 Task: Look for space in Majadahonda, Spain from 12th August, 2023 to 16th August, 2023 for 8 adults in price range Rs.10000 to Rs.16000. Place can be private room with 8 bedrooms having 8 beds and 8 bathrooms. Property type can be house, flat, guest house, hotel. Amenities needed are: wifi, TV, free parkinig on premises, gym, breakfast. Booking option can be shelf check-in. Required host language is English.
Action: Mouse pressed left at (448, 108)
Screenshot: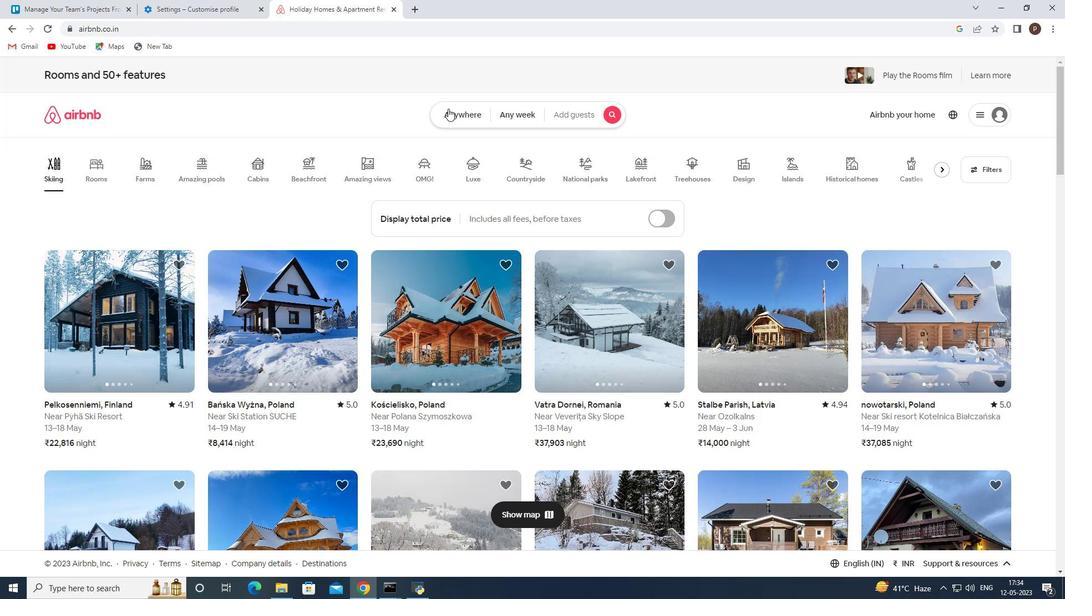 
Action: Mouse moved to (329, 159)
Screenshot: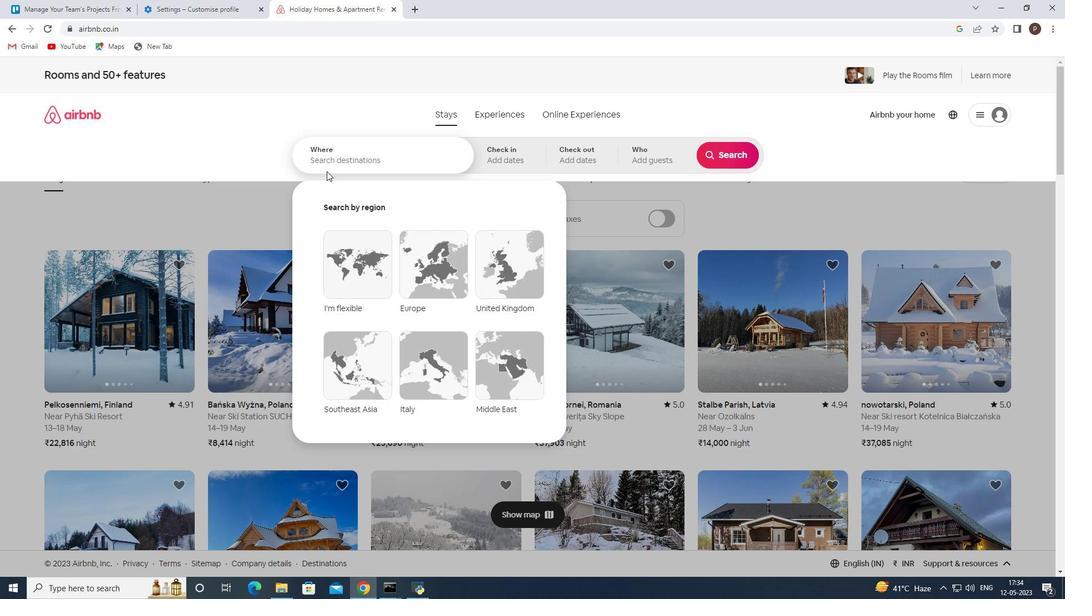 
Action: Mouse pressed left at (329, 159)
Screenshot: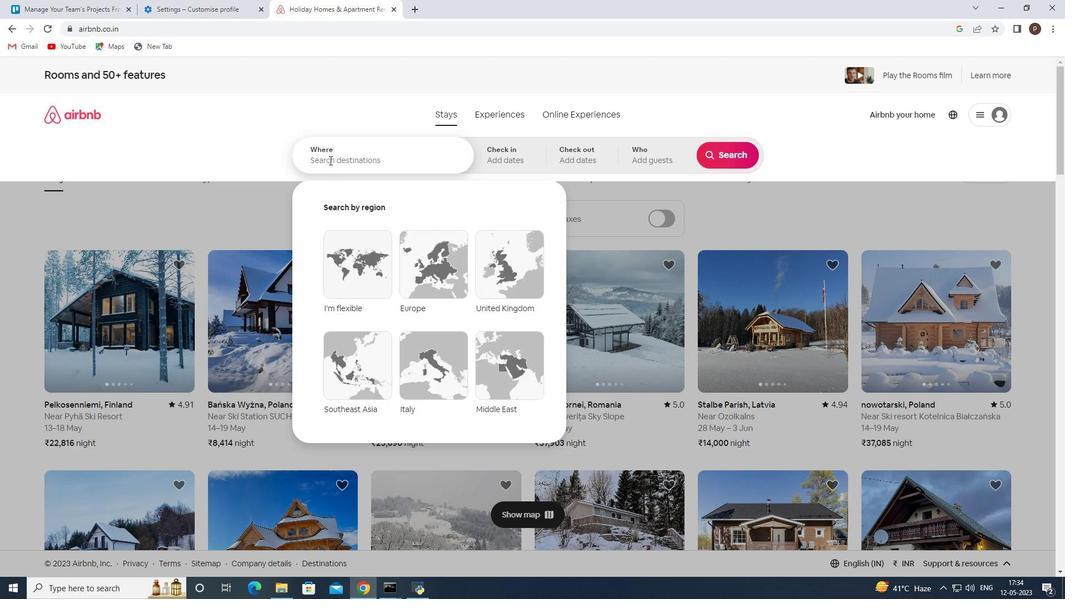 
Action: Key pressed <Key.caps_lock>M<Key.caps_lock>ajadahonda,<Key.space><Key.caps_lock>S<Key.caps_lock>pa
Screenshot: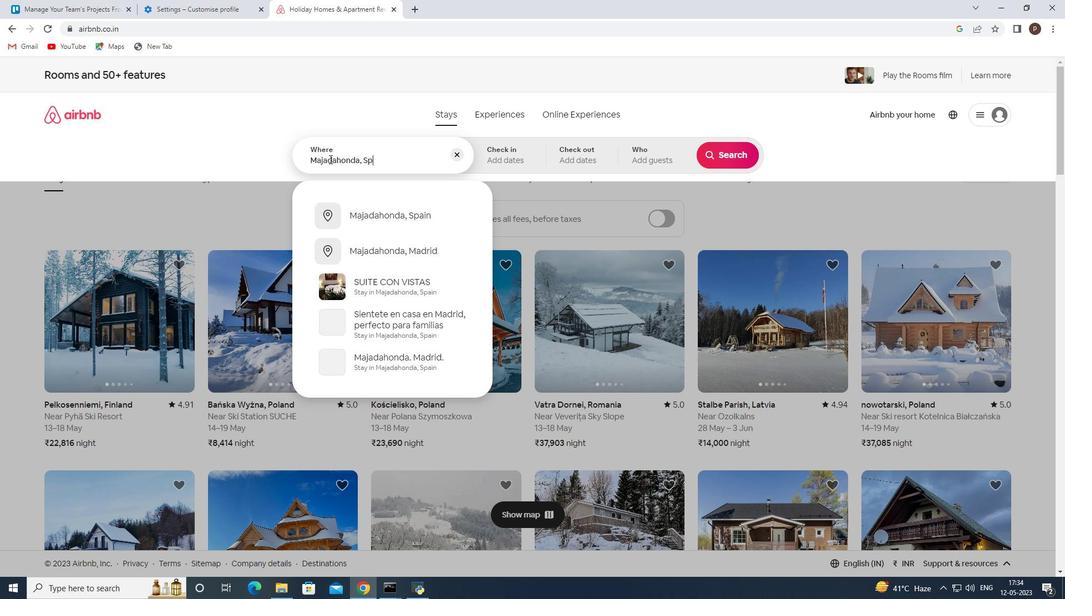 
Action: Mouse moved to (383, 218)
Screenshot: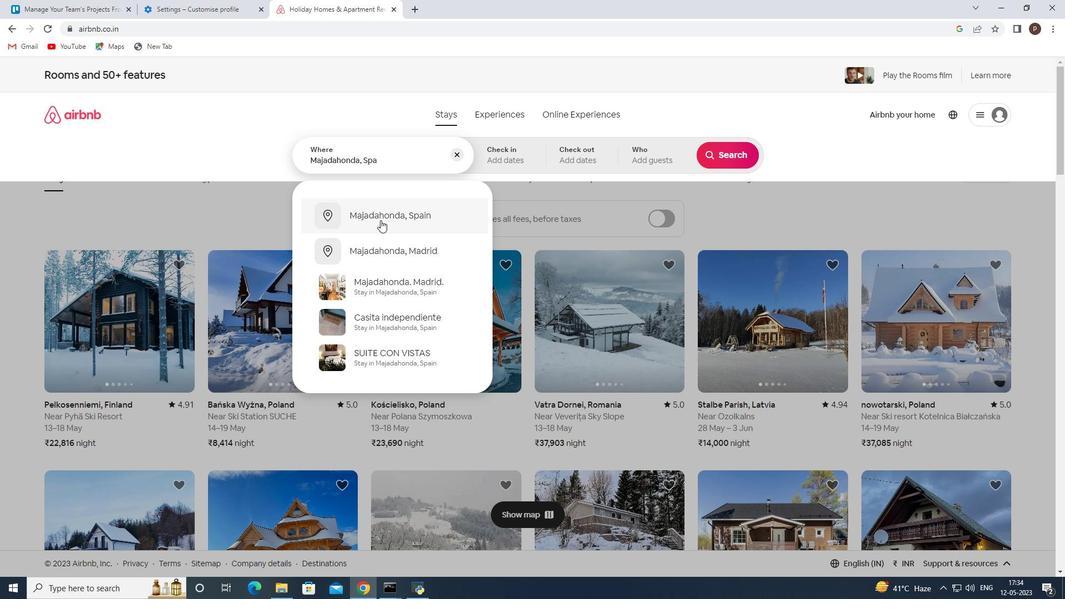 
Action: Mouse pressed left at (383, 218)
Screenshot: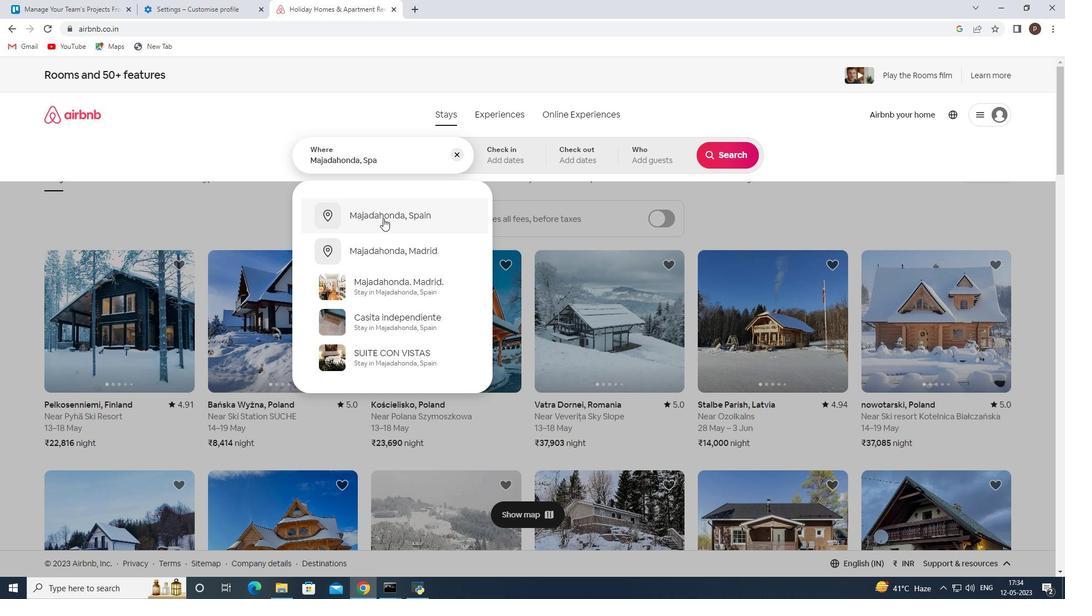 
Action: Mouse moved to (722, 244)
Screenshot: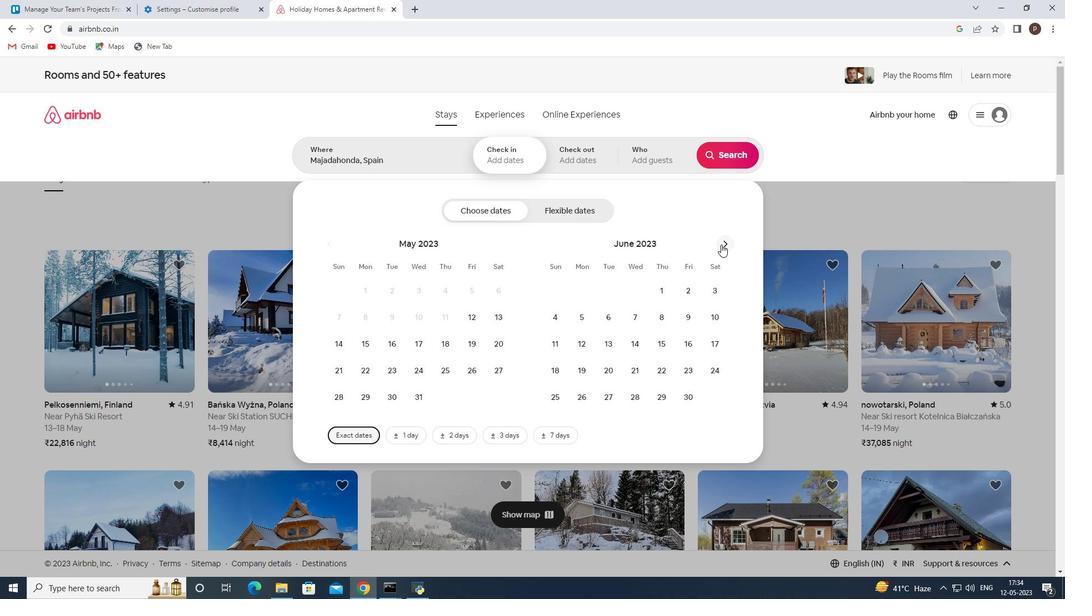 
Action: Mouse pressed left at (722, 244)
Screenshot: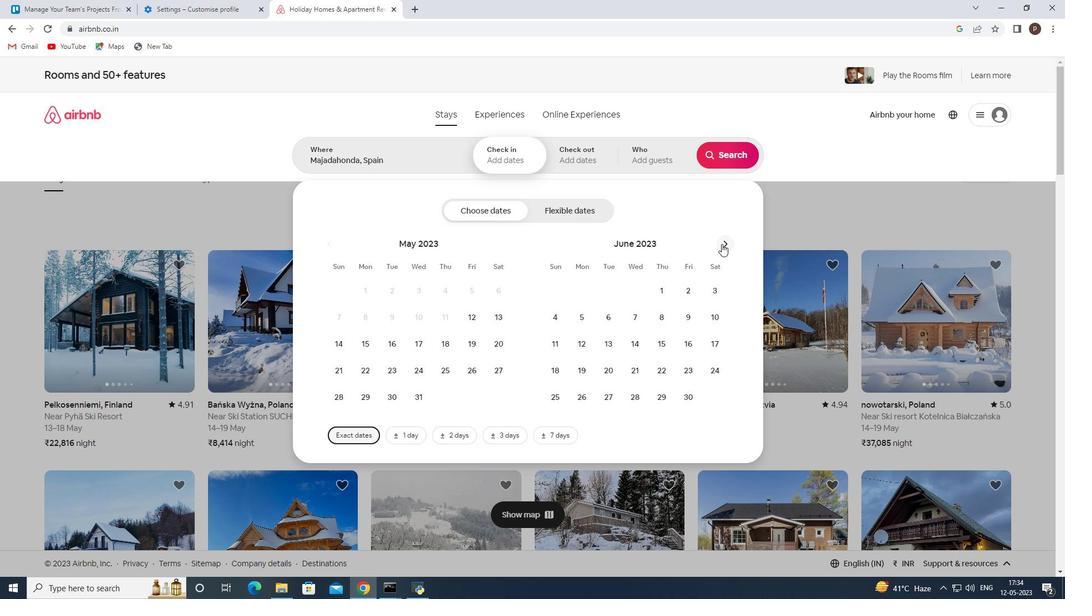 
Action: Mouse pressed left at (722, 244)
Screenshot: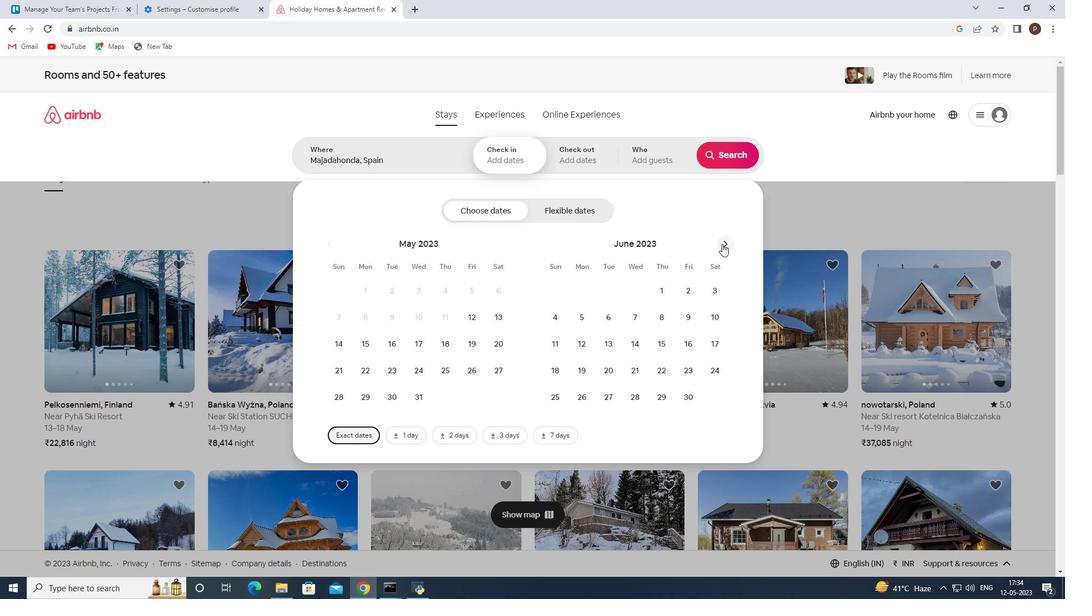 
Action: Mouse moved to (715, 312)
Screenshot: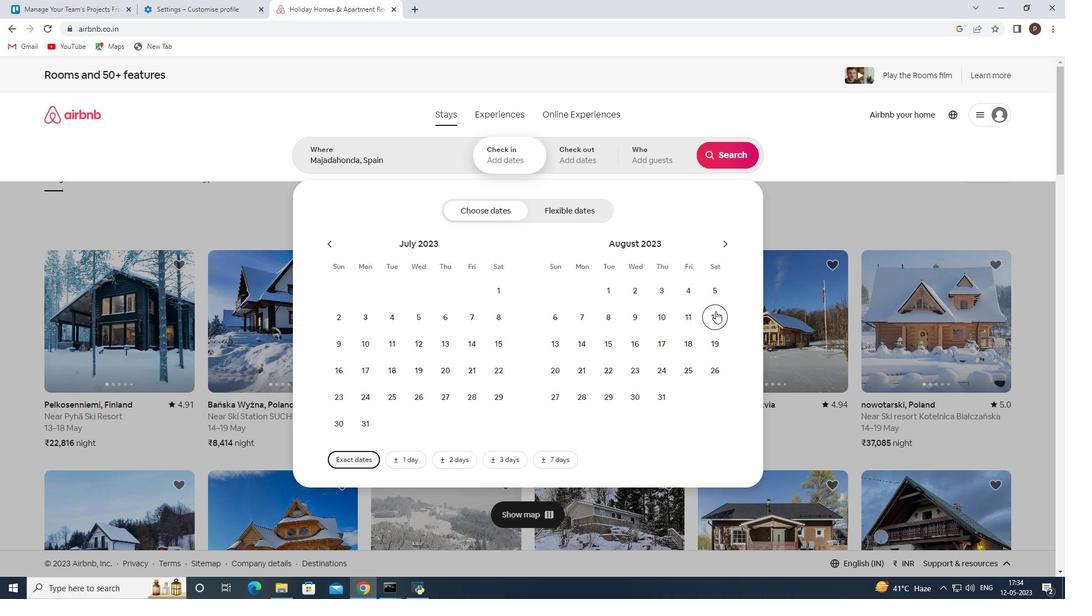 
Action: Mouse pressed left at (715, 312)
Screenshot: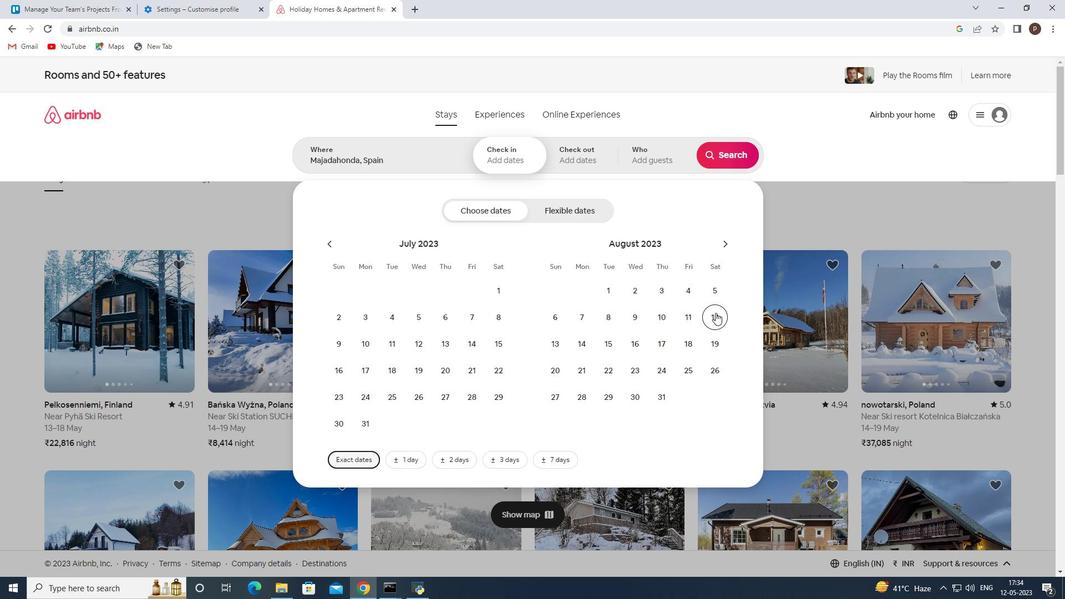 
Action: Mouse moved to (637, 342)
Screenshot: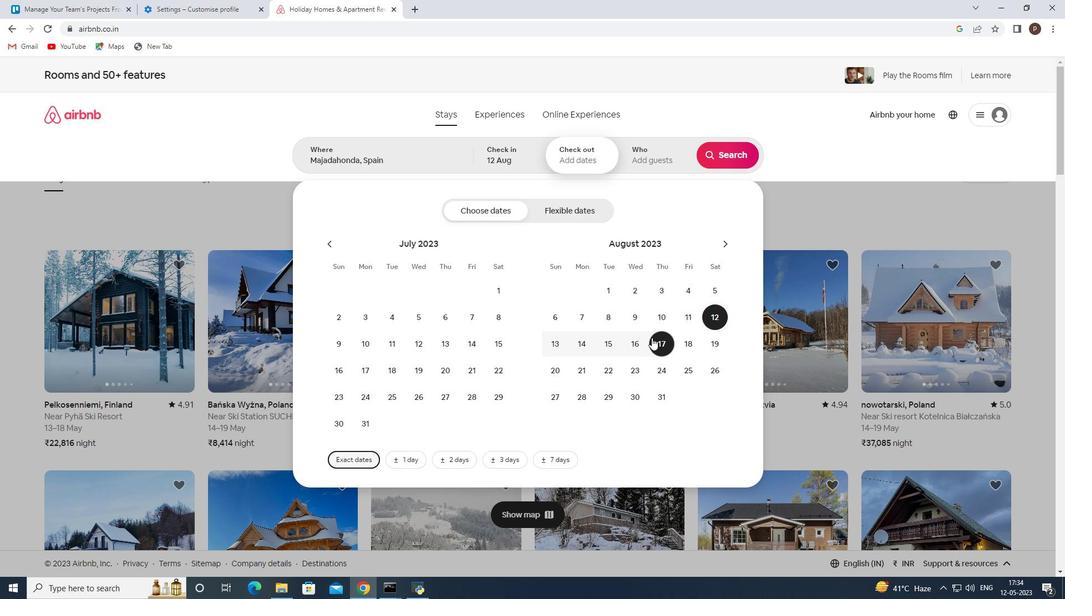 
Action: Mouse pressed left at (637, 342)
Screenshot: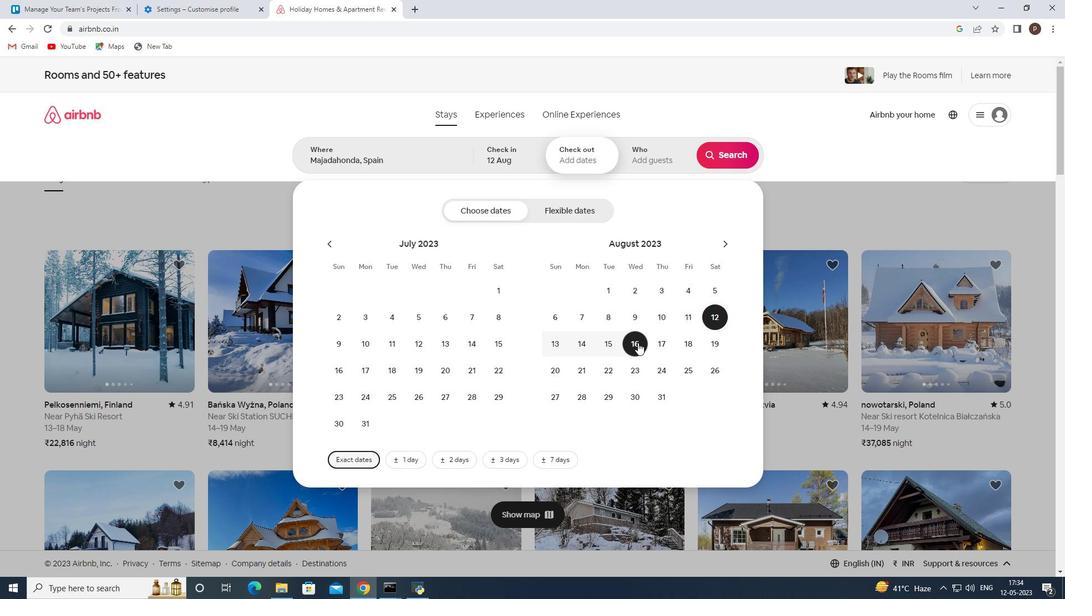 
Action: Mouse moved to (658, 154)
Screenshot: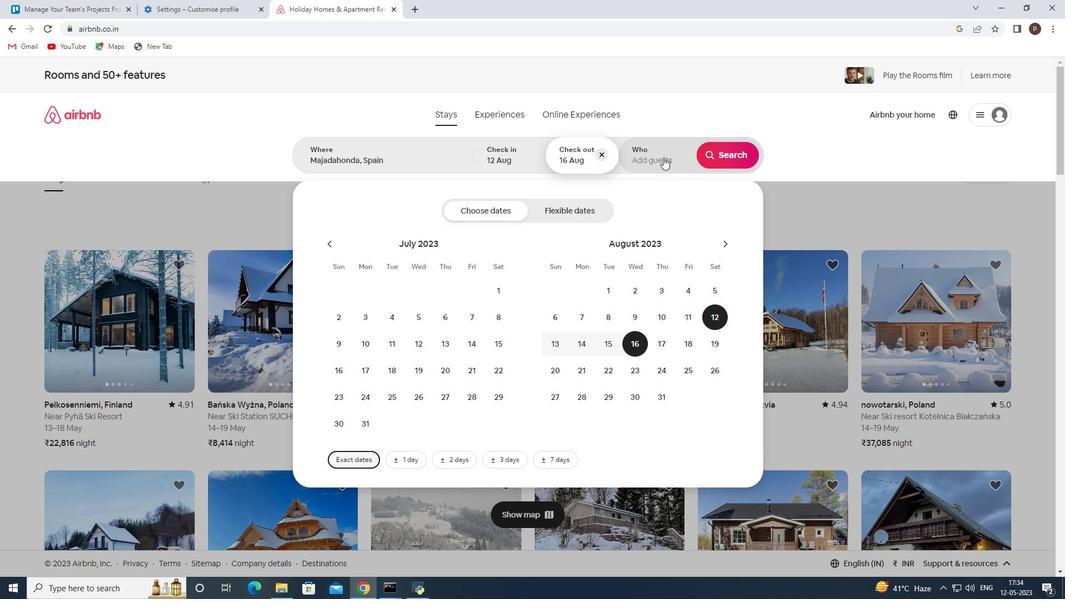 
Action: Mouse pressed left at (658, 154)
Screenshot: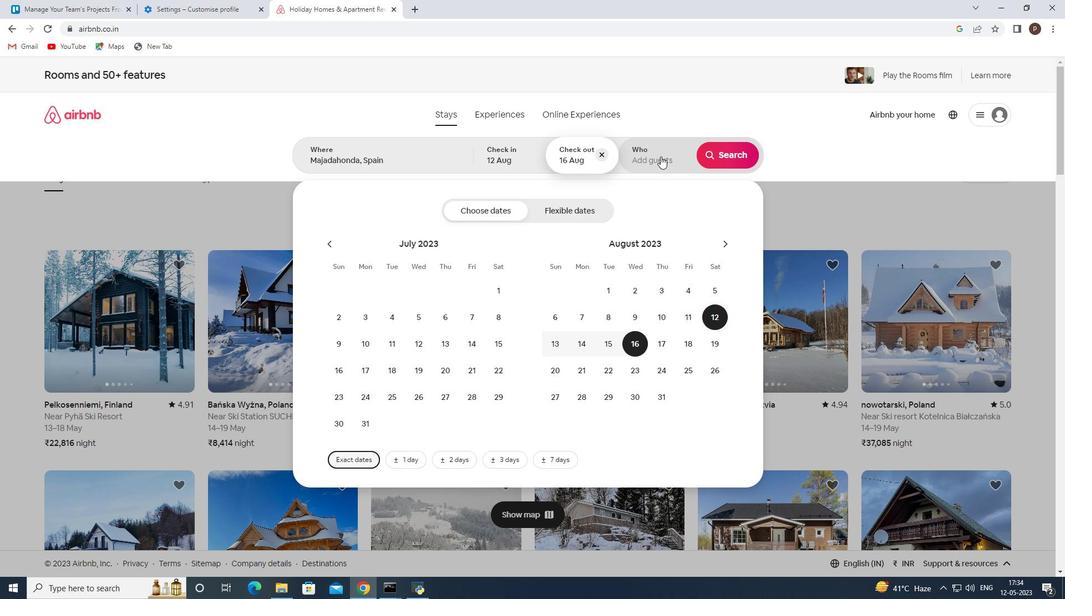 
Action: Mouse moved to (730, 216)
Screenshot: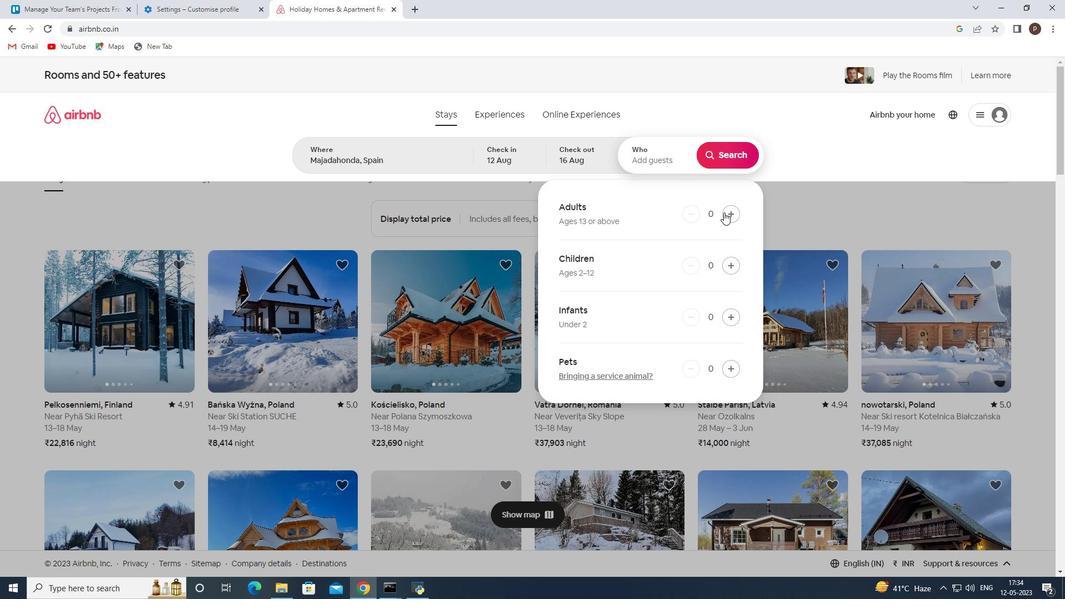
Action: Mouse pressed left at (730, 216)
Screenshot: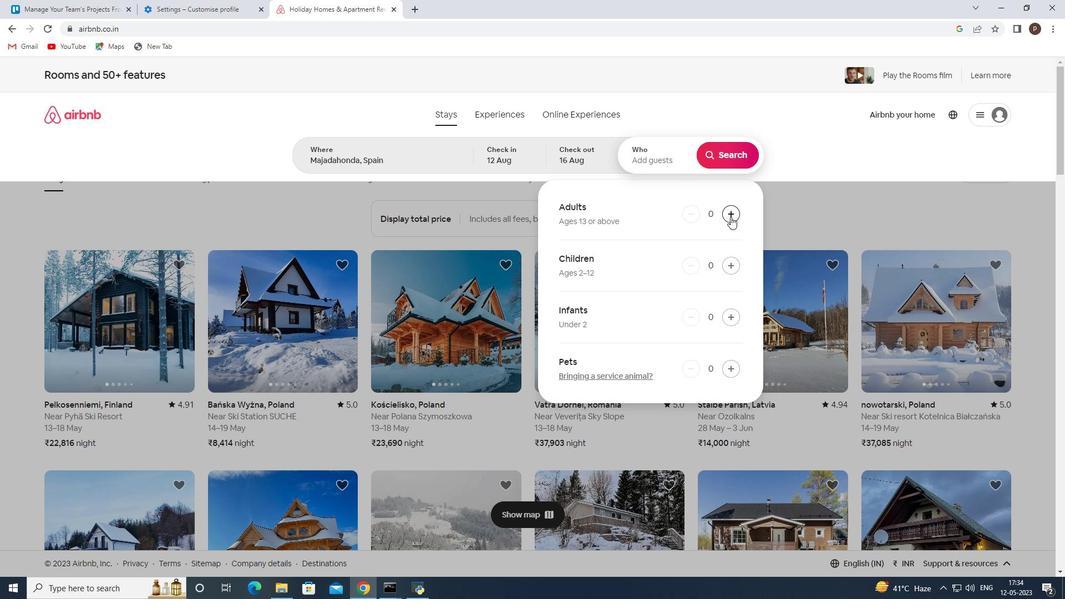 
Action: Mouse pressed left at (730, 216)
Screenshot: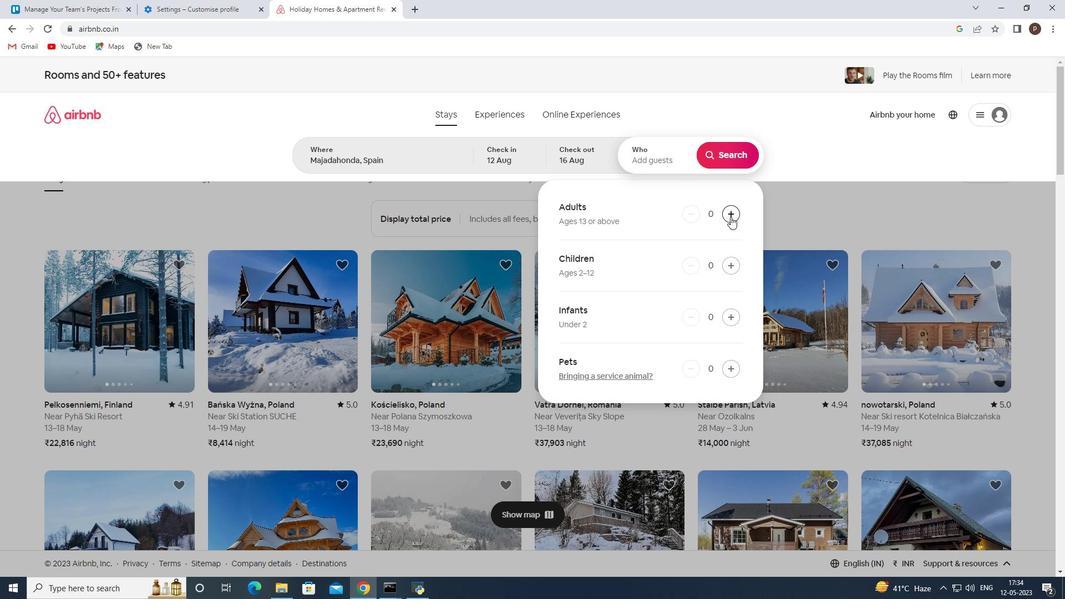 
Action: Mouse pressed left at (730, 216)
Screenshot: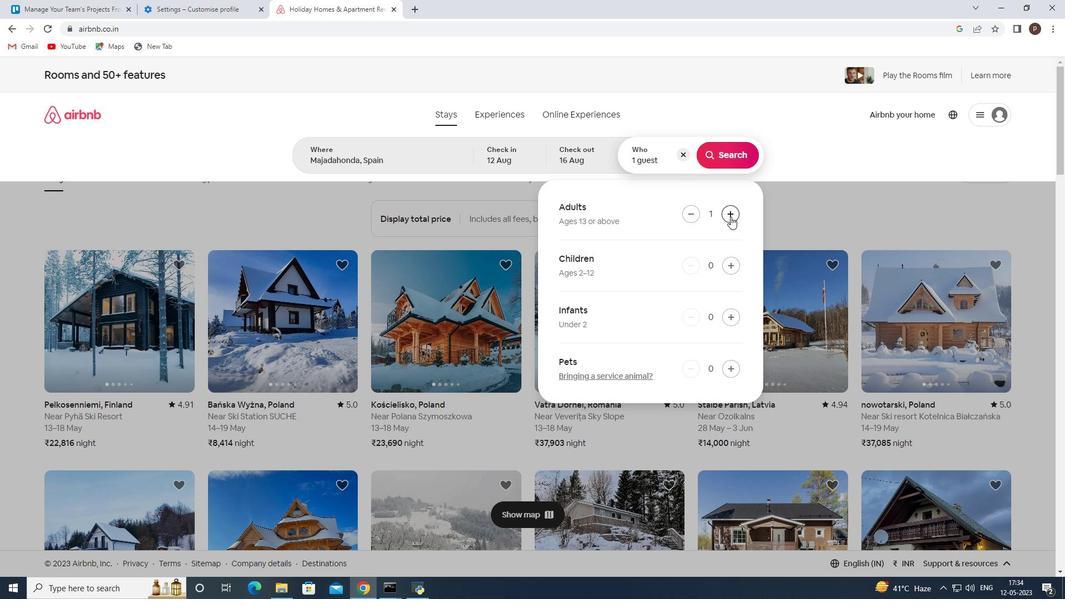 
Action: Mouse pressed left at (730, 216)
Screenshot: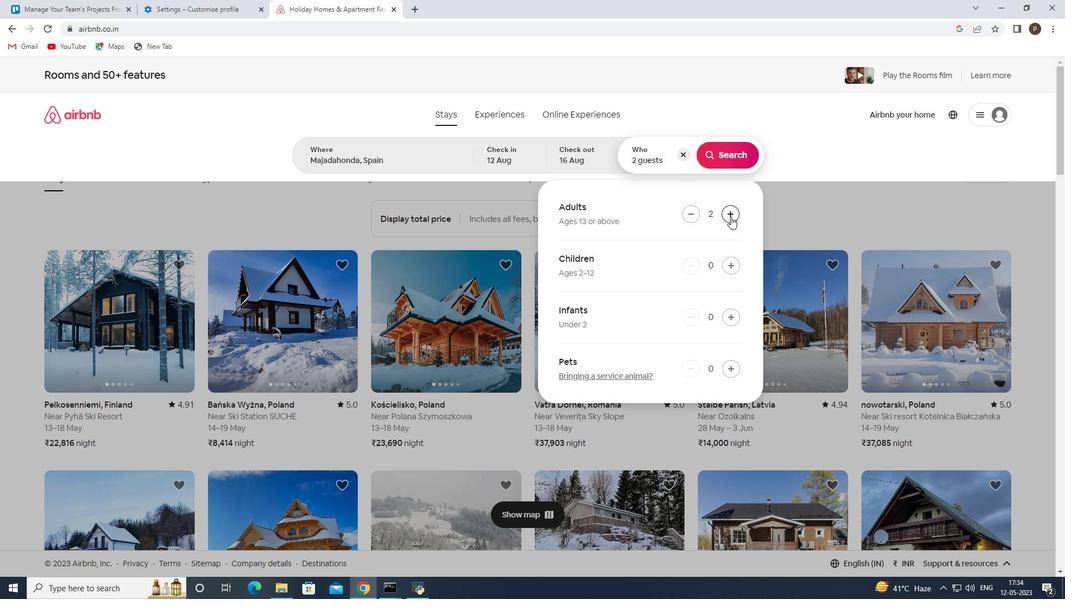
Action: Mouse pressed left at (730, 216)
Screenshot: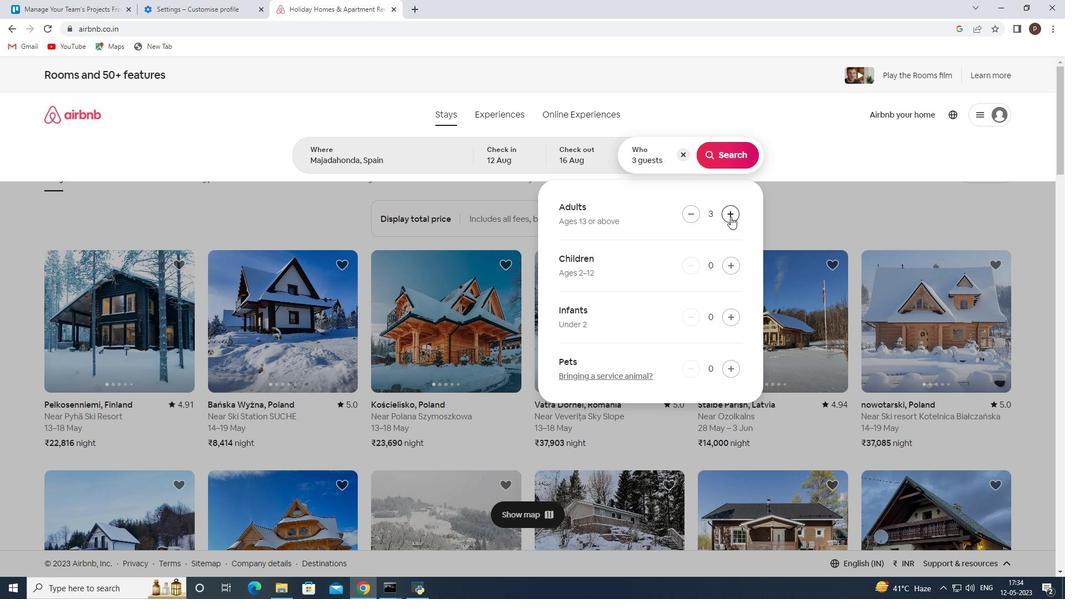 
Action: Mouse pressed left at (730, 216)
Screenshot: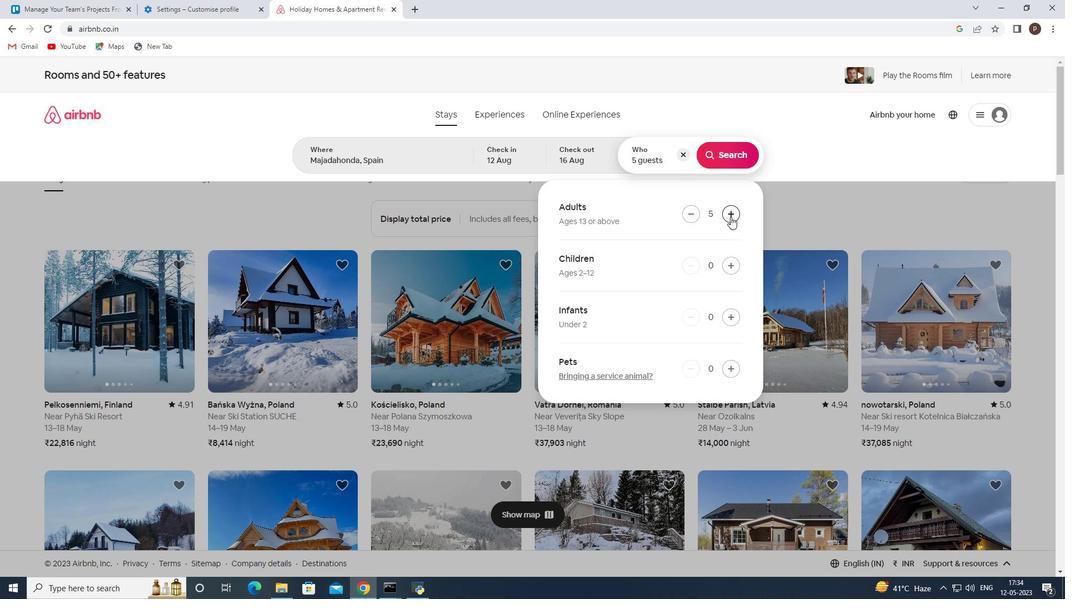
Action: Mouse pressed left at (730, 216)
Screenshot: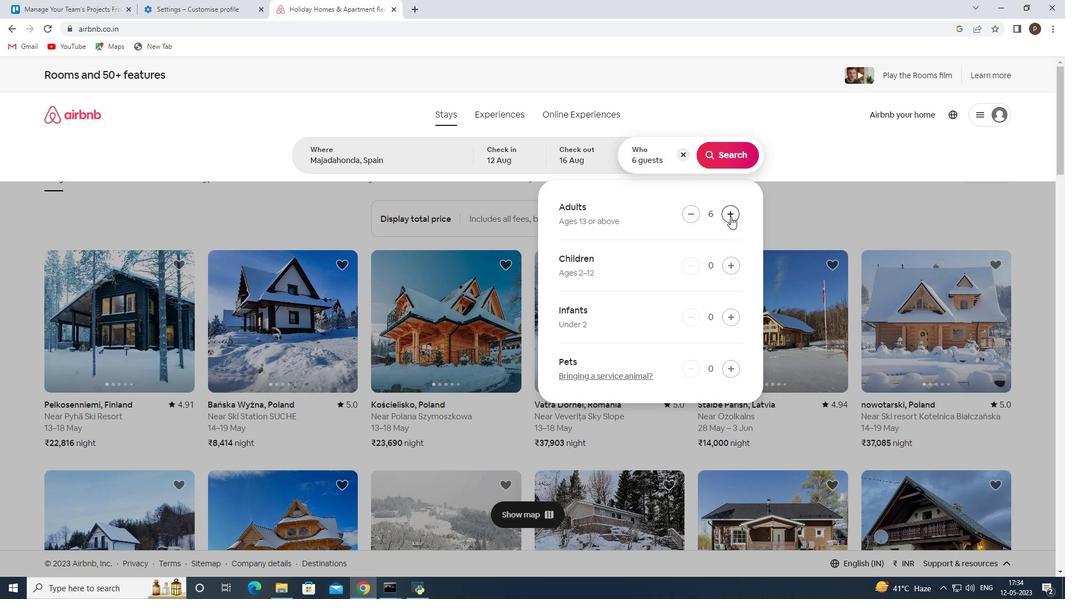 
Action: Mouse pressed left at (730, 216)
Screenshot: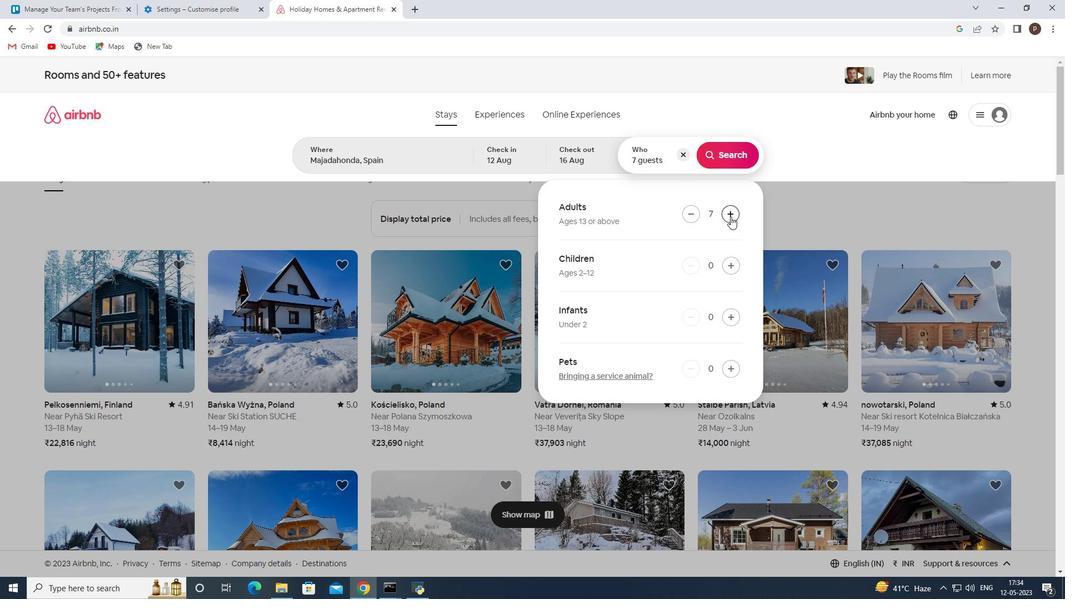 
Action: Mouse moved to (727, 145)
Screenshot: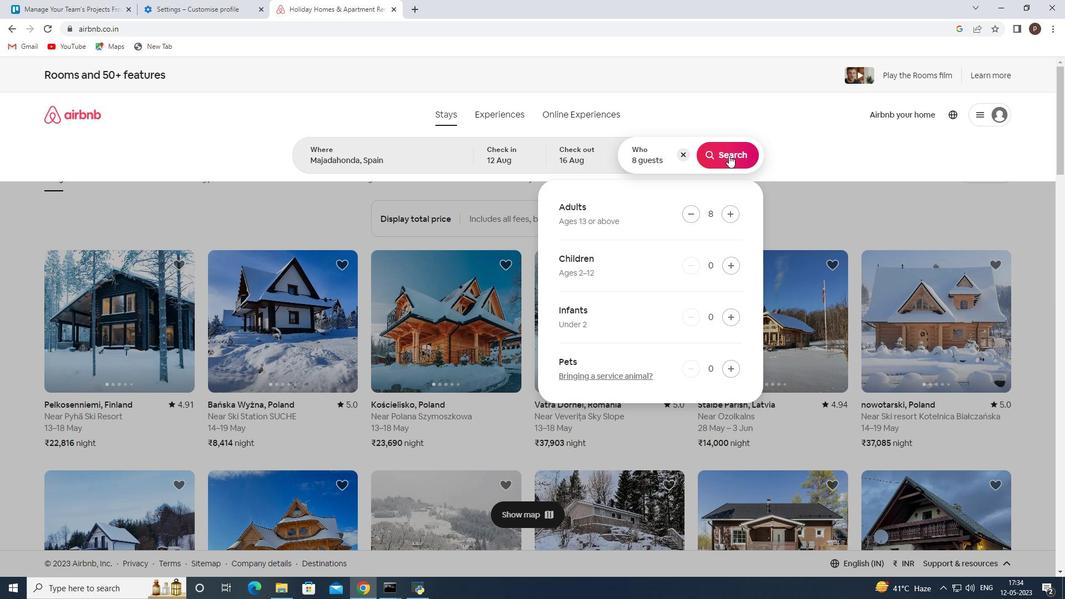 
Action: Mouse pressed left at (727, 145)
Screenshot: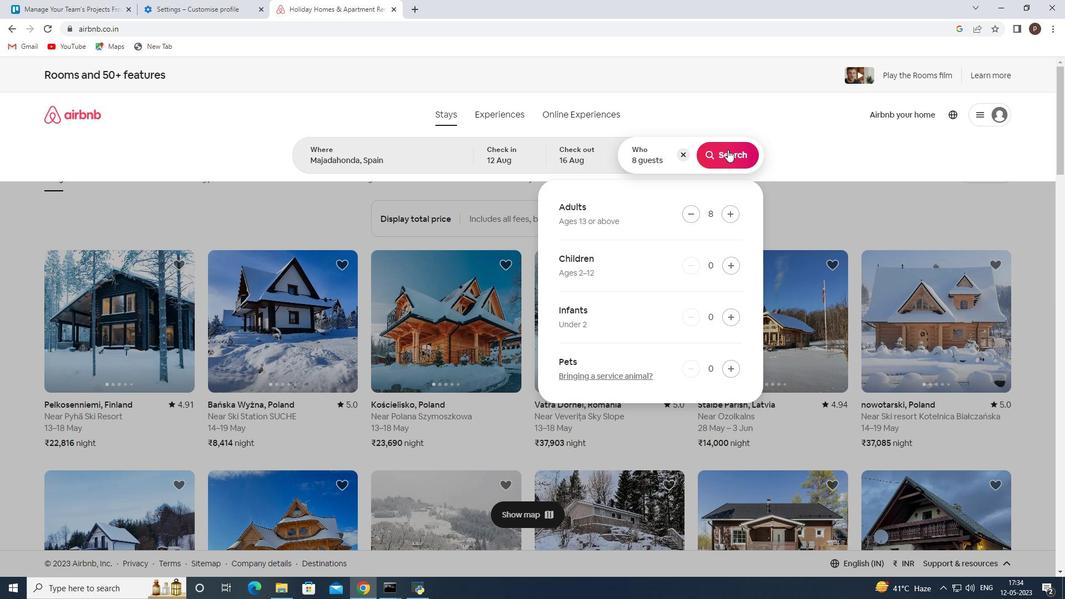 
Action: Mouse moved to (1008, 121)
Screenshot: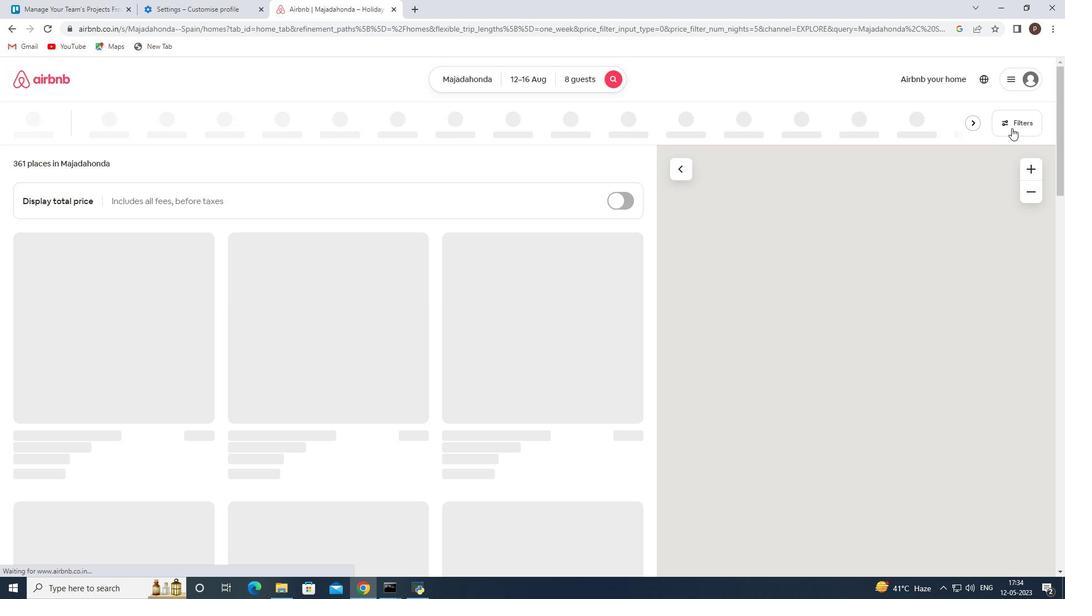 
Action: Mouse pressed left at (1008, 121)
Screenshot: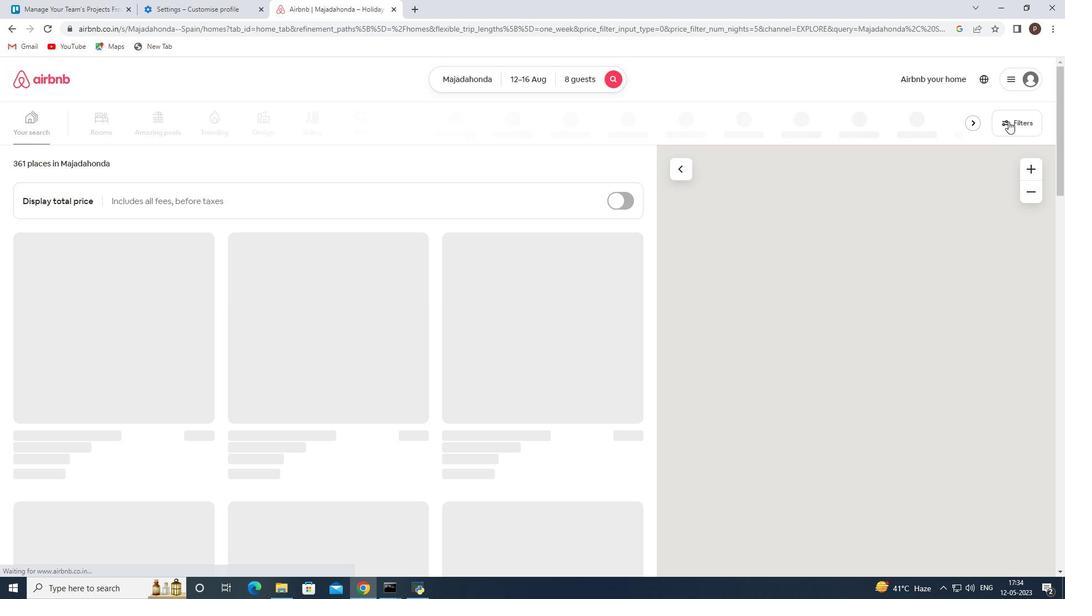 
Action: Mouse moved to (377, 399)
Screenshot: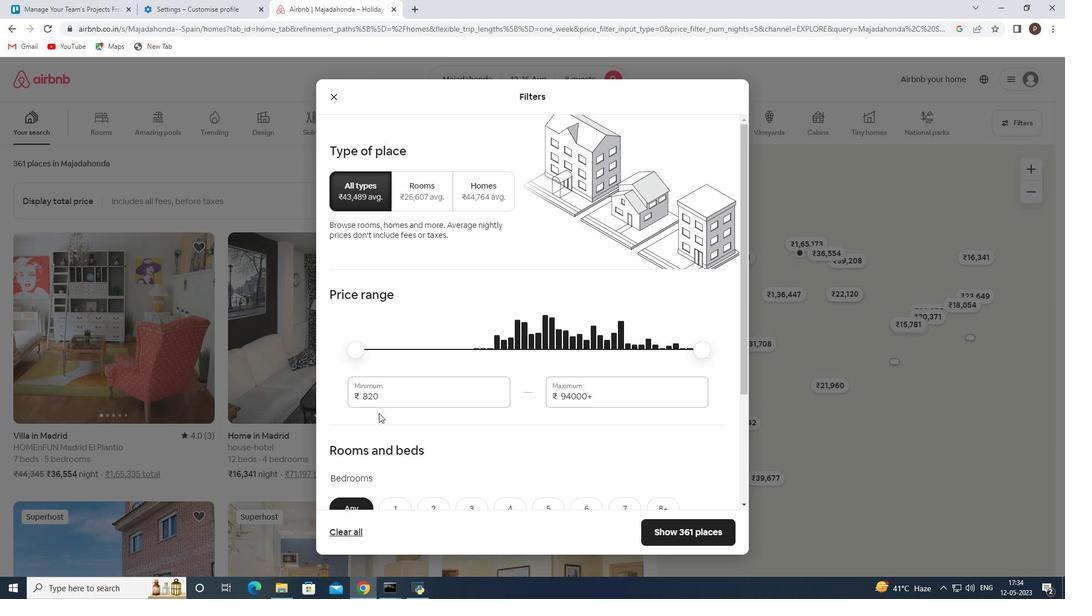 
Action: Mouse pressed left at (377, 399)
Screenshot: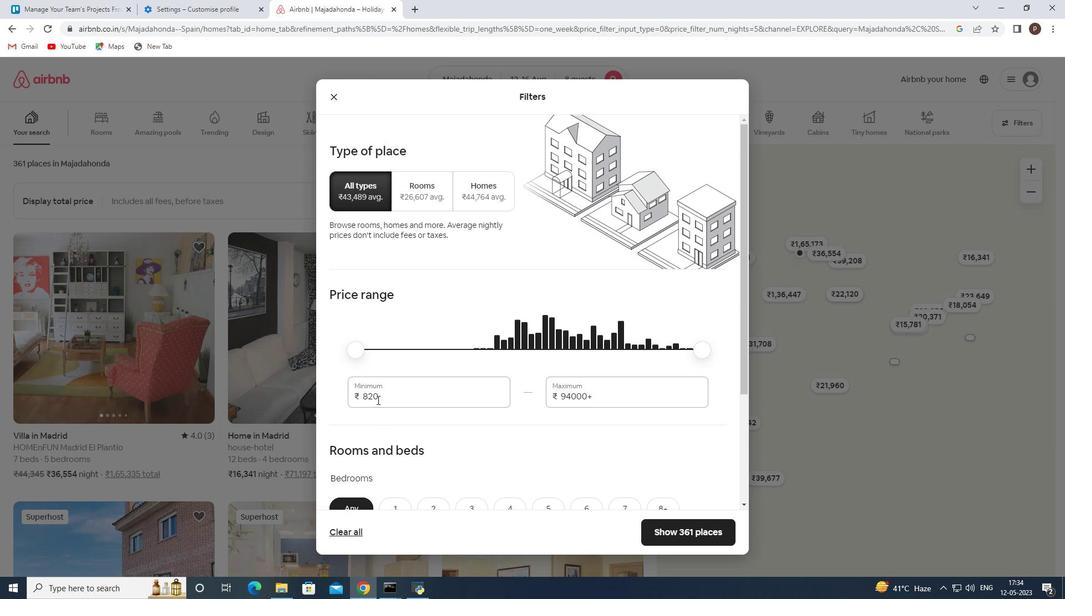 
Action: Mouse pressed left at (377, 399)
Screenshot: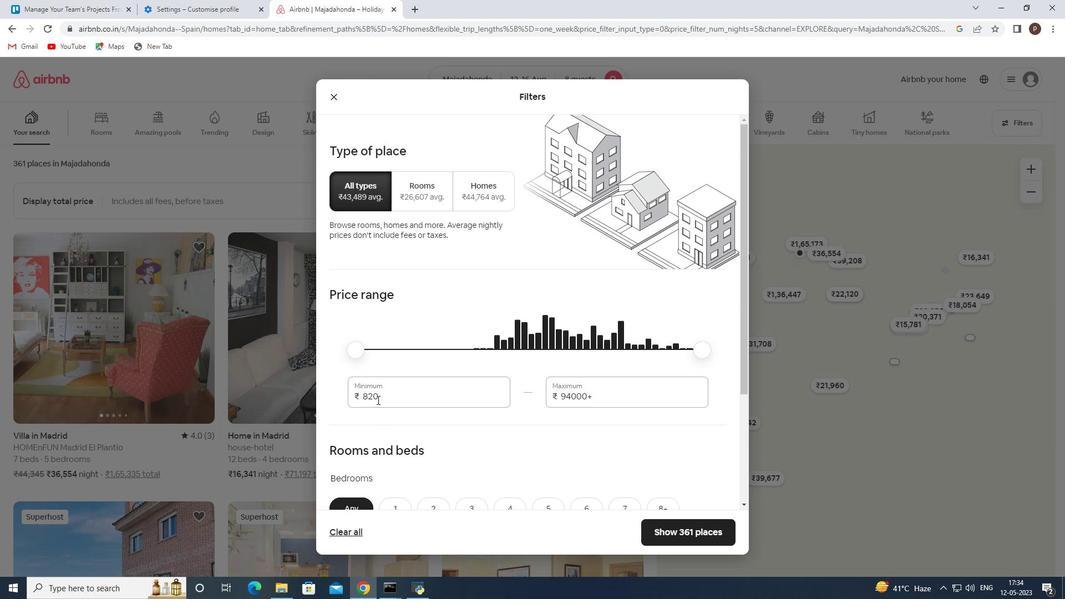 
Action: Key pressed 10000<Key.tab>16000
Screenshot: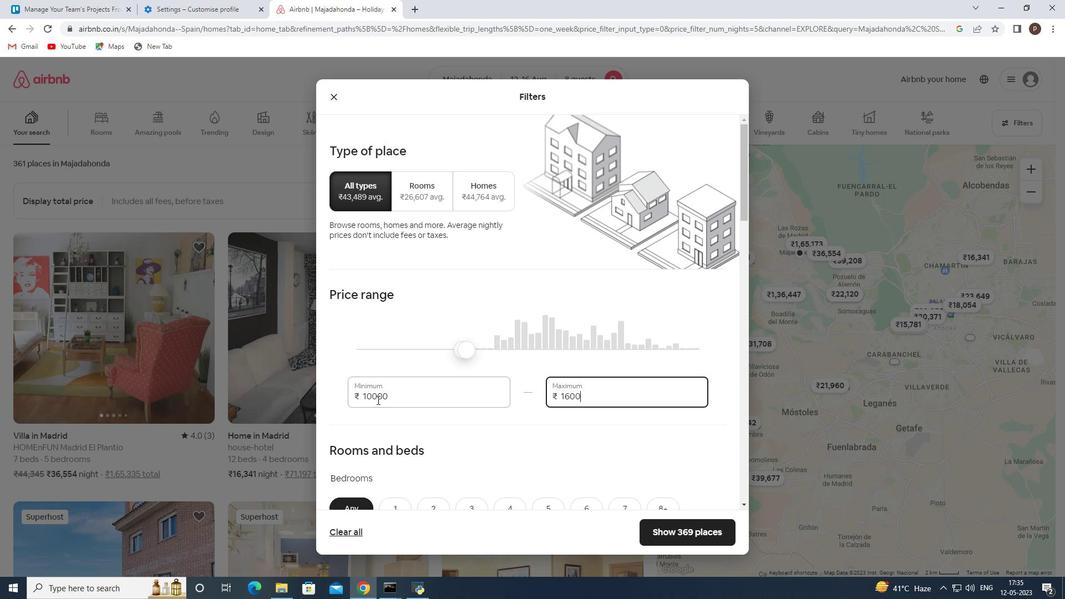 
Action: Mouse moved to (375, 398)
Screenshot: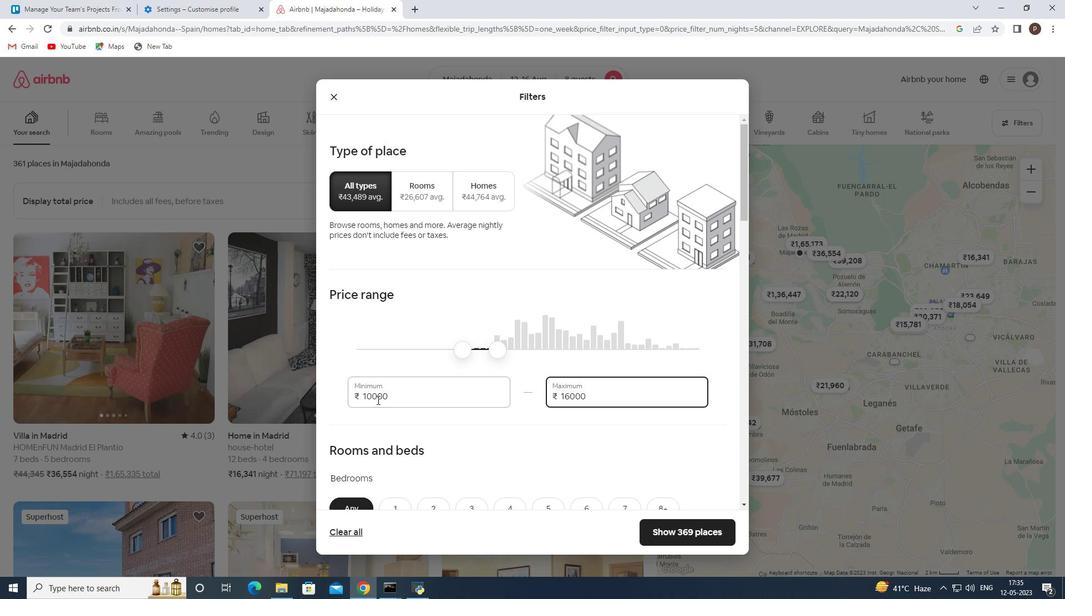 
Action: Mouse scrolled (375, 397) with delta (0, 0)
Screenshot: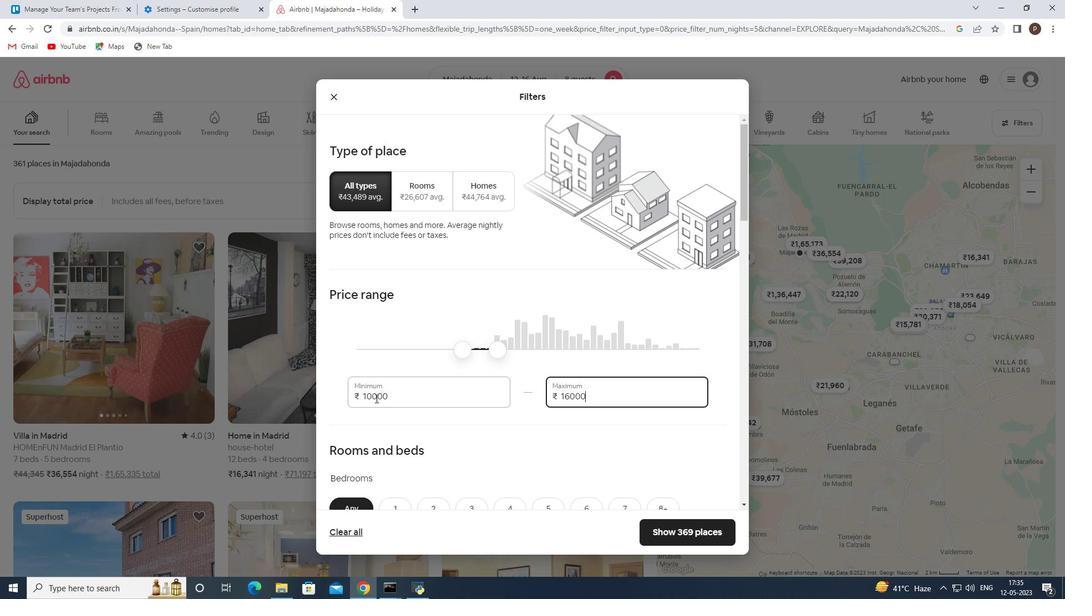 
Action: Mouse scrolled (375, 397) with delta (0, 0)
Screenshot: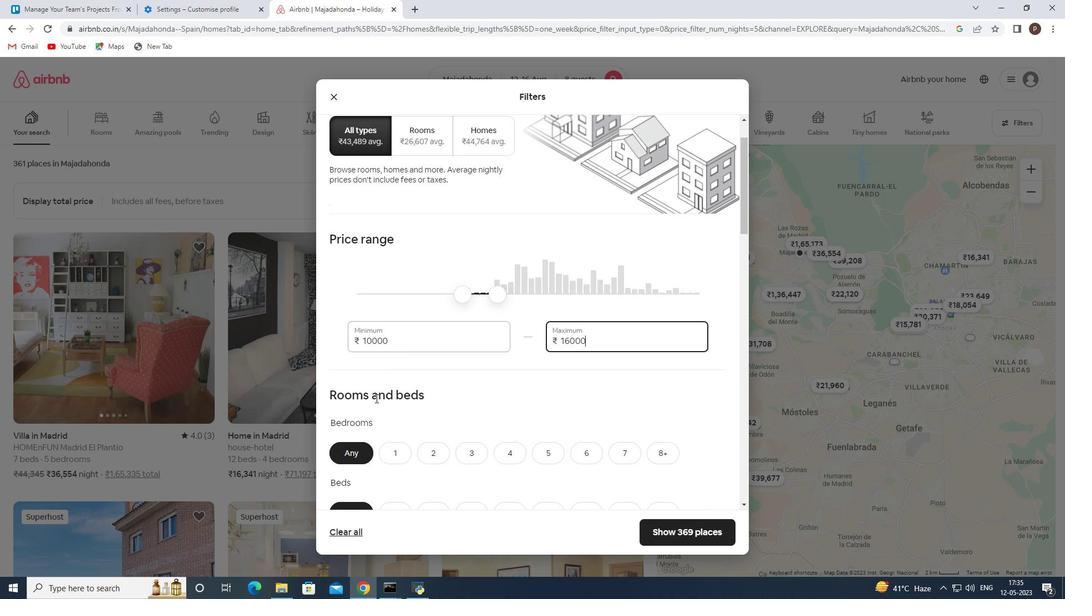 
Action: Mouse scrolled (375, 397) with delta (0, 0)
Screenshot: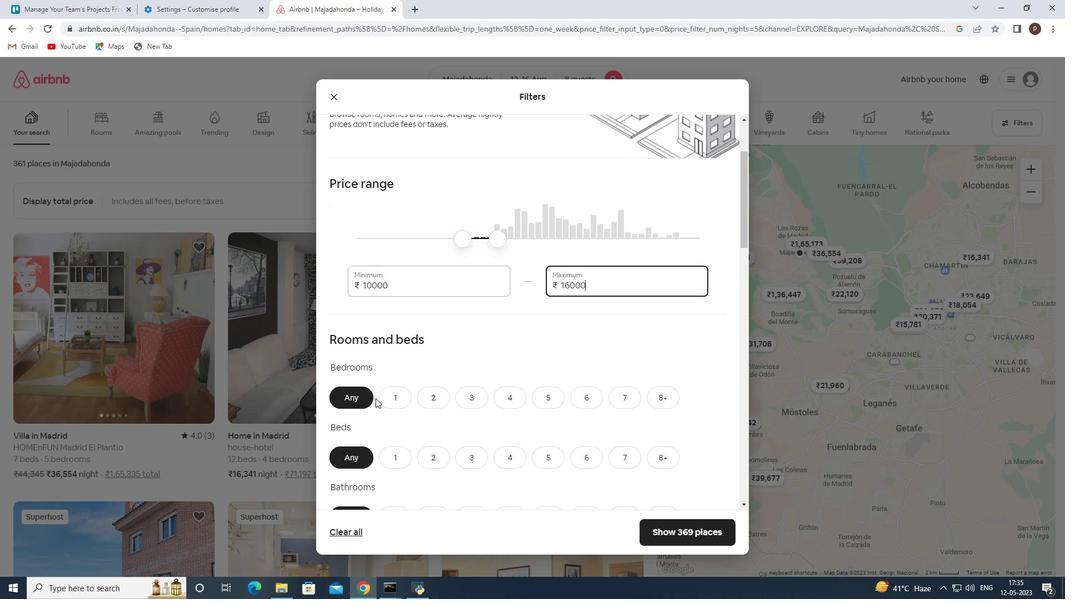 
Action: Mouse moved to (665, 338)
Screenshot: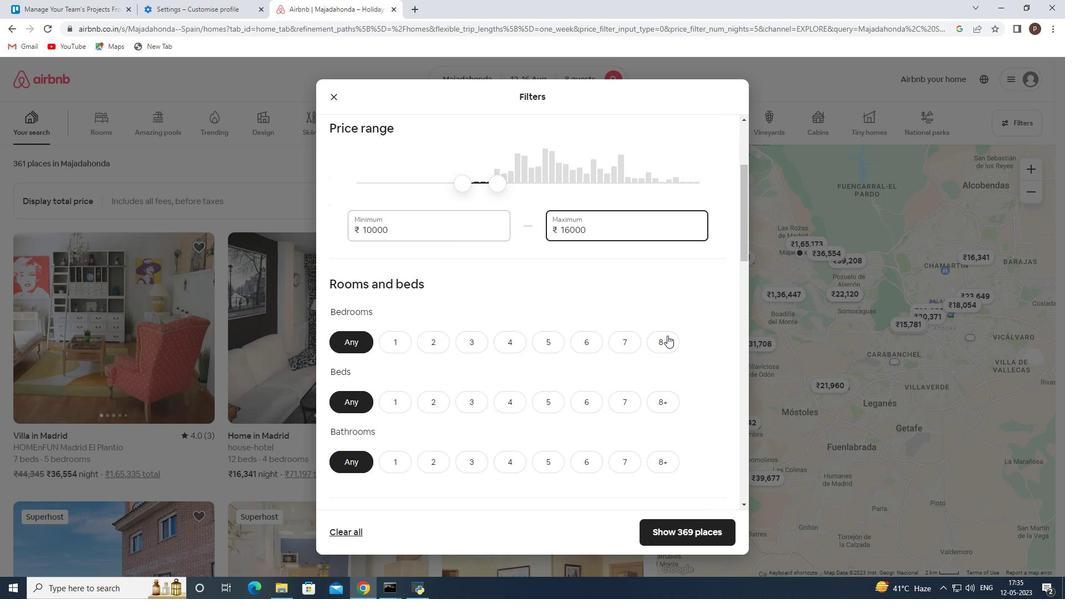 
Action: Mouse pressed left at (665, 338)
Screenshot: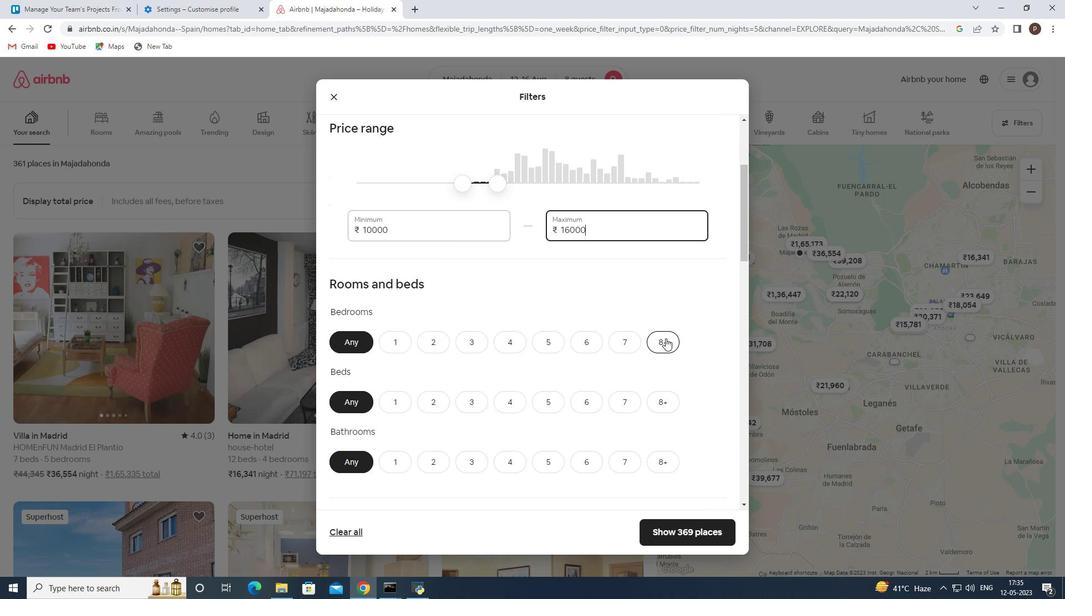 
Action: Mouse moved to (660, 406)
Screenshot: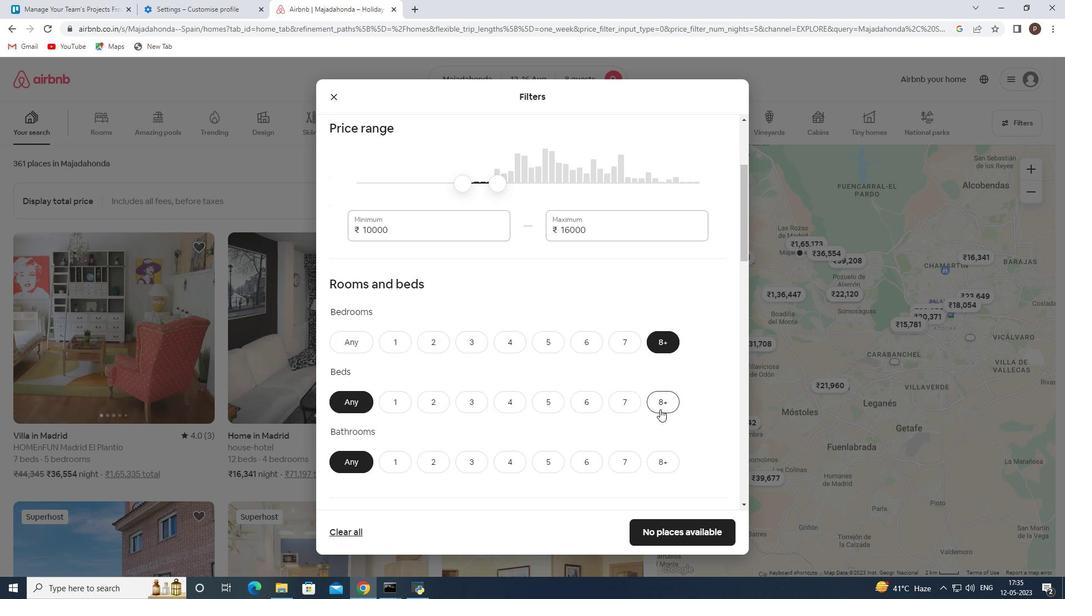
Action: Mouse pressed left at (660, 406)
Screenshot: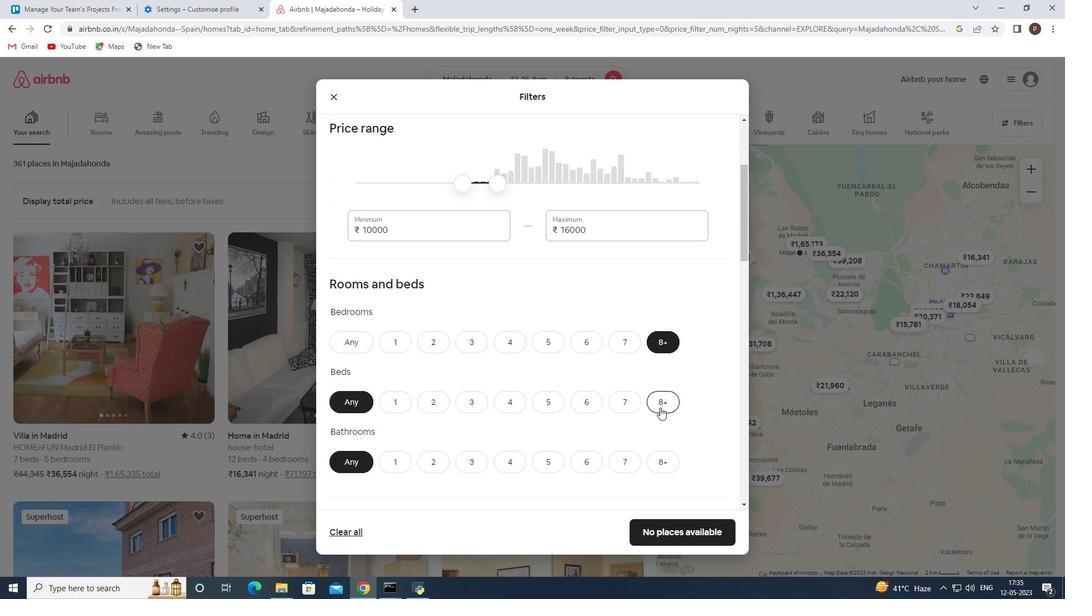 
Action: Mouse scrolled (660, 405) with delta (0, 0)
Screenshot: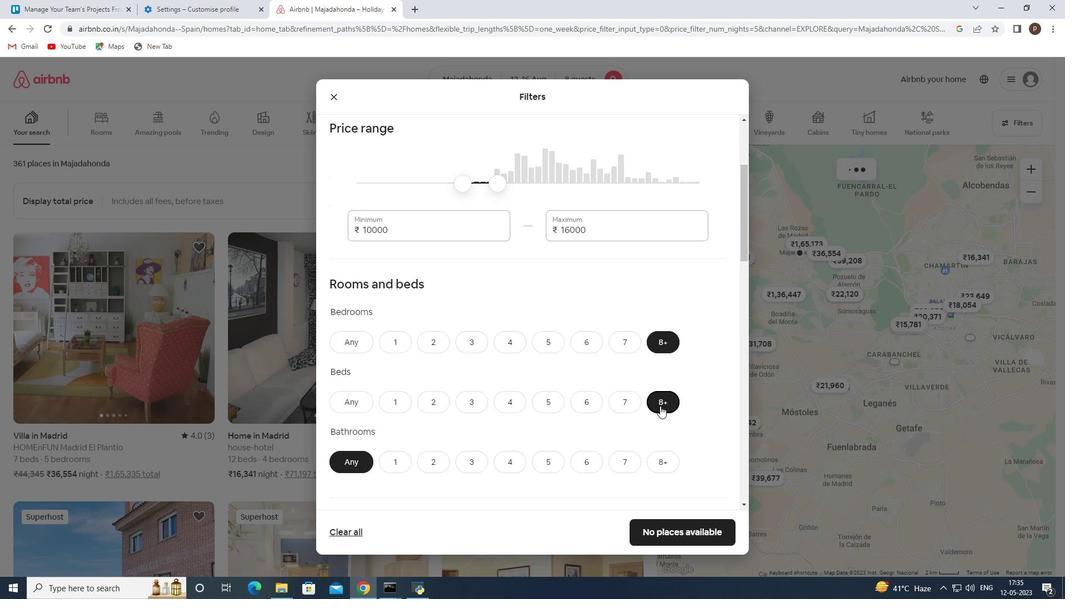 
Action: Mouse scrolled (660, 405) with delta (0, 0)
Screenshot: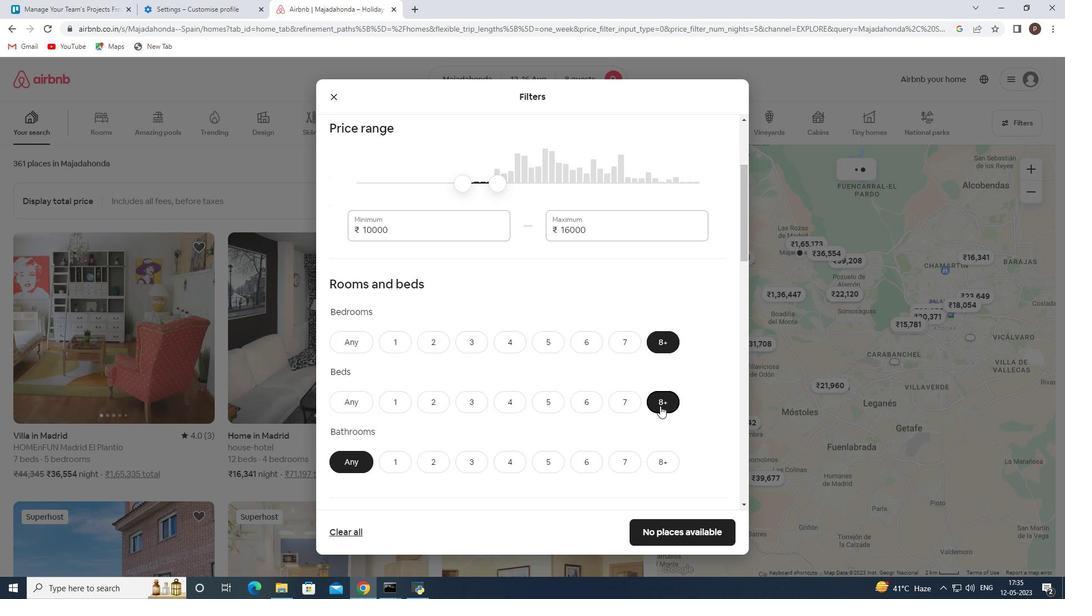 
Action: Mouse moved to (660, 355)
Screenshot: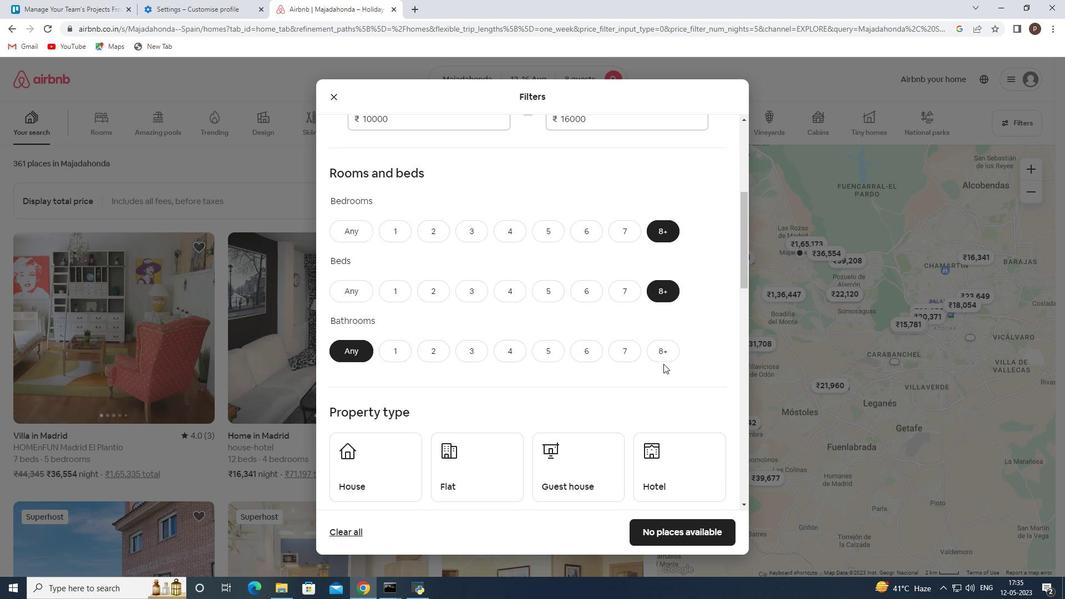 
Action: Mouse pressed left at (660, 355)
Screenshot: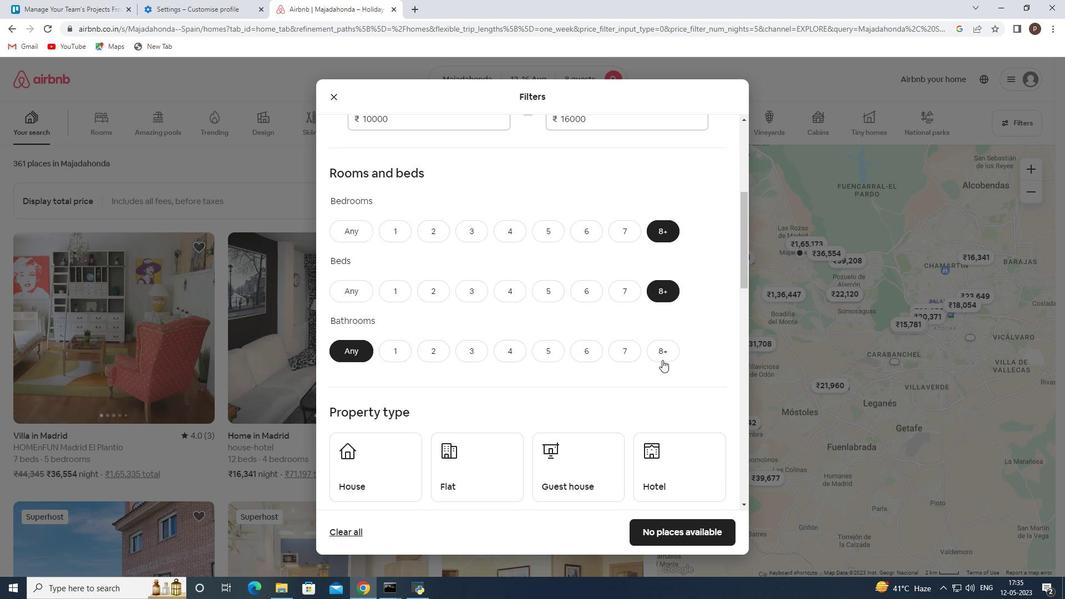 
Action: Mouse moved to (597, 376)
Screenshot: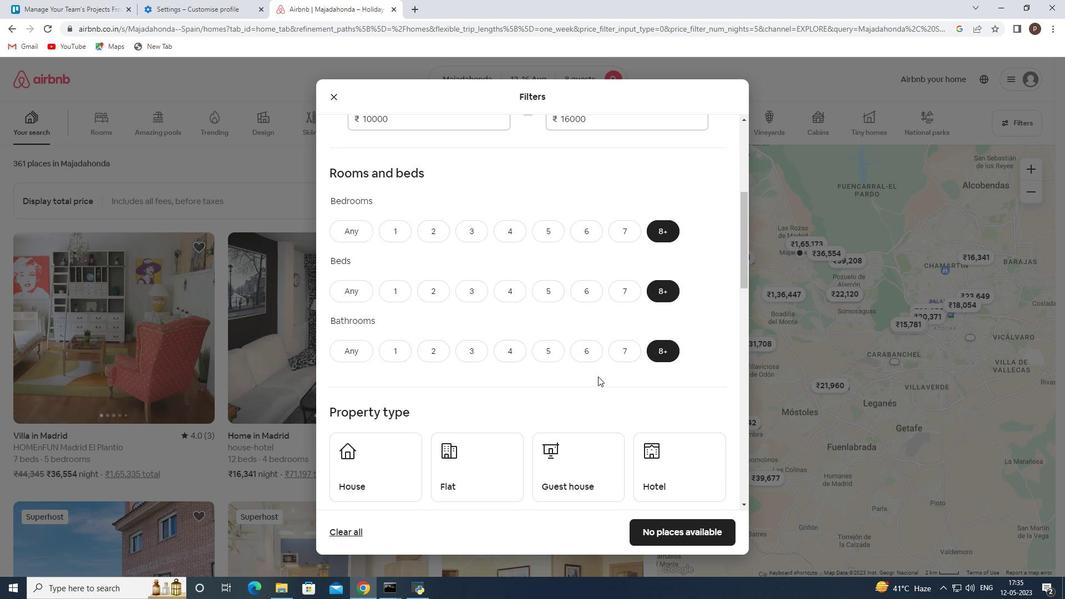 
Action: Mouse scrolled (597, 376) with delta (0, 0)
Screenshot: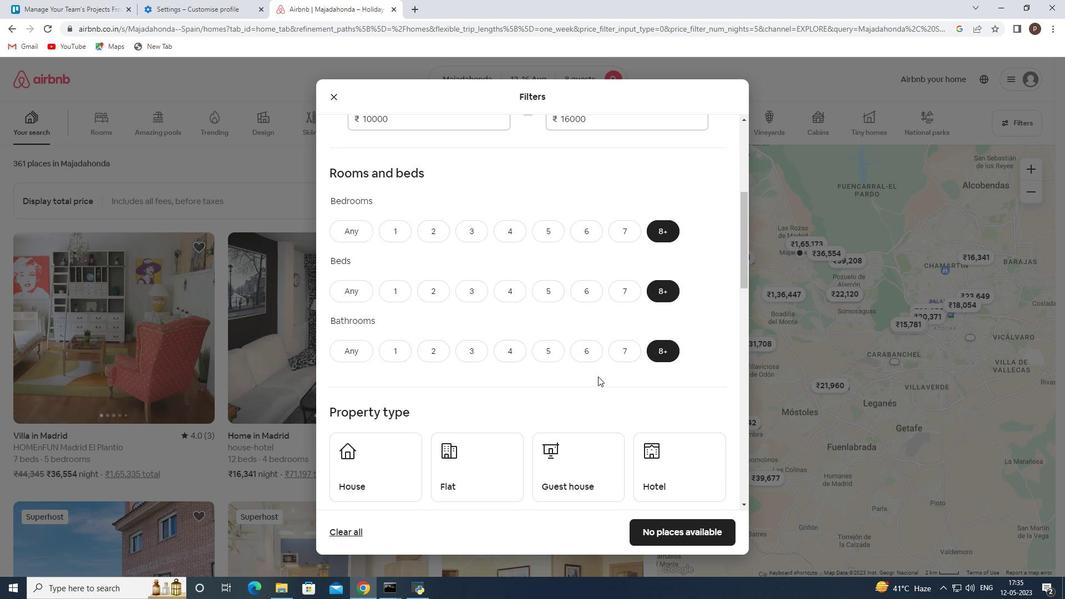 
Action: Mouse moved to (498, 333)
Screenshot: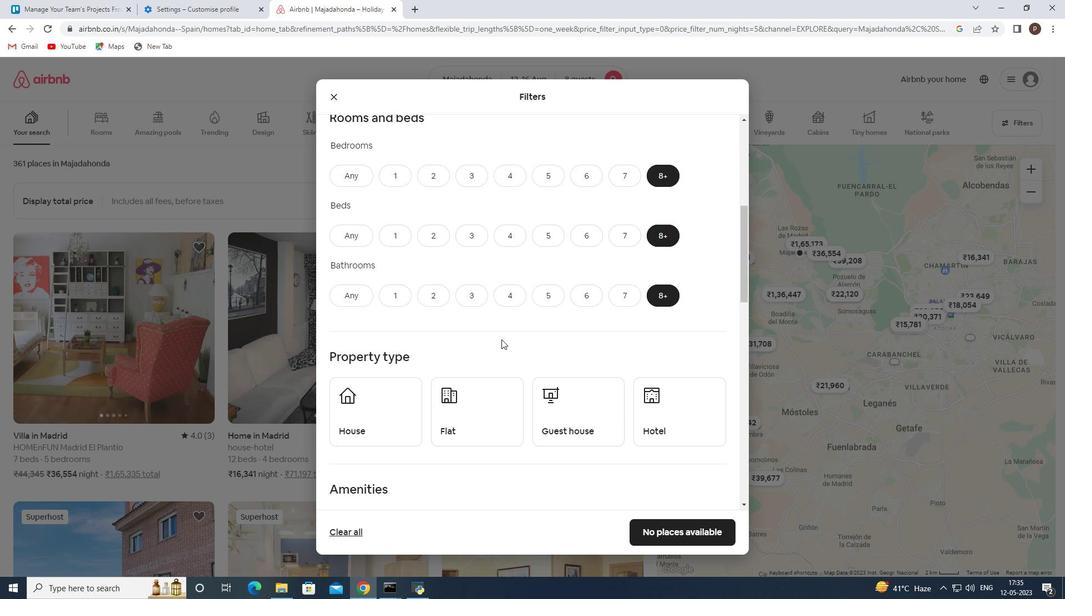 
Action: Mouse scrolled (498, 332) with delta (0, 0)
Screenshot: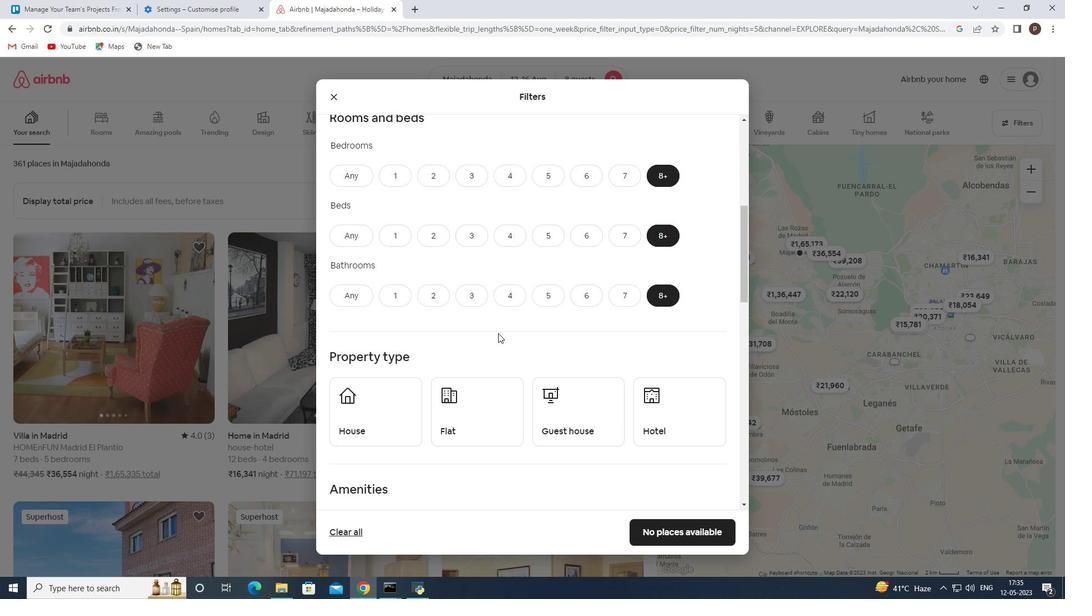 
Action: Mouse moved to (379, 338)
Screenshot: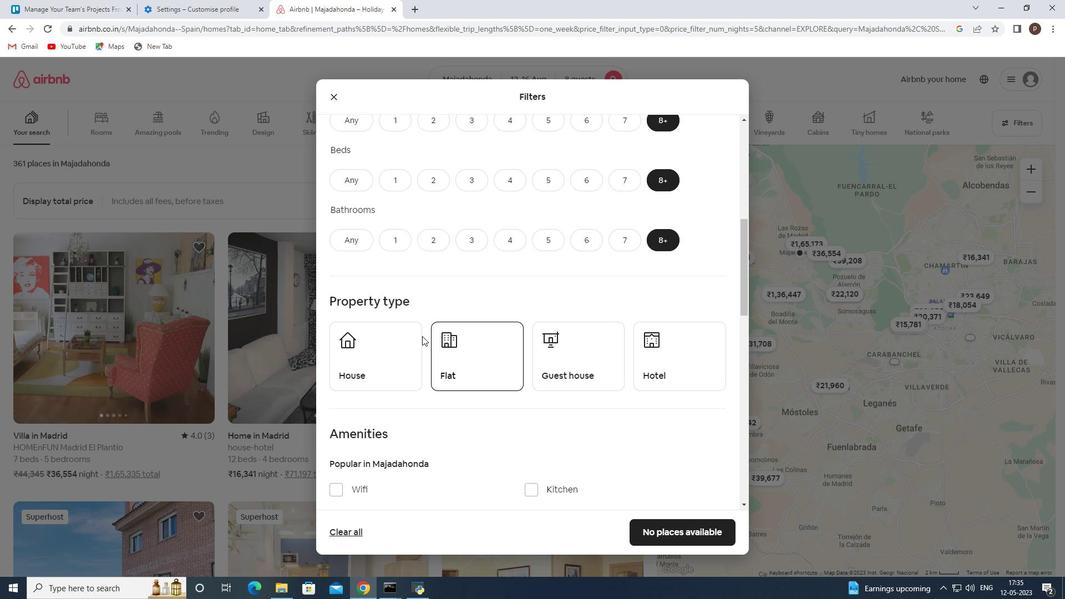 
Action: Mouse pressed left at (379, 338)
Screenshot: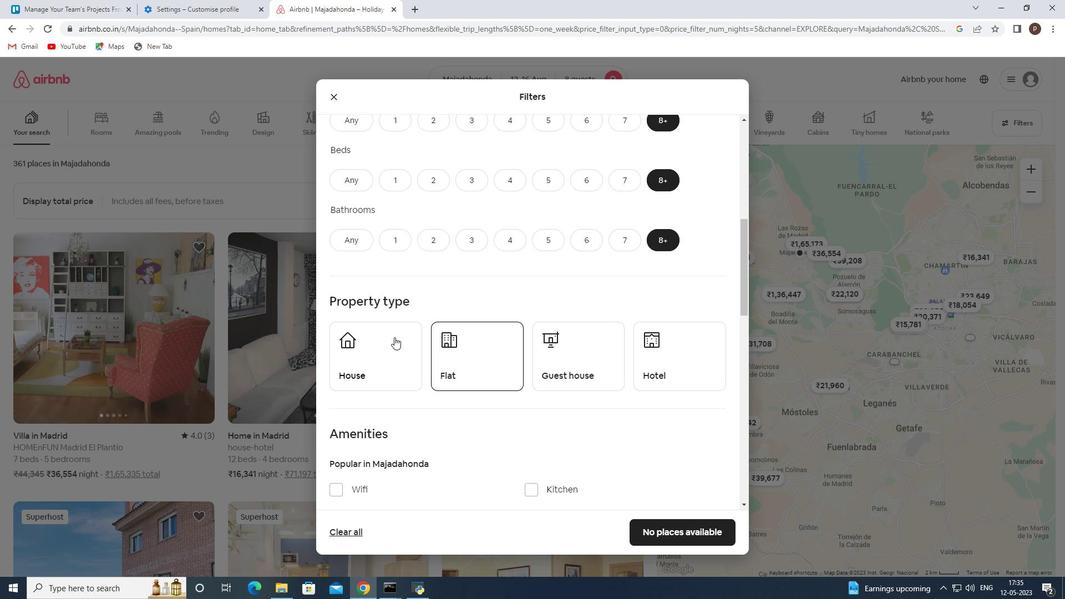 
Action: Mouse moved to (488, 350)
Screenshot: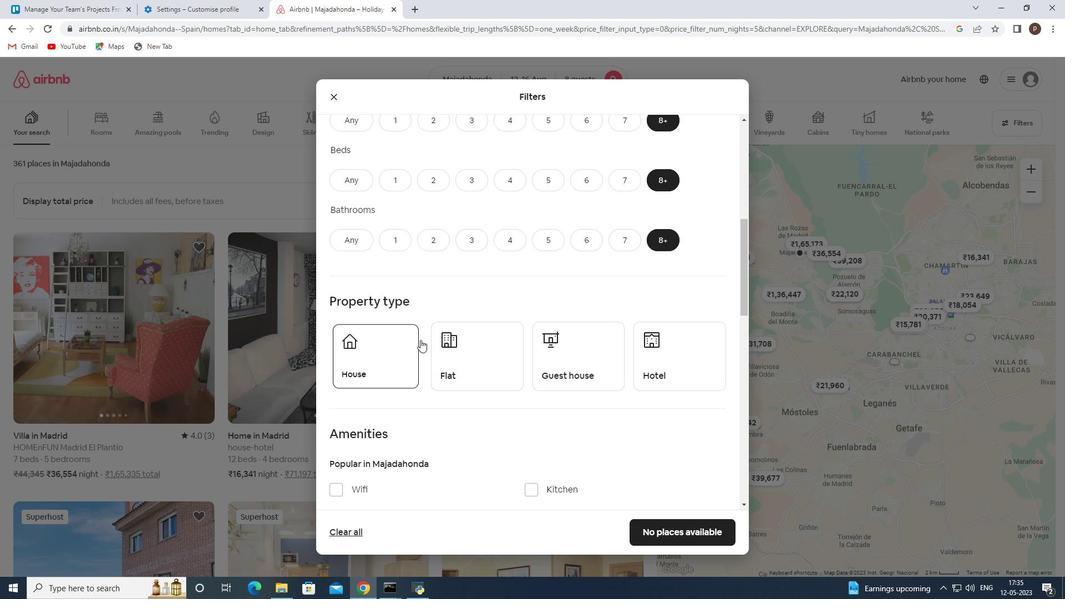 
Action: Mouse pressed left at (488, 350)
Screenshot: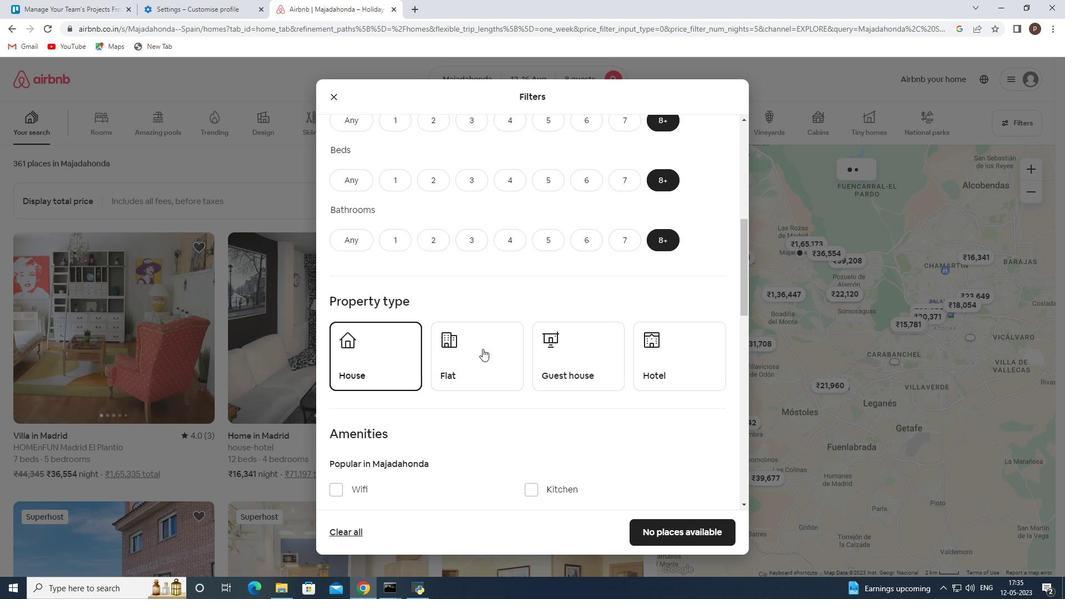 
Action: Mouse moved to (544, 353)
Screenshot: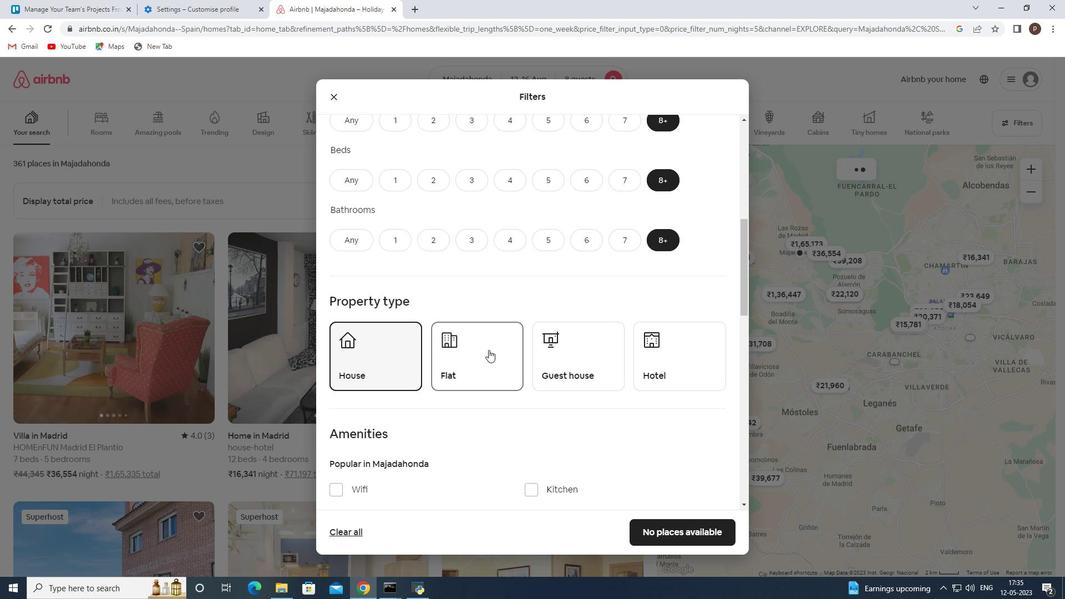 
Action: Mouse pressed left at (544, 353)
Screenshot: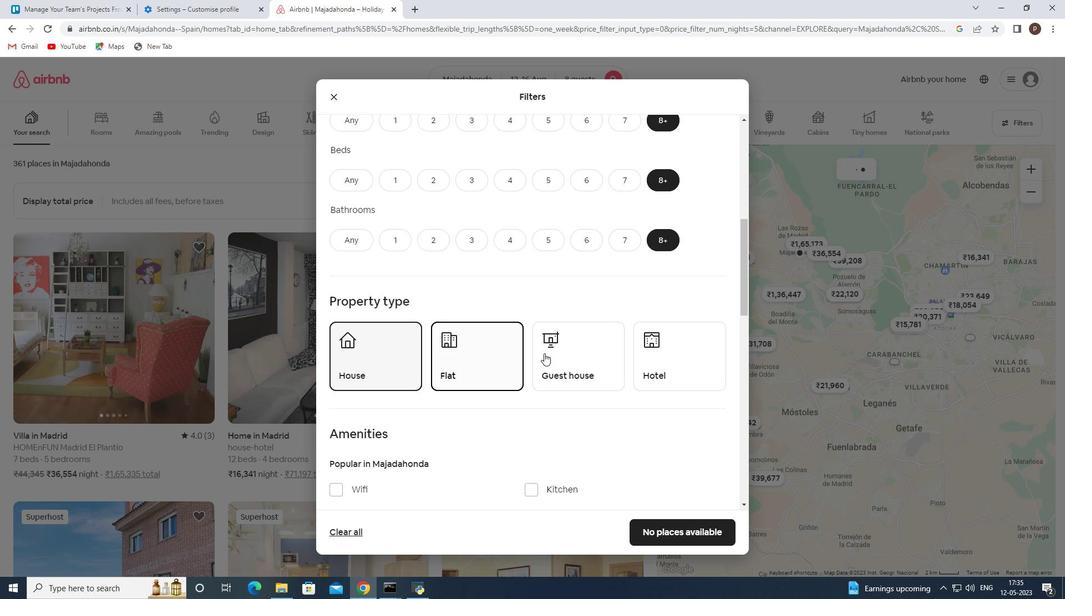 
Action: Mouse moved to (656, 361)
Screenshot: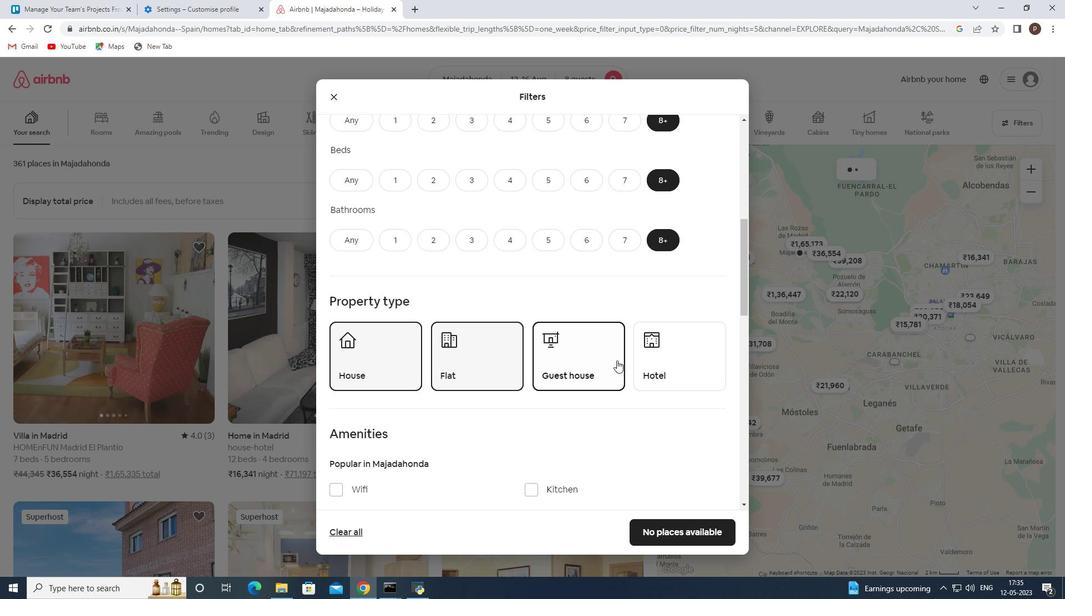 
Action: Mouse pressed left at (656, 361)
Screenshot: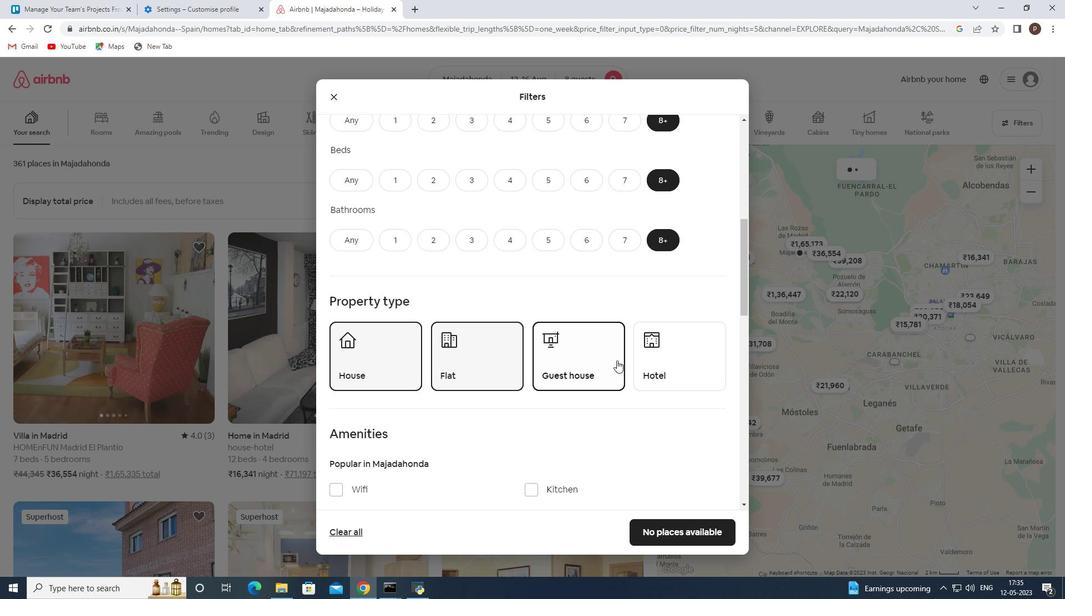 
Action: Mouse moved to (603, 364)
Screenshot: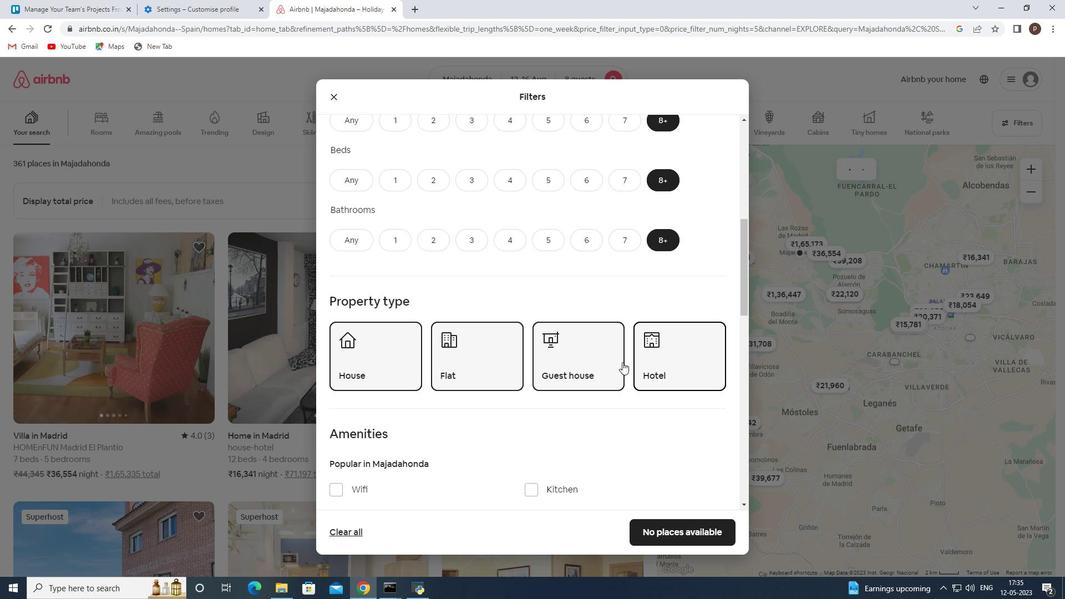 
Action: Mouse scrolled (603, 363) with delta (0, 0)
Screenshot: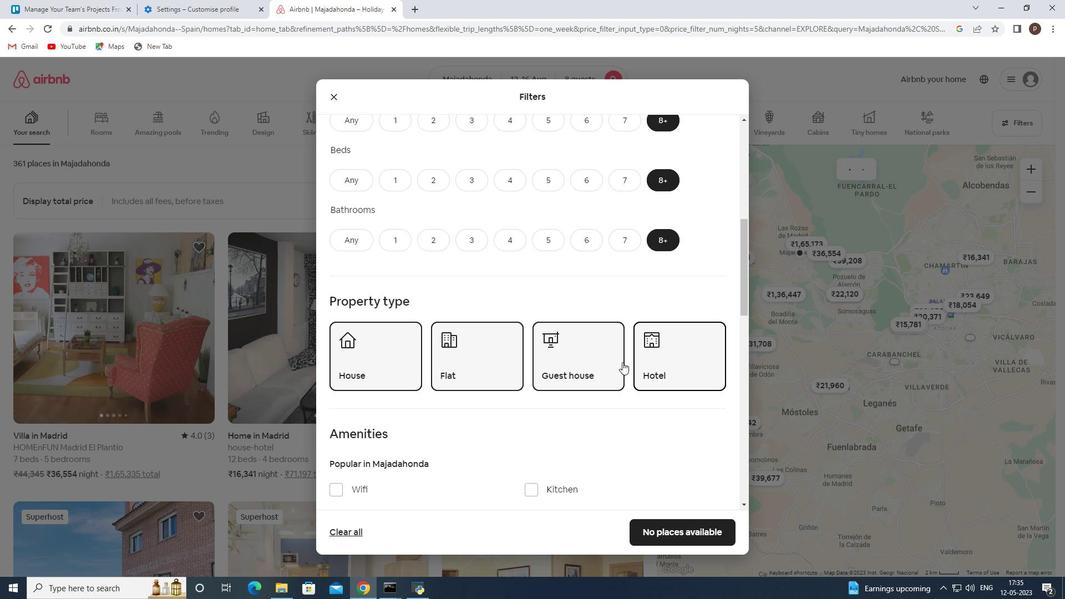 
Action: Mouse moved to (594, 365)
Screenshot: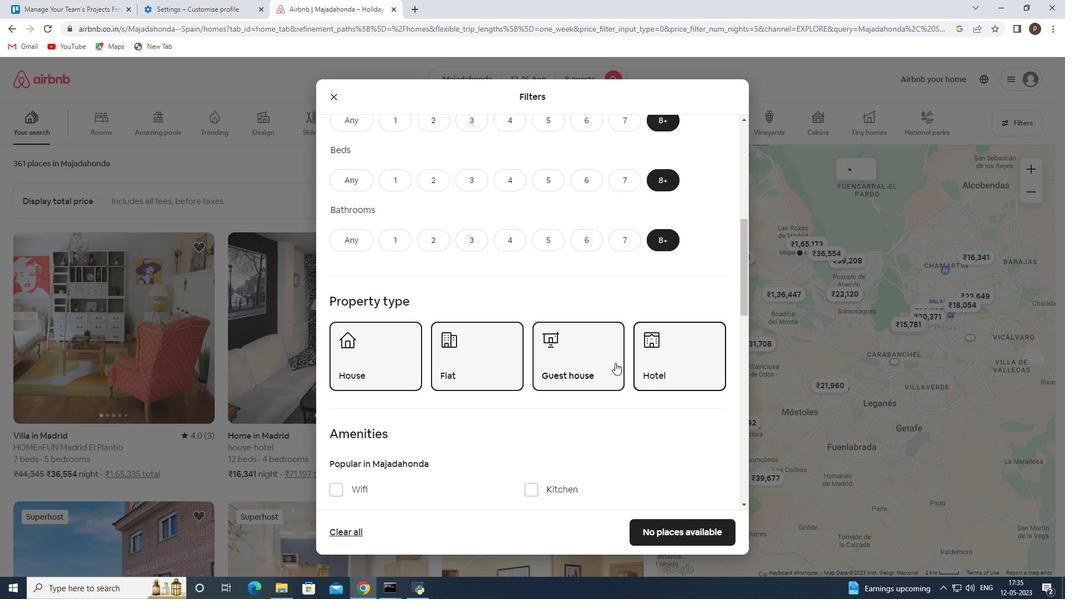 
Action: Mouse scrolled (594, 364) with delta (0, 0)
Screenshot: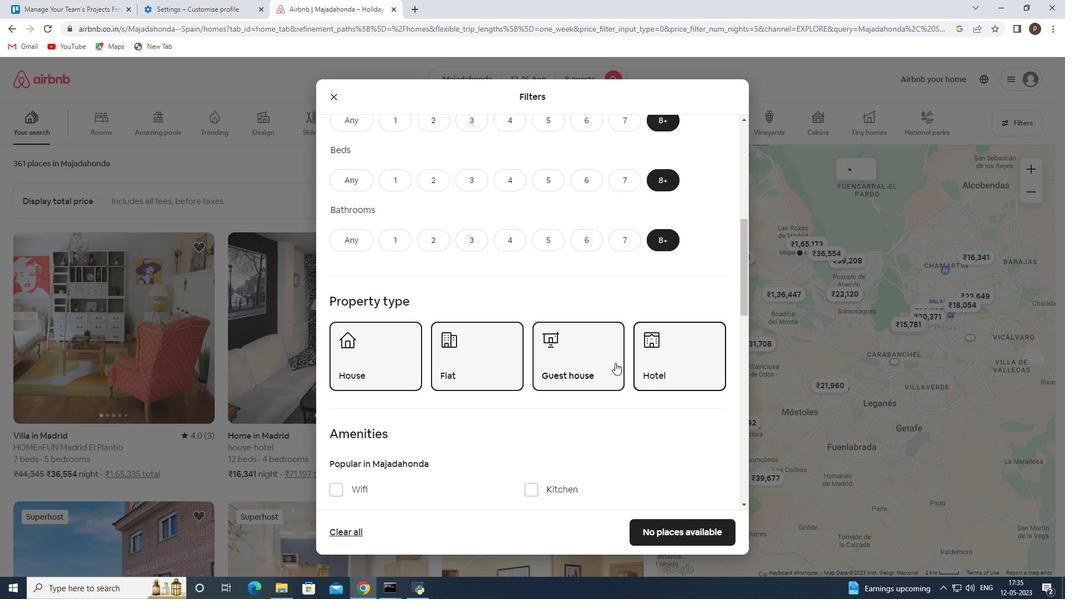 
Action: Mouse moved to (472, 343)
Screenshot: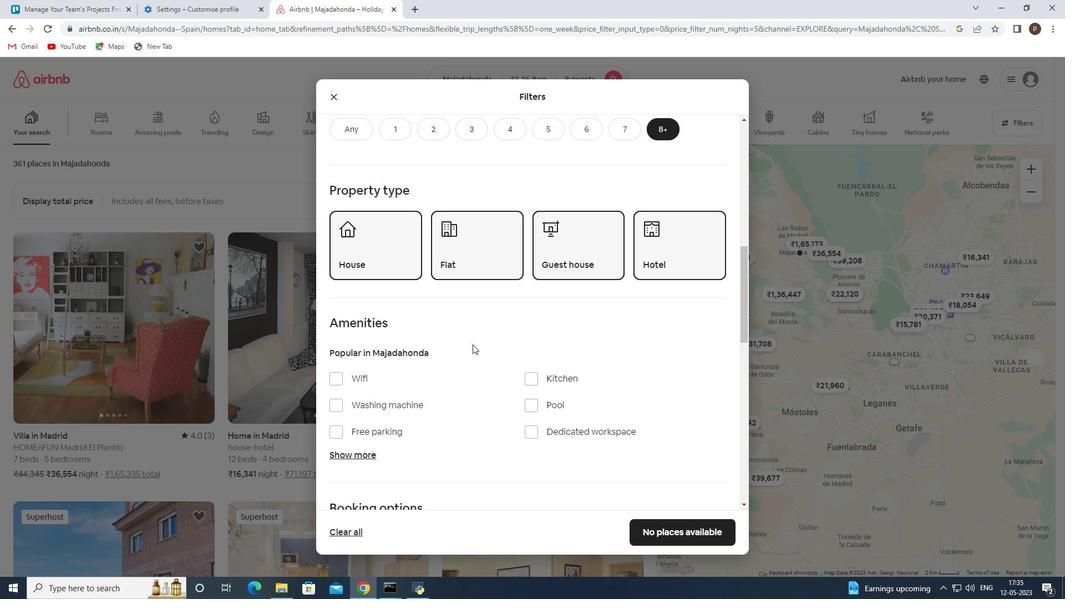
Action: Mouse scrolled (472, 343) with delta (0, 0)
Screenshot: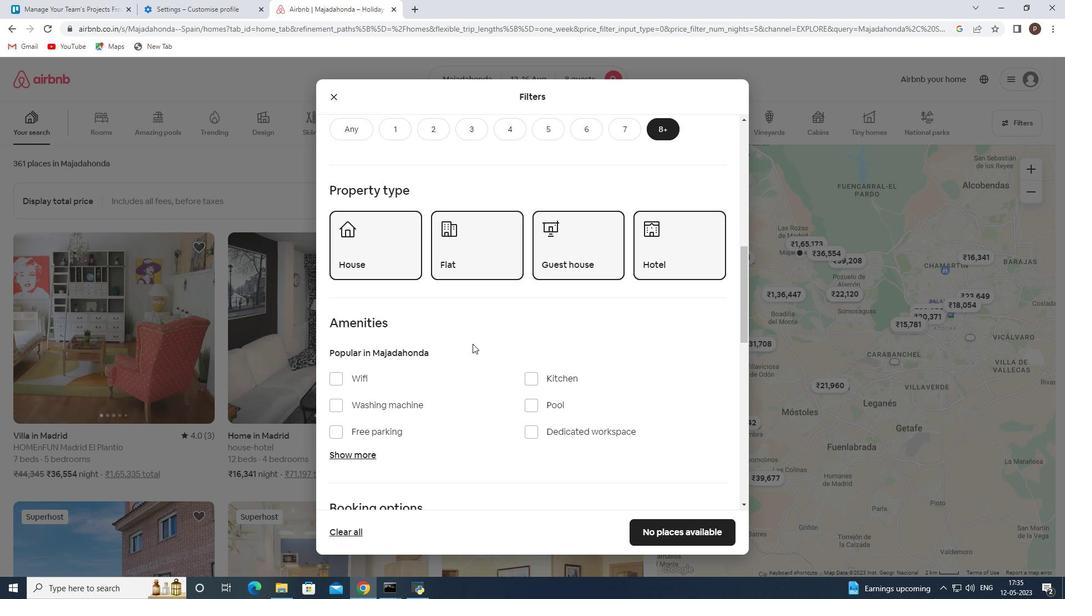 
Action: Mouse moved to (343, 321)
Screenshot: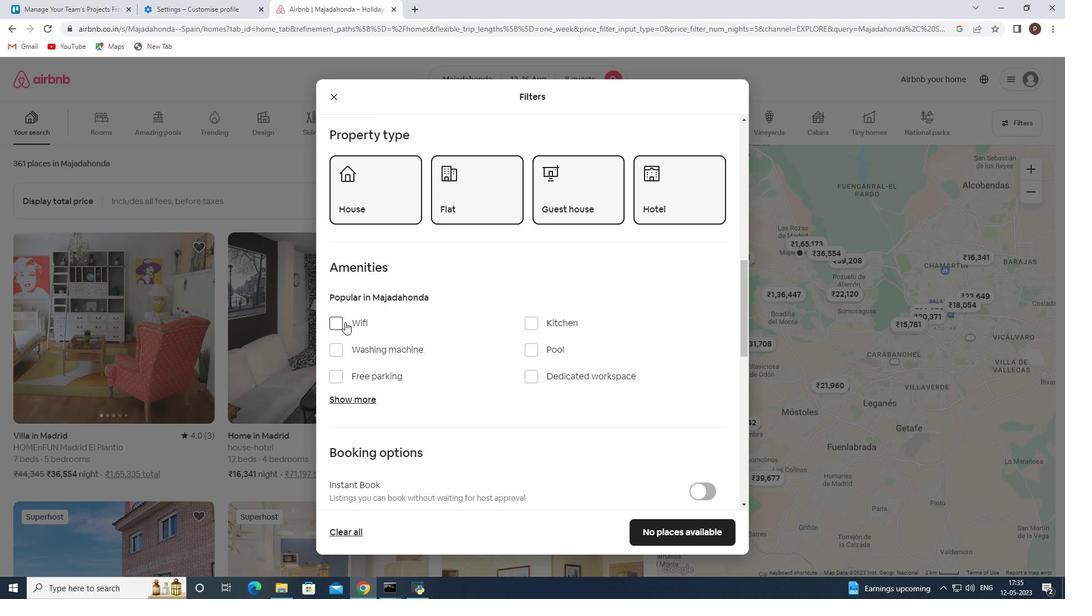
Action: Mouse pressed left at (343, 321)
Screenshot: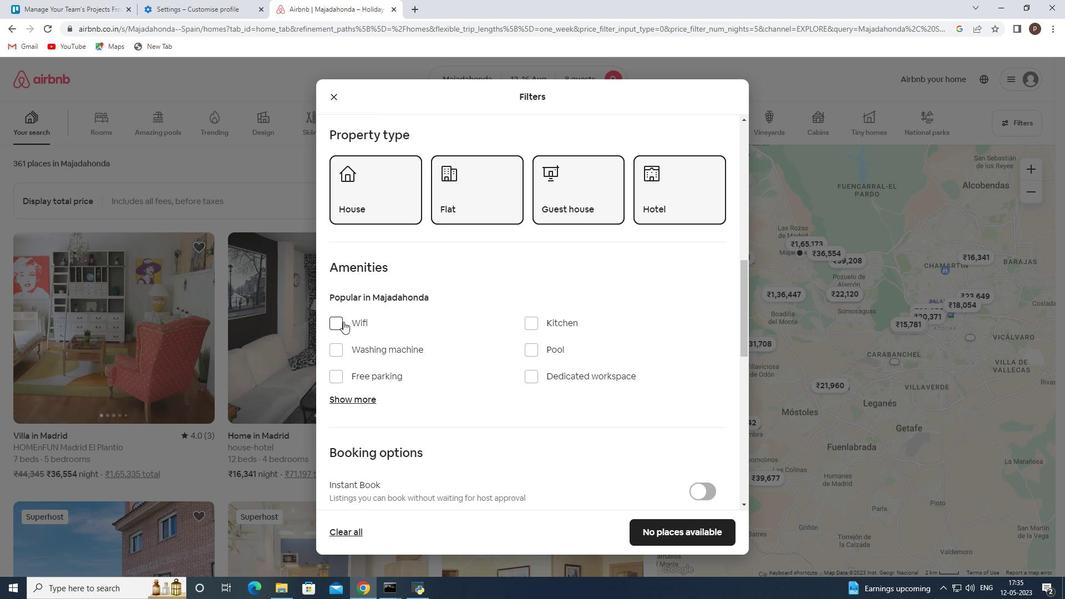 
Action: Mouse moved to (337, 372)
Screenshot: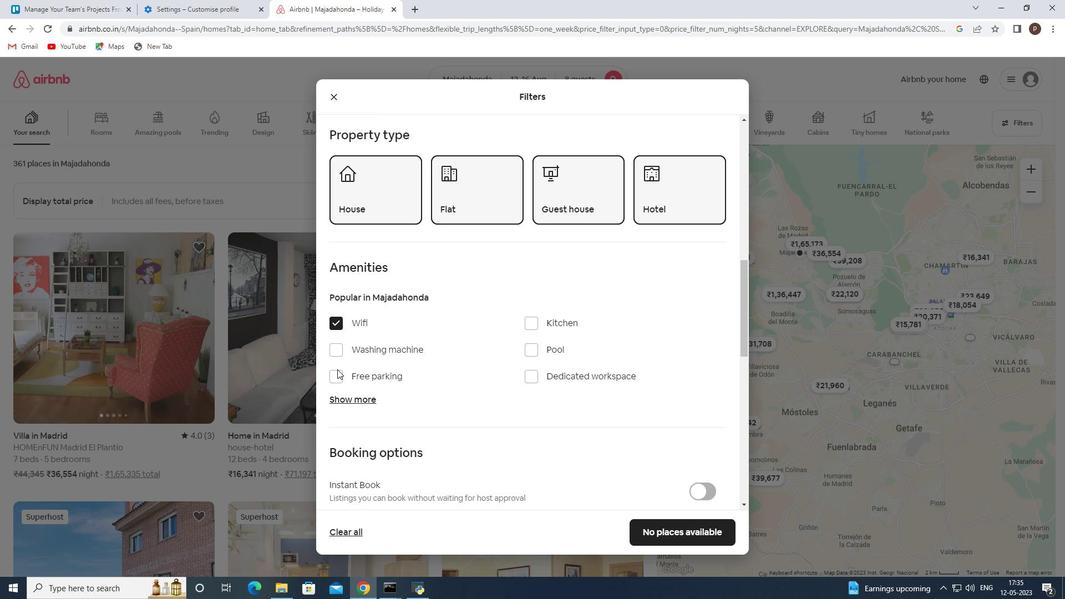 
Action: Mouse pressed left at (337, 372)
Screenshot: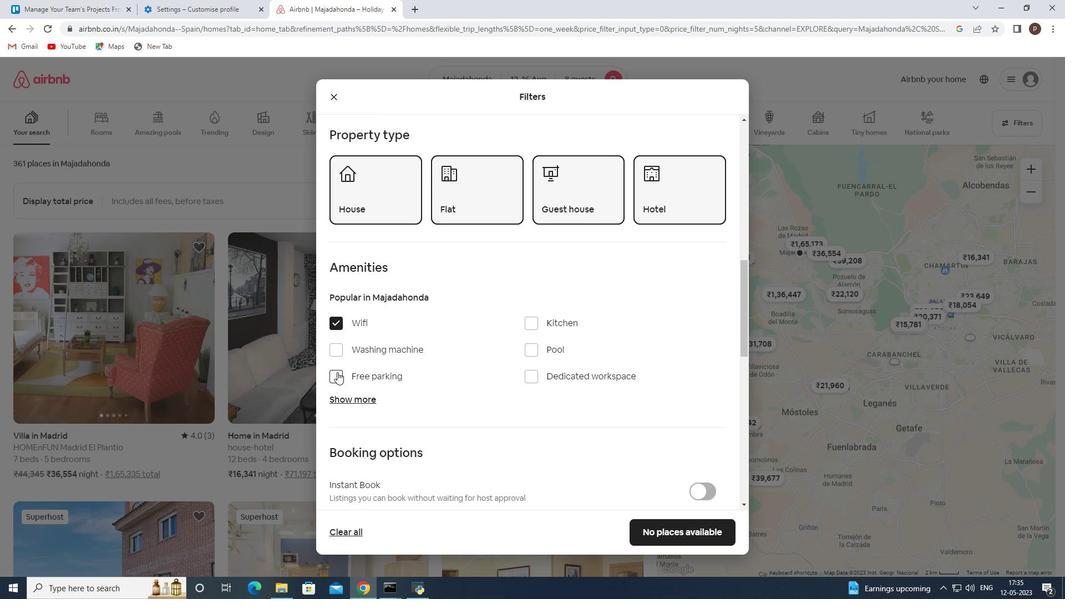 
Action: Mouse moved to (347, 393)
Screenshot: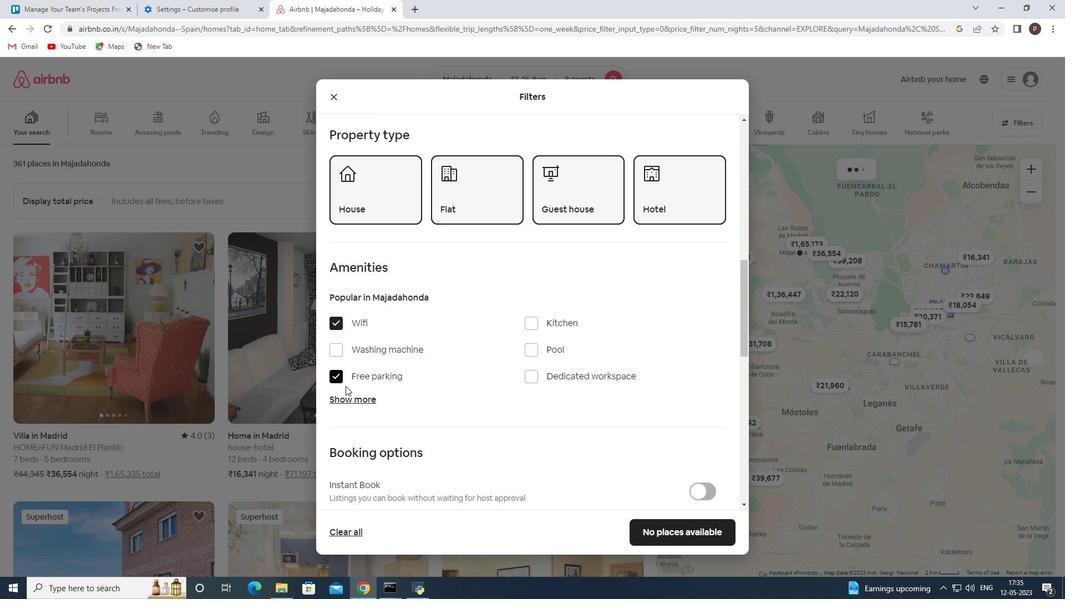 
Action: Mouse pressed left at (347, 393)
Screenshot: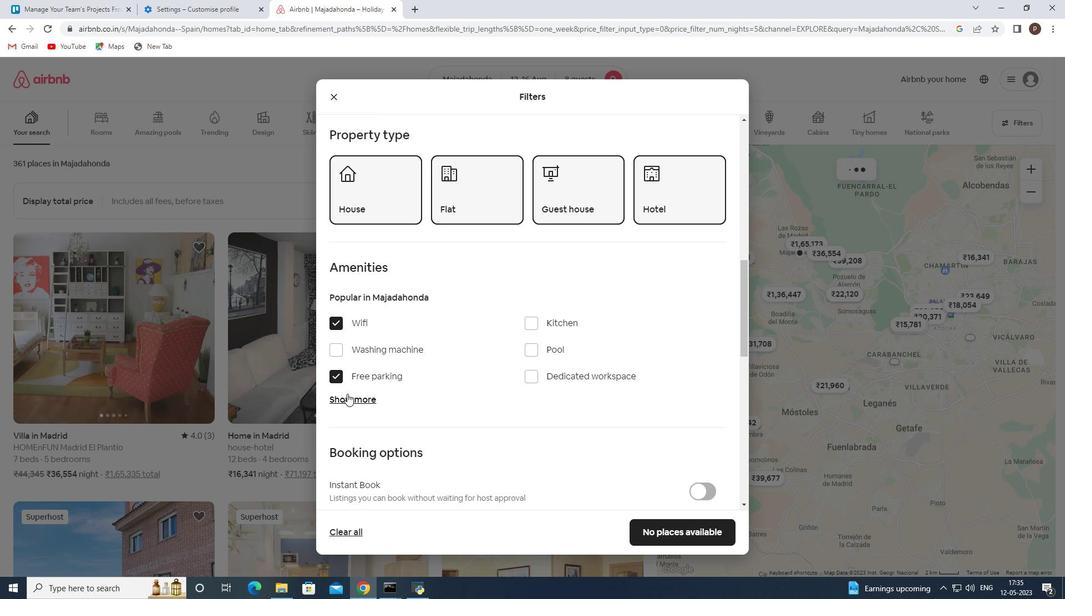 
Action: Mouse moved to (358, 392)
Screenshot: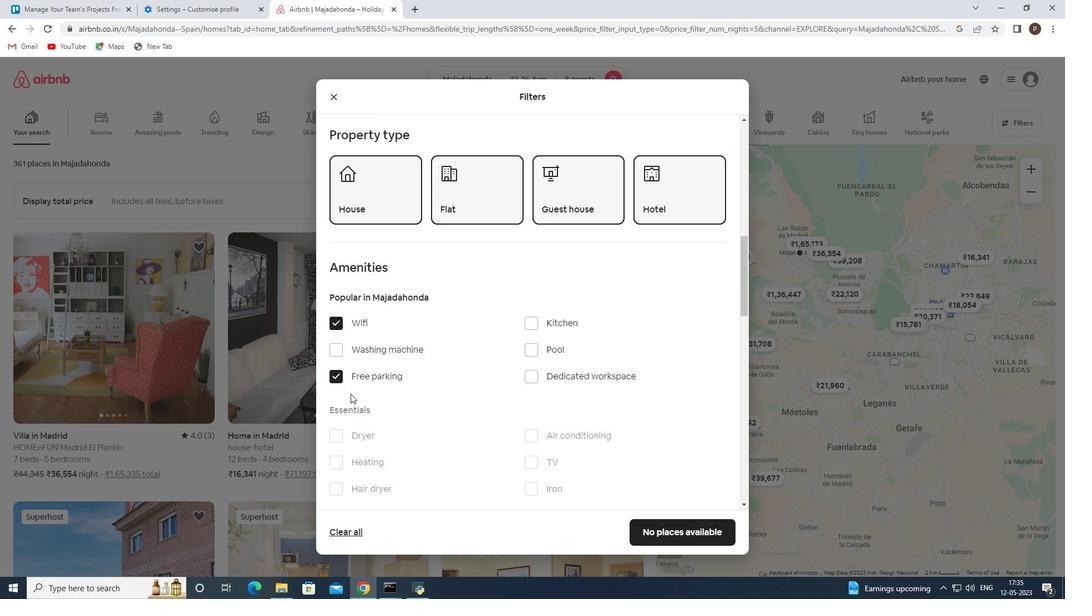 
Action: Mouse scrolled (358, 391) with delta (0, 0)
Screenshot: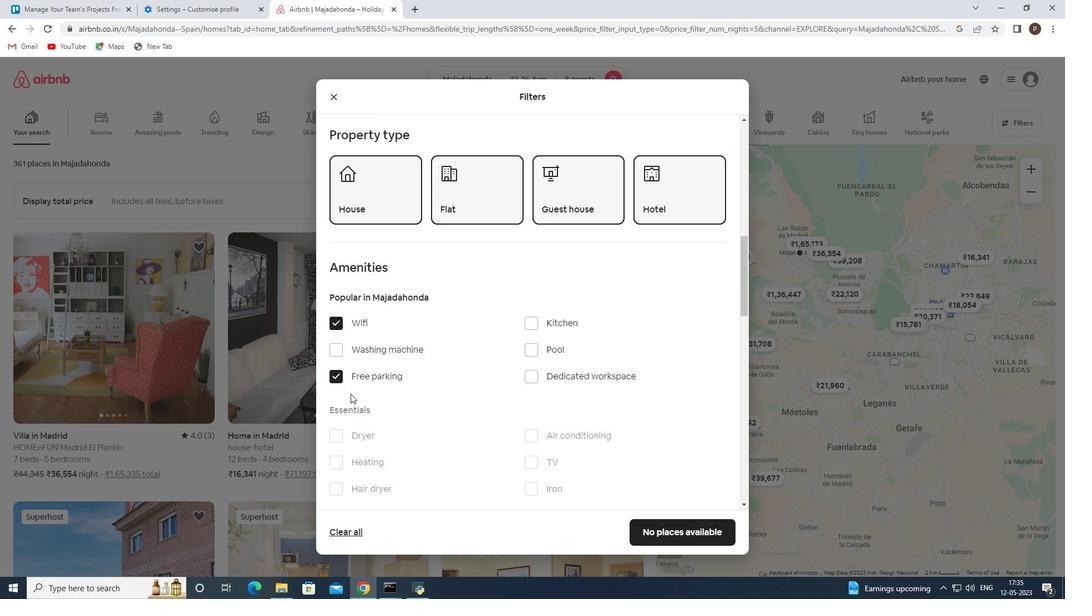 
Action: Mouse scrolled (358, 391) with delta (0, 0)
Screenshot: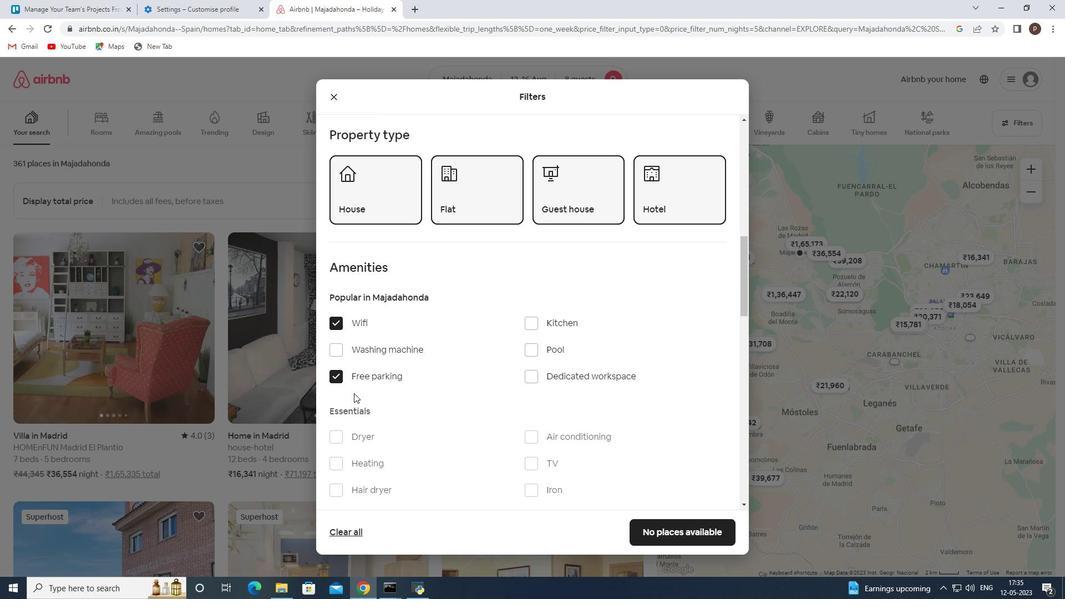 
Action: Mouse moved to (359, 392)
Screenshot: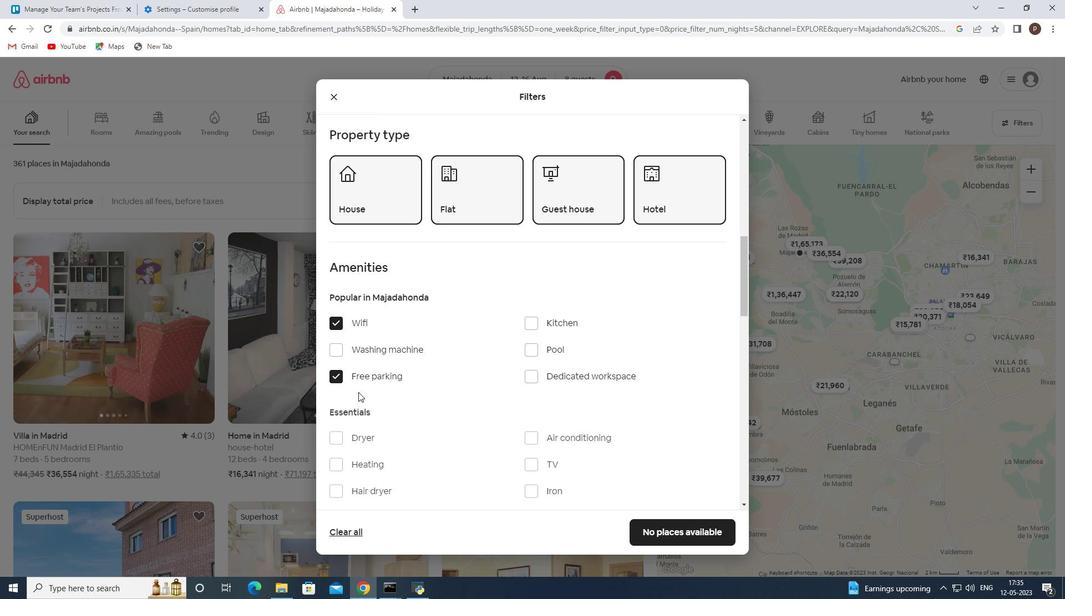 
Action: Mouse scrolled (359, 391) with delta (0, 0)
Screenshot: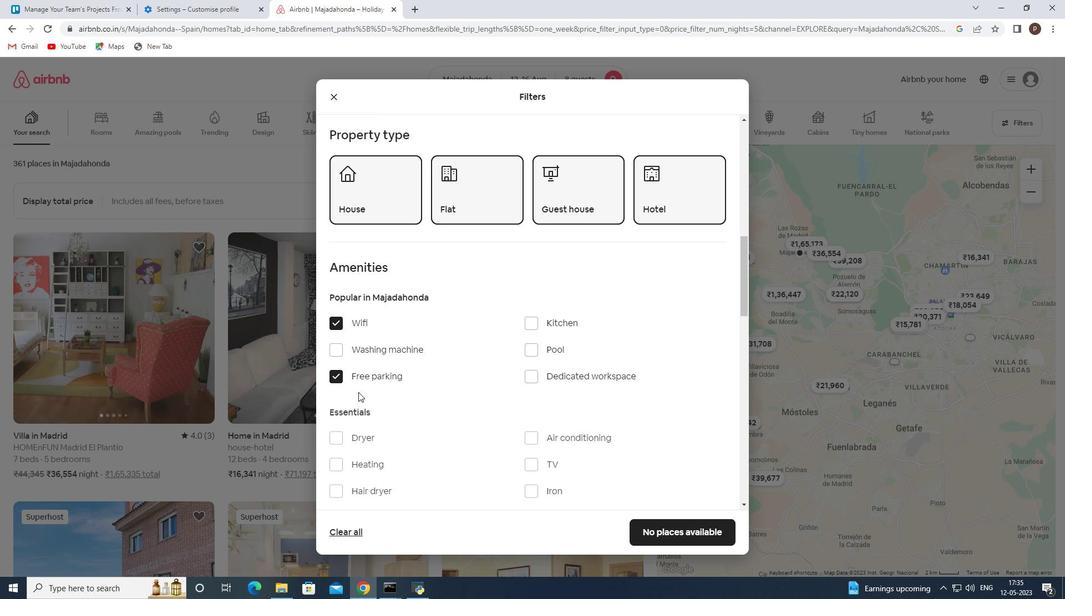 
Action: Mouse moved to (530, 304)
Screenshot: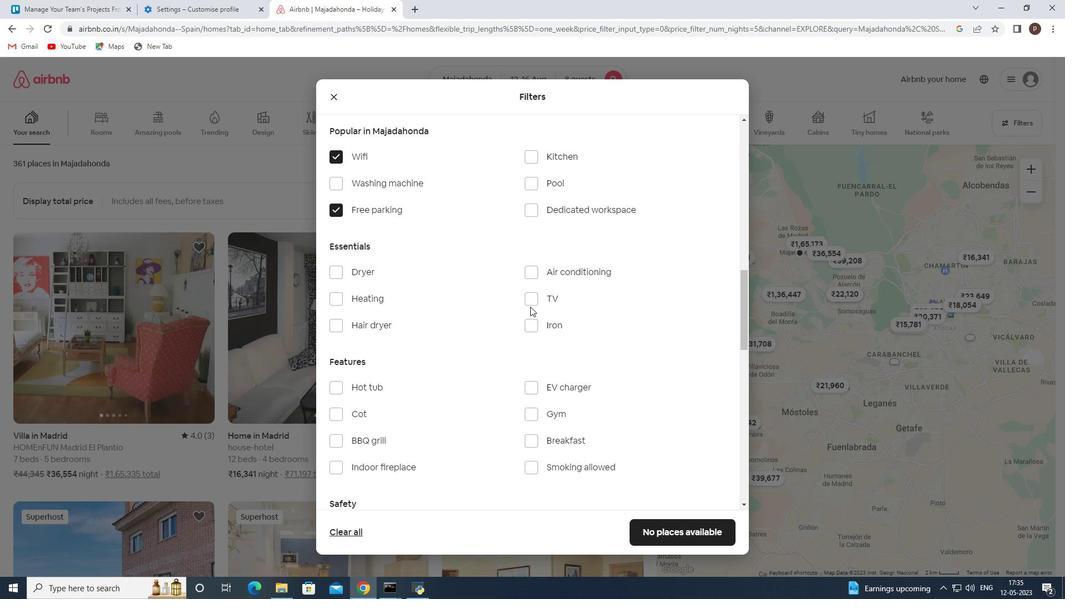 
Action: Mouse pressed left at (530, 304)
Screenshot: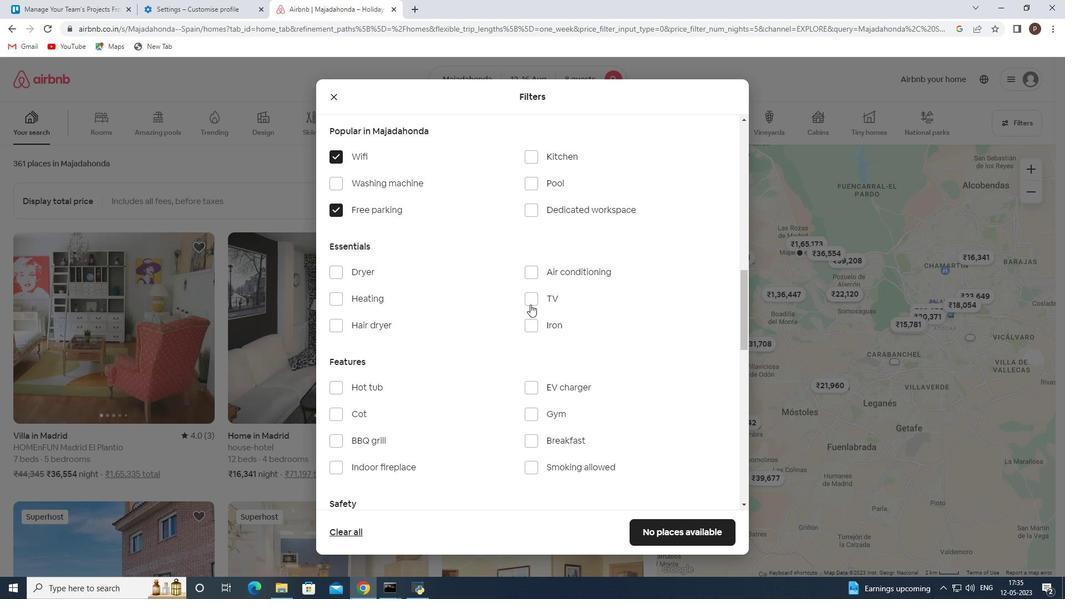 
Action: Mouse moved to (469, 332)
Screenshot: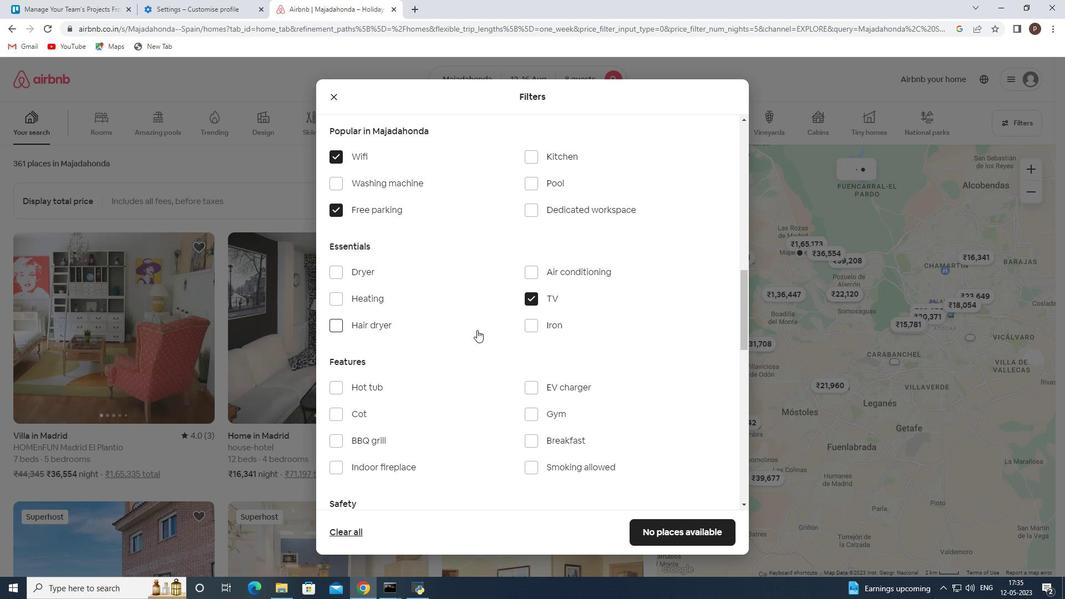 
Action: Mouse scrolled (469, 331) with delta (0, 0)
Screenshot: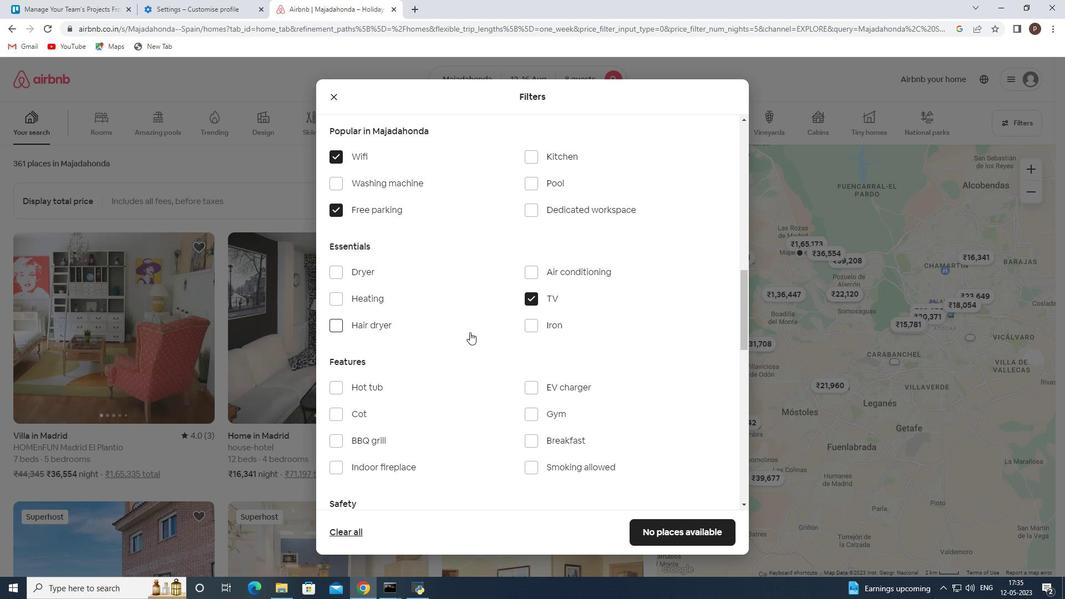 
Action: Mouse scrolled (469, 331) with delta (0, 0)
Screenshot: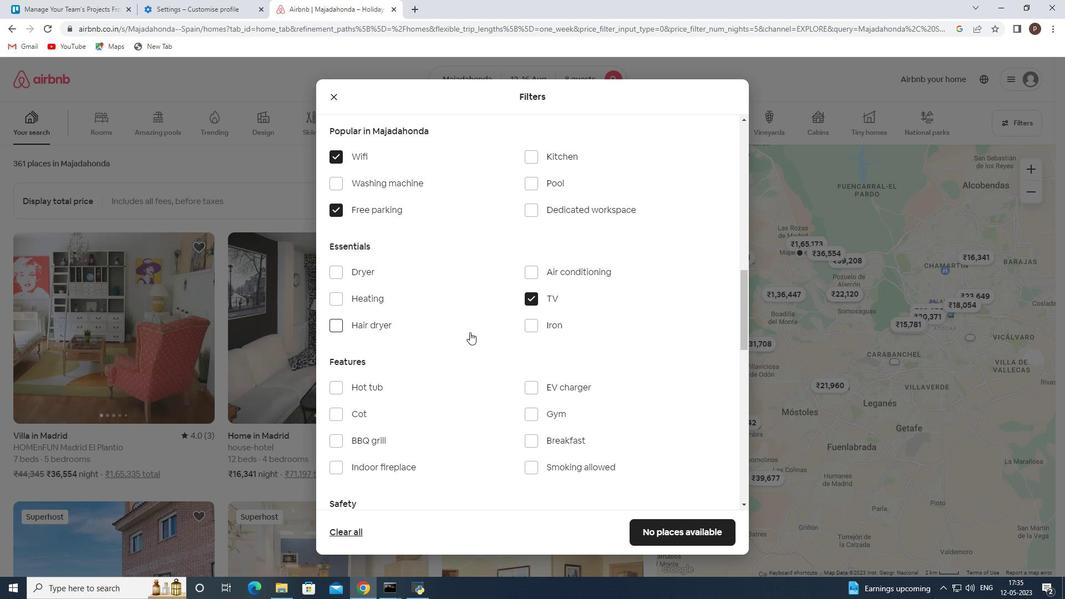 
Action: Mouse moved to (448, 335)
Screenshot: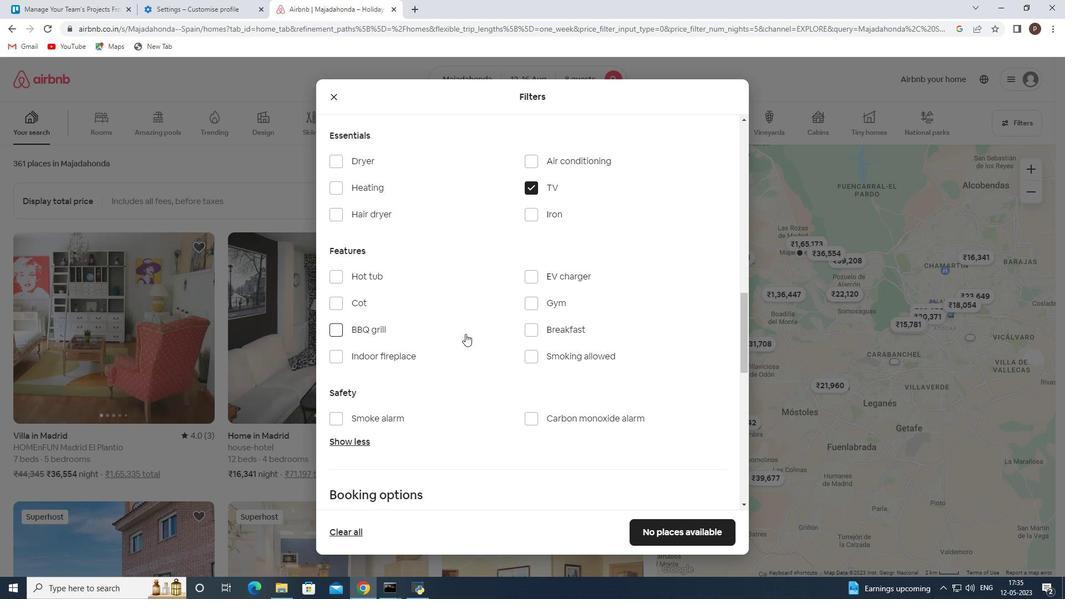 
Action: Mouse scrolled (448, 335) with delta (0, 0)
Screenshot: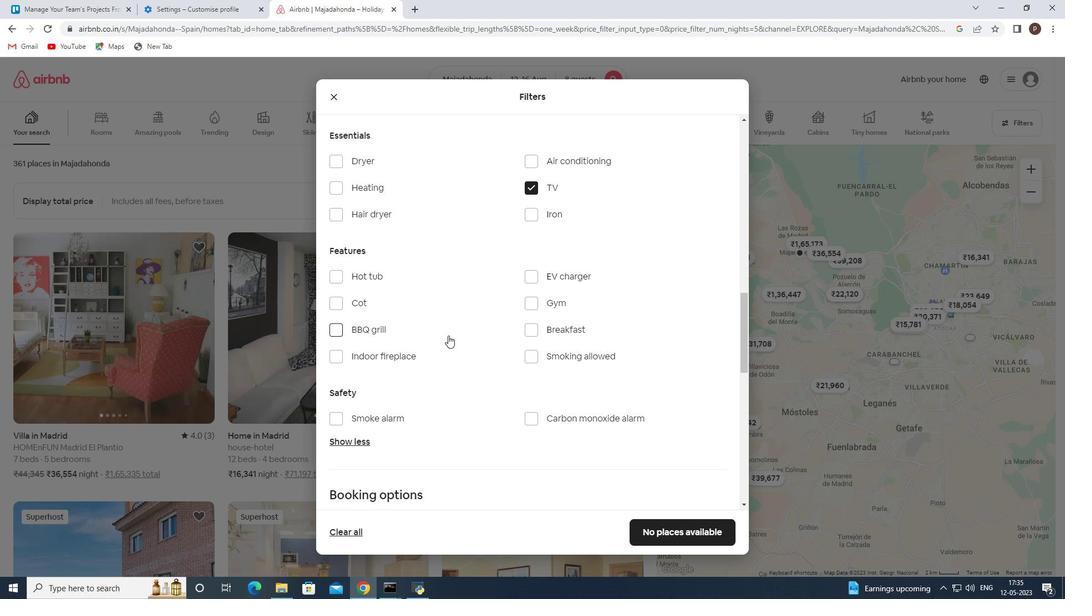 
Action: Mouse moved to (531, 250)
Screenshot: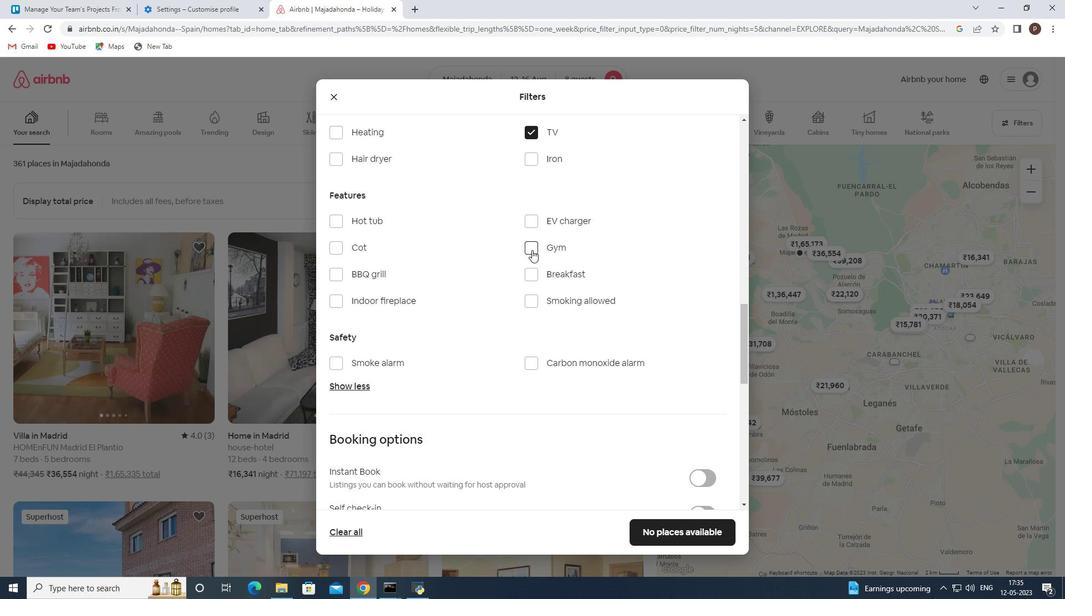 
Action: Mouse pressed left at (531, 250)
Screenshot: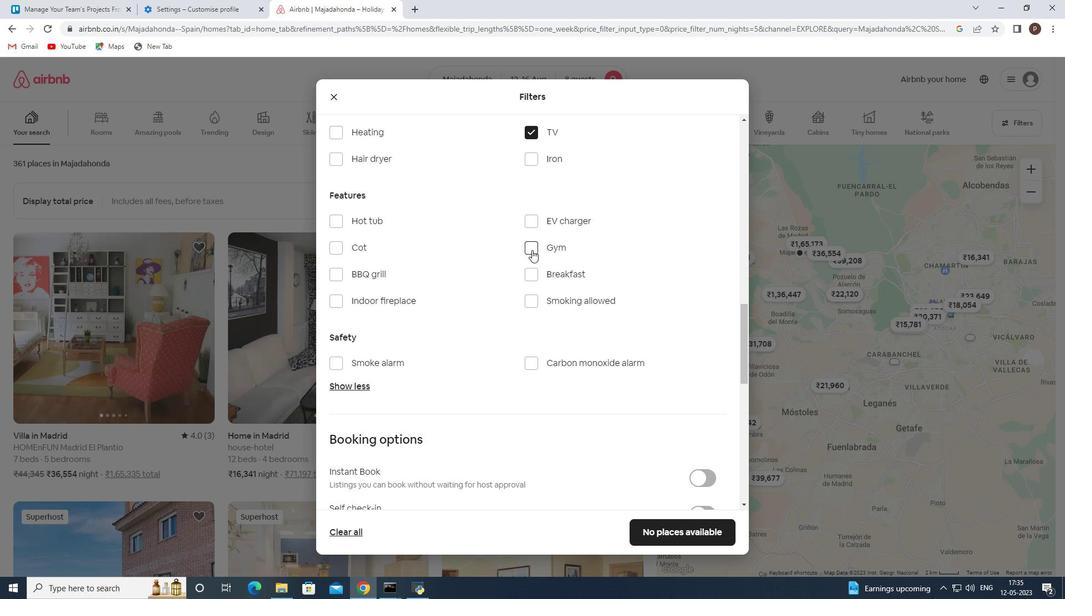 
Action: Mouse moved to (530, 277)
Screenshot: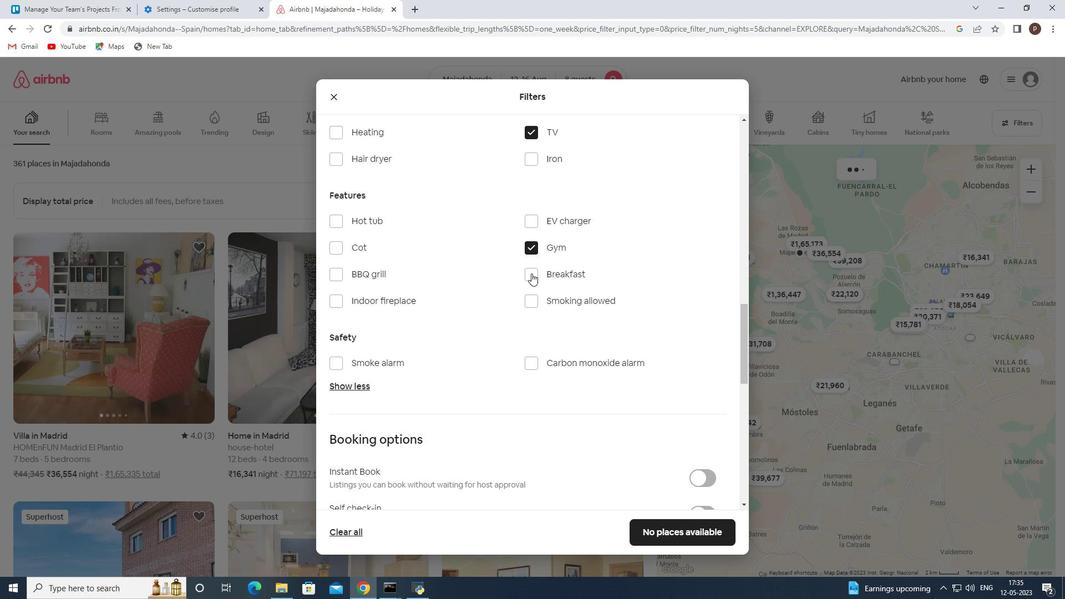 
Action: Mouse pressed left at (530, 277)
Screenshot: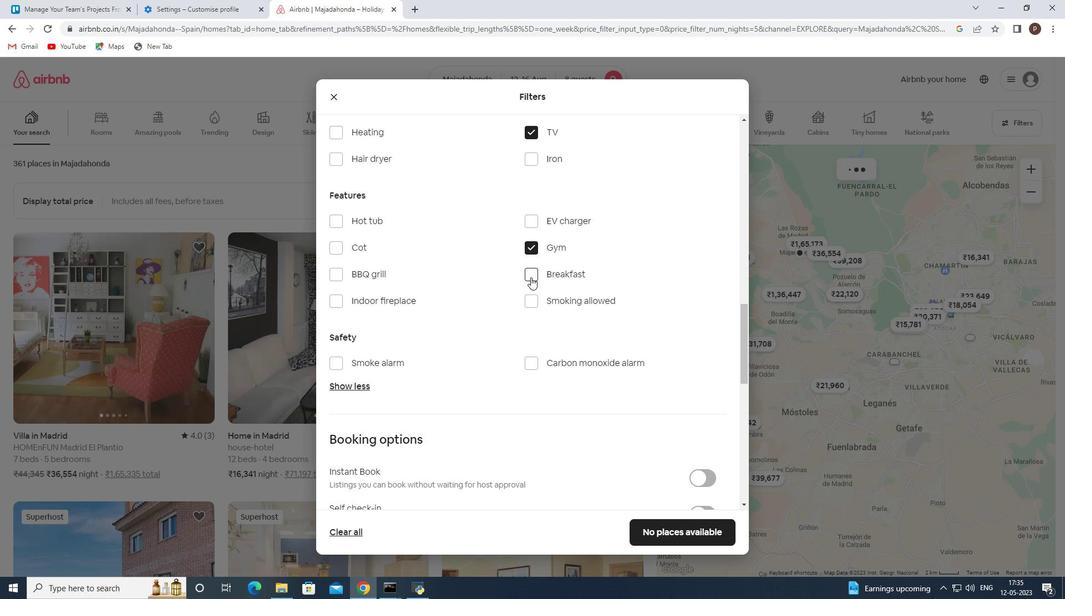 
Action: Mouse moved to (489, 302)
Screenshot: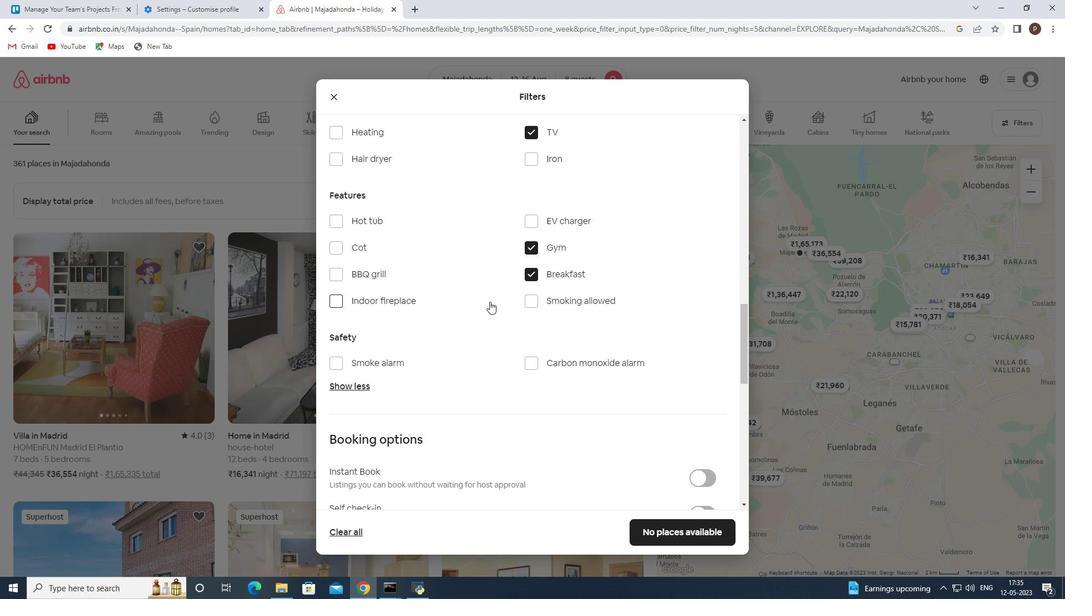 
Action: Mouse scrolled (489, 301) with delta (0, 0)
Screenshot: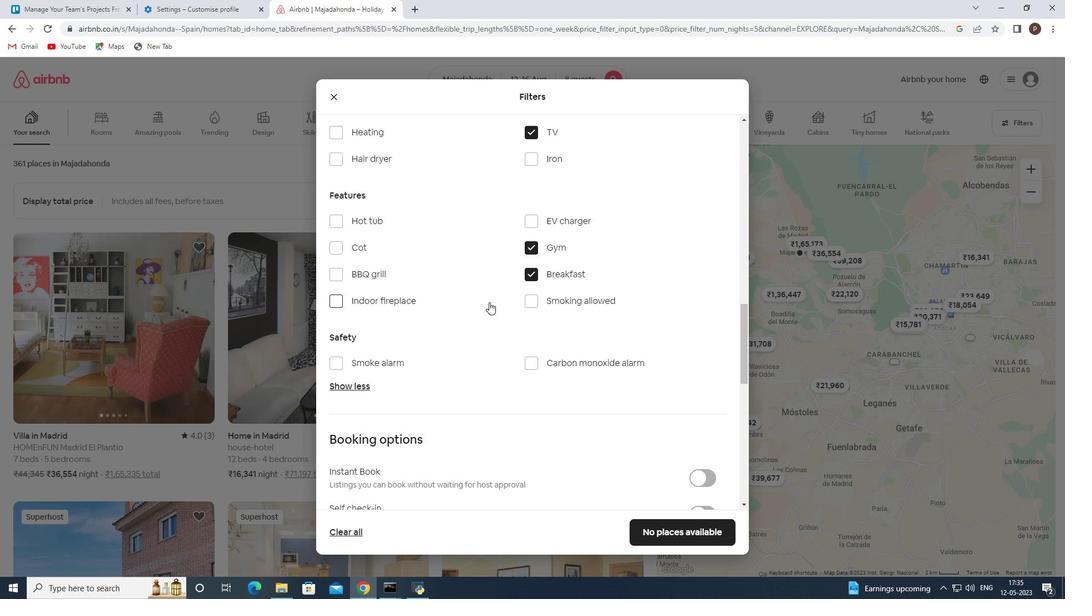 
Action: Mouse scrolled (489, 301) with delta (0, 0)
Screenshot: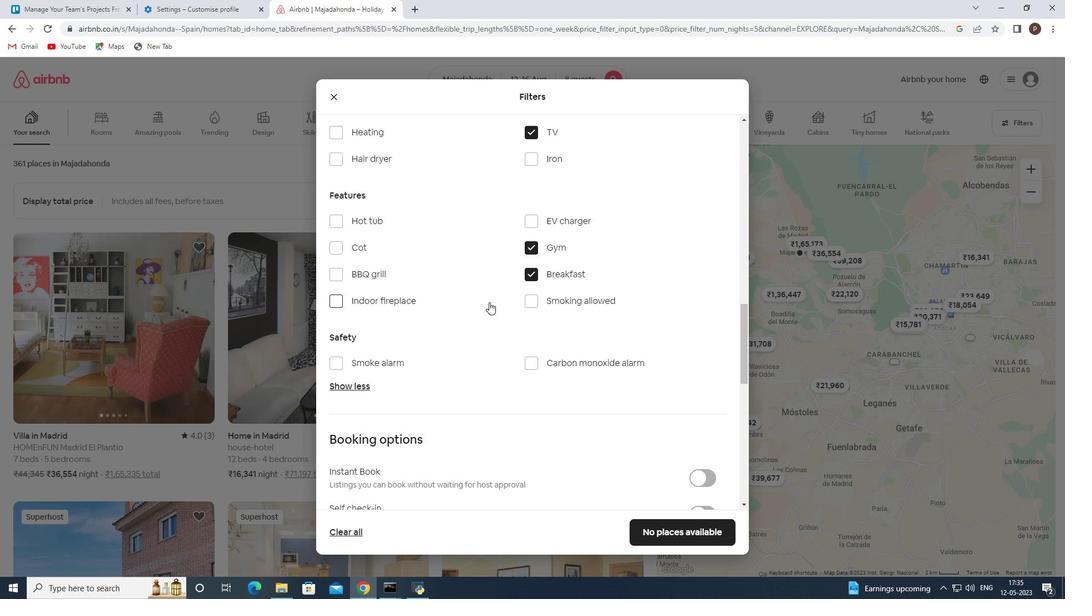
Action: Mouse scrolled (489, 301) with delta (0, 0)
Screenshot: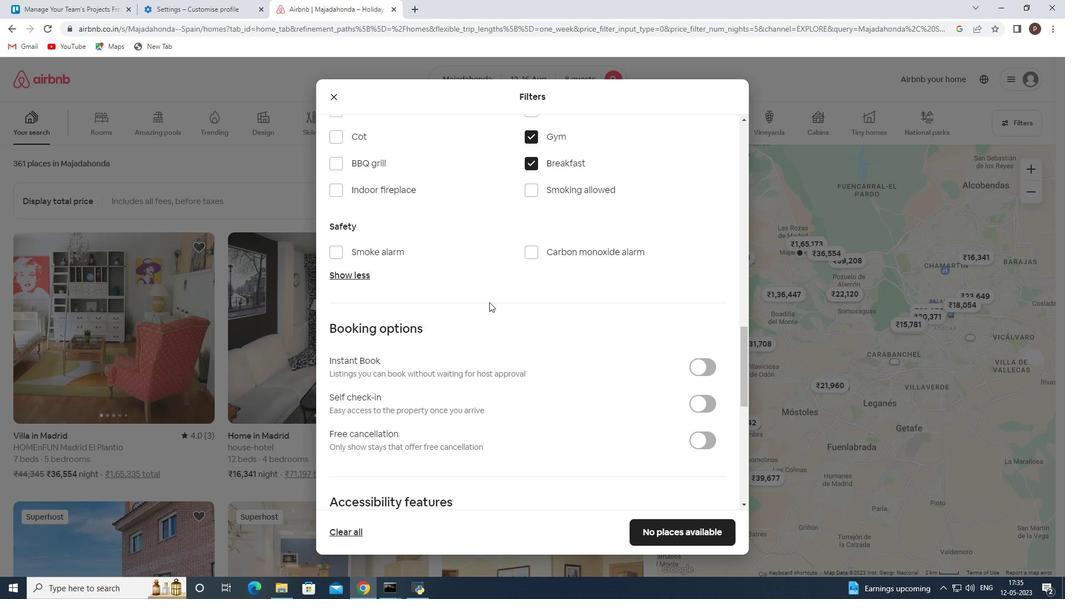 
Action: Mouse moved to (489, 302)
Screenshot: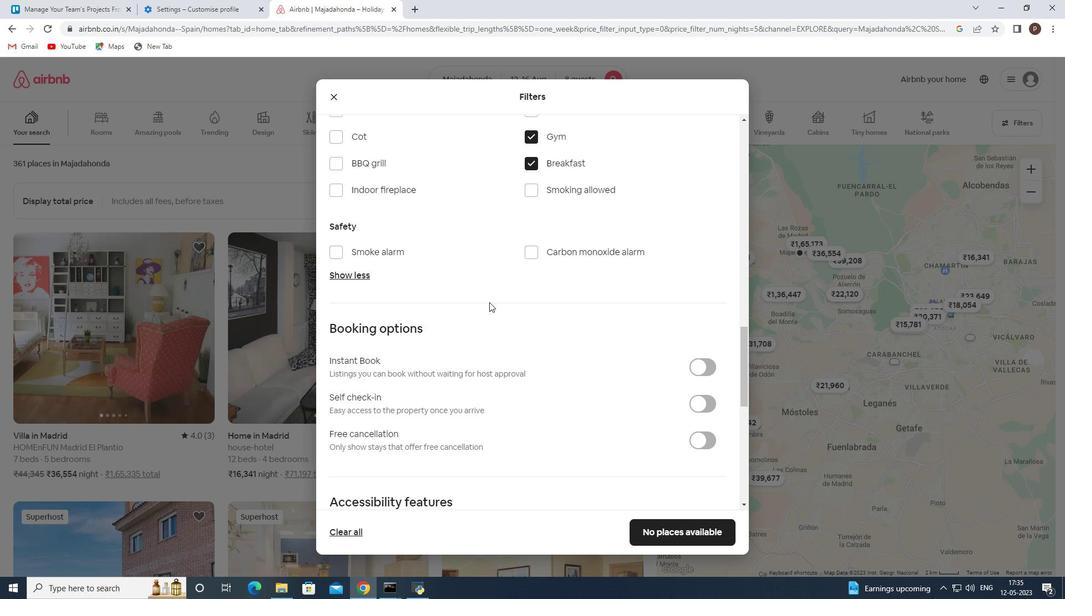 
Action: Mouse scrolled (489, 302) with delta (0, 0)
Screenshot: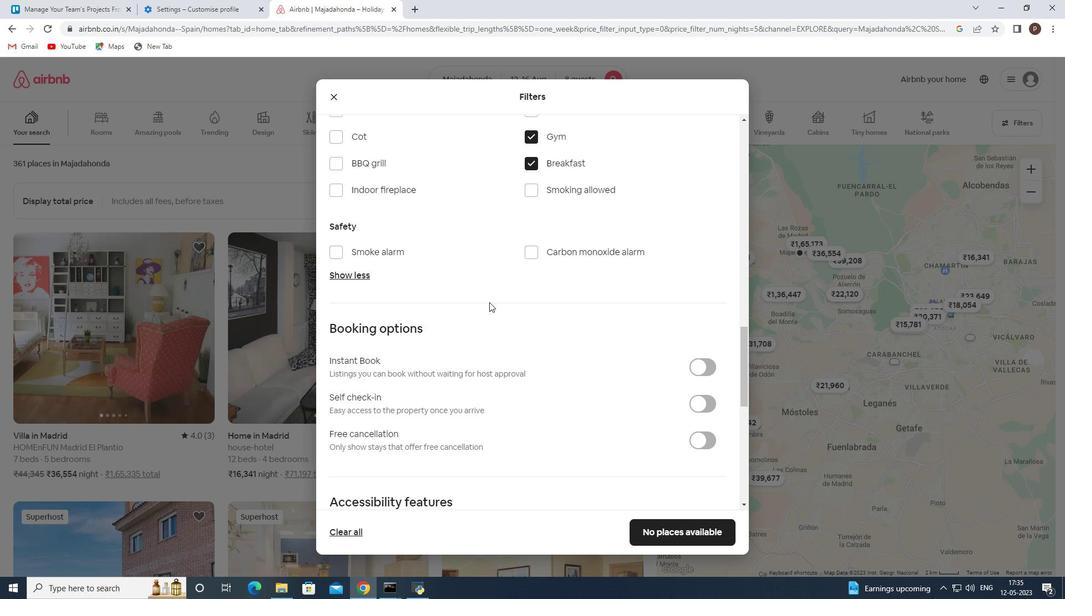 
Action: Mouse moved to (705, 294)
Screenshot: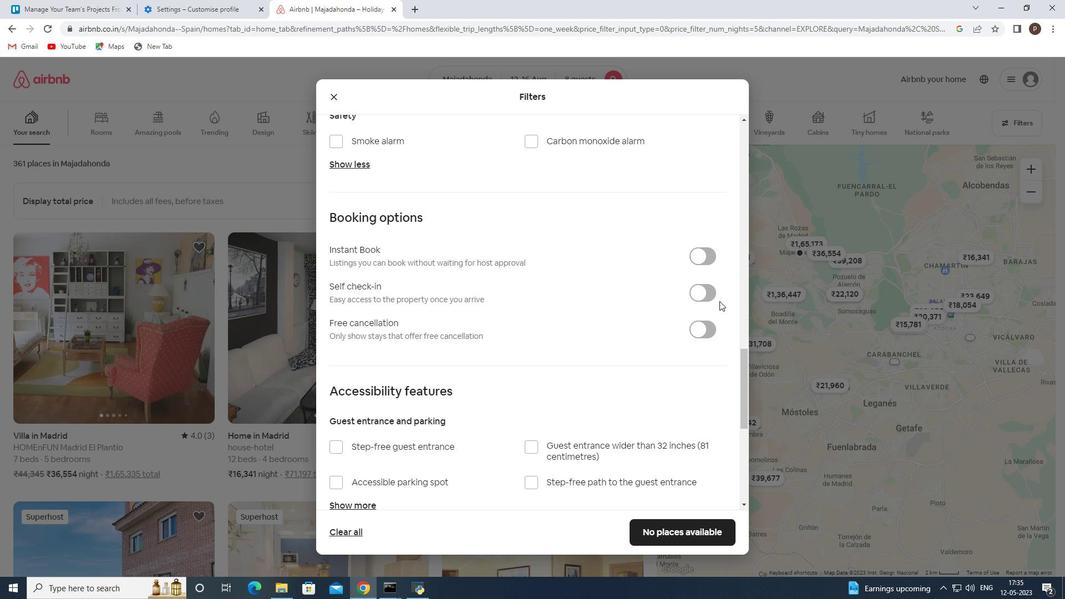 
Action: Mouse pressed left at (705, 294)
Screenshot: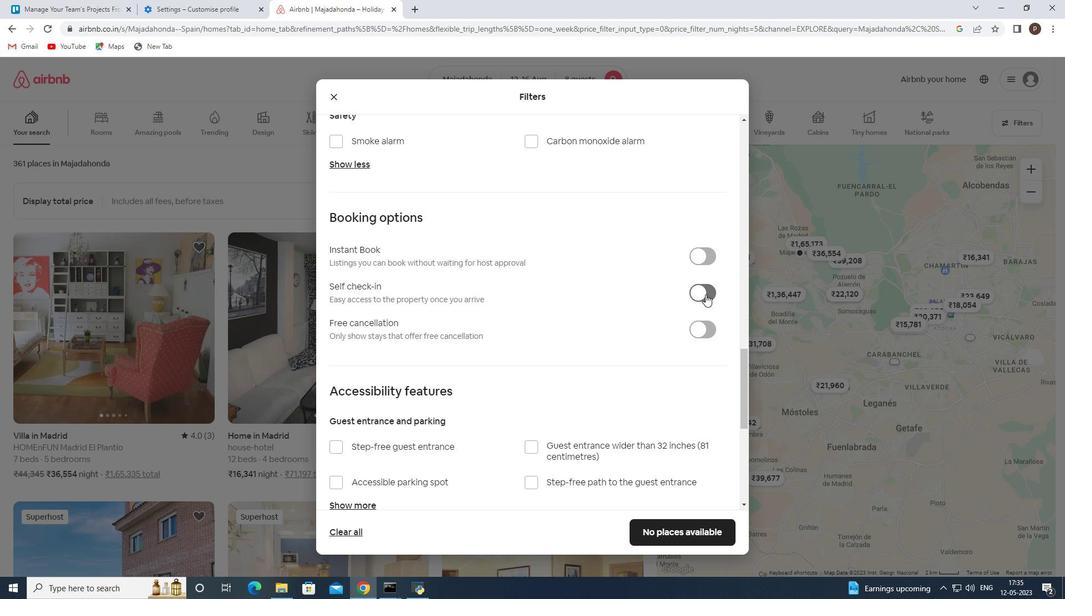 
Action: Mouse moved to (604, 309)
Screenshot: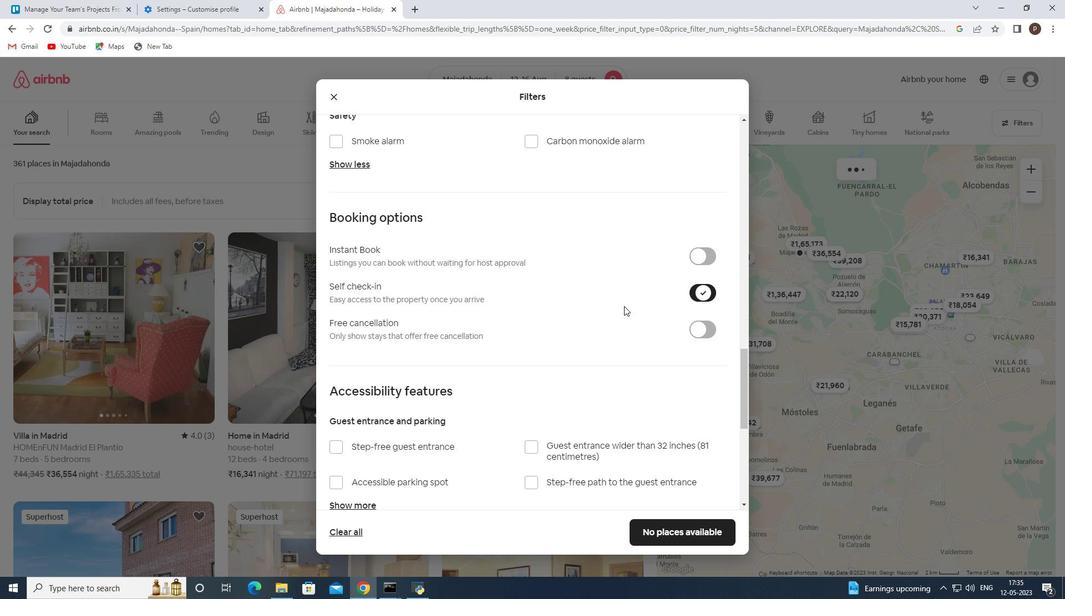
Action: Mouse scrolled (604, 308) with delta (0, 0)
Screenshot: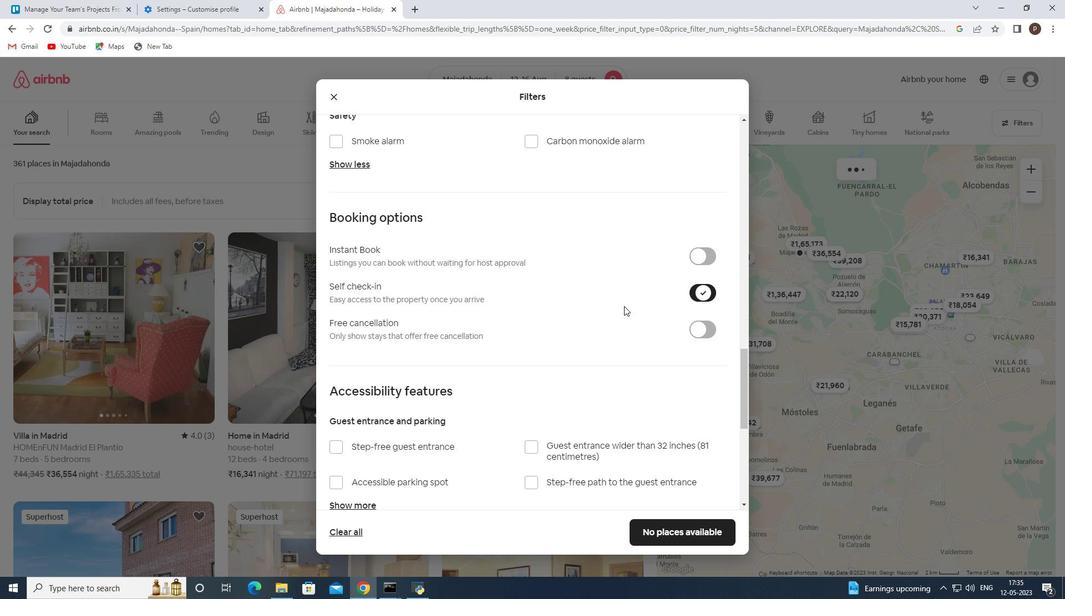 
Action: Mouse moved to (603, 310)
Screenshot: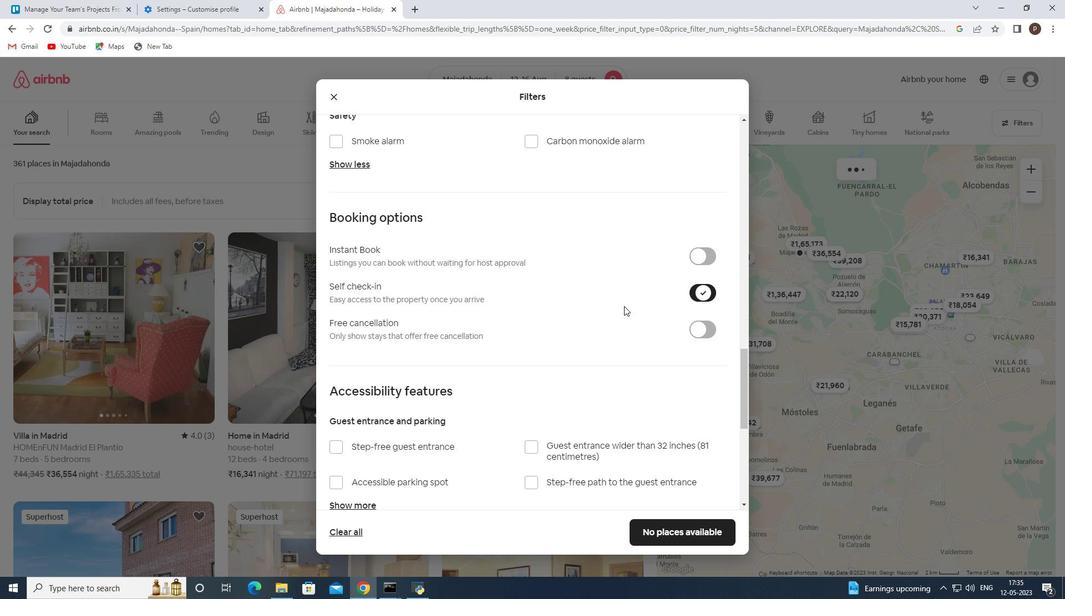 
Action: Mouse scrolled (603, 309) with delta (0, 0)
Screenshot: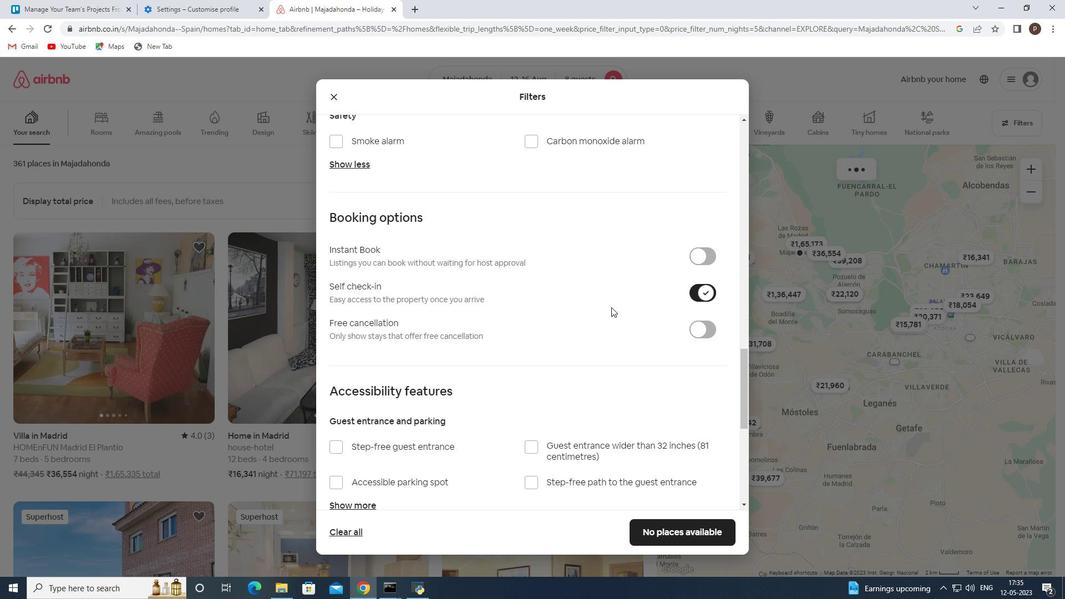 
Action: Mouse moved to (603, 310)
Screenshot: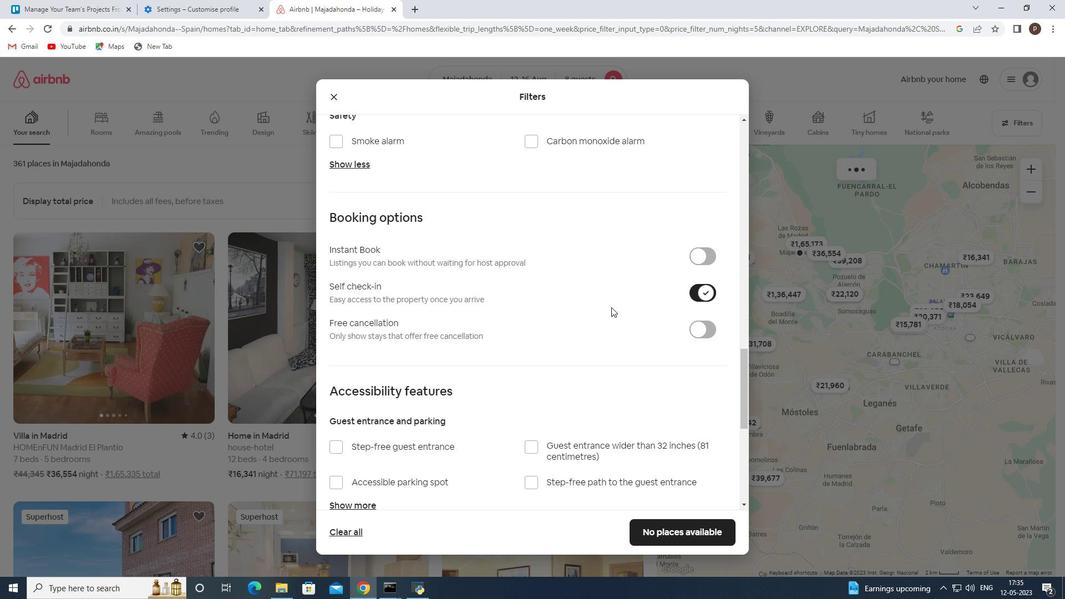 
Action: Mouse scrolled (603, 309) with delta (0, 0)
Screenshot: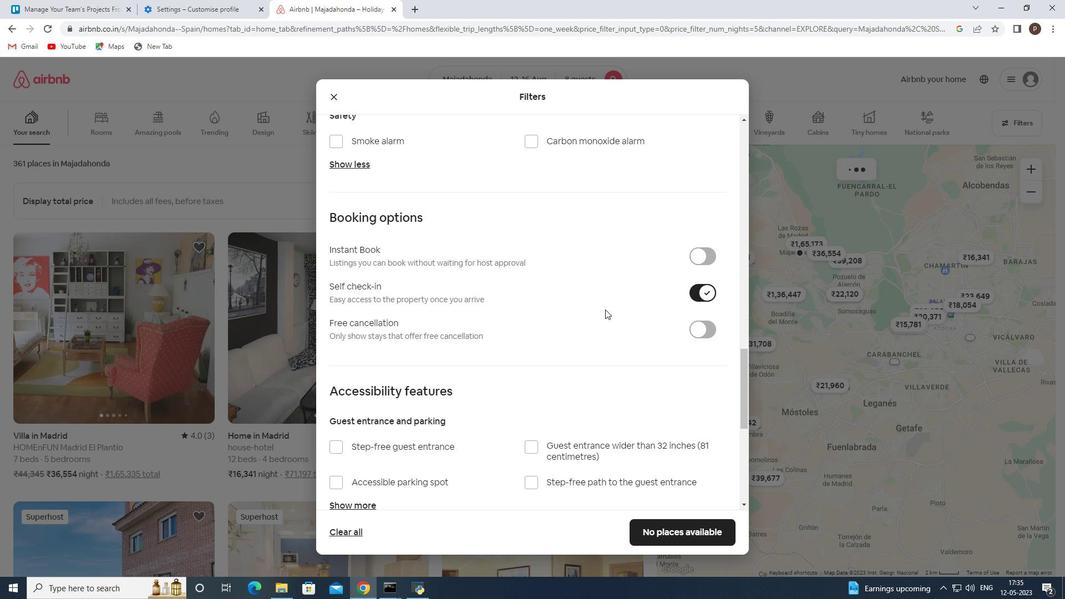 
Action: Mouse scrolled (603, 309) with delta (0, 0)
Screenshot: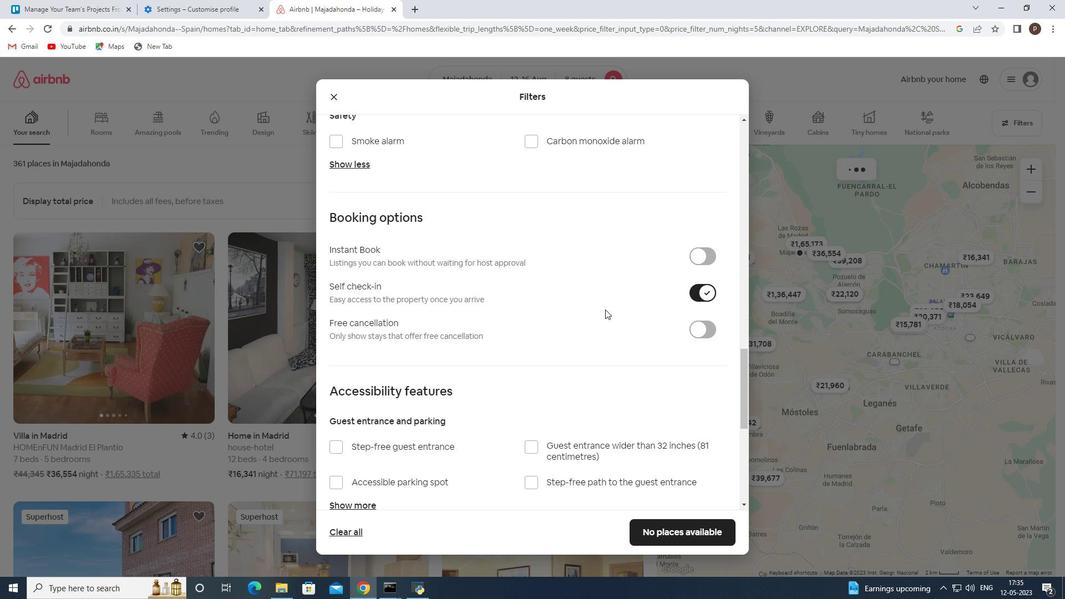 
Action: Mouse scrolled (603, 309) with delta (0, 0)
Screenshot: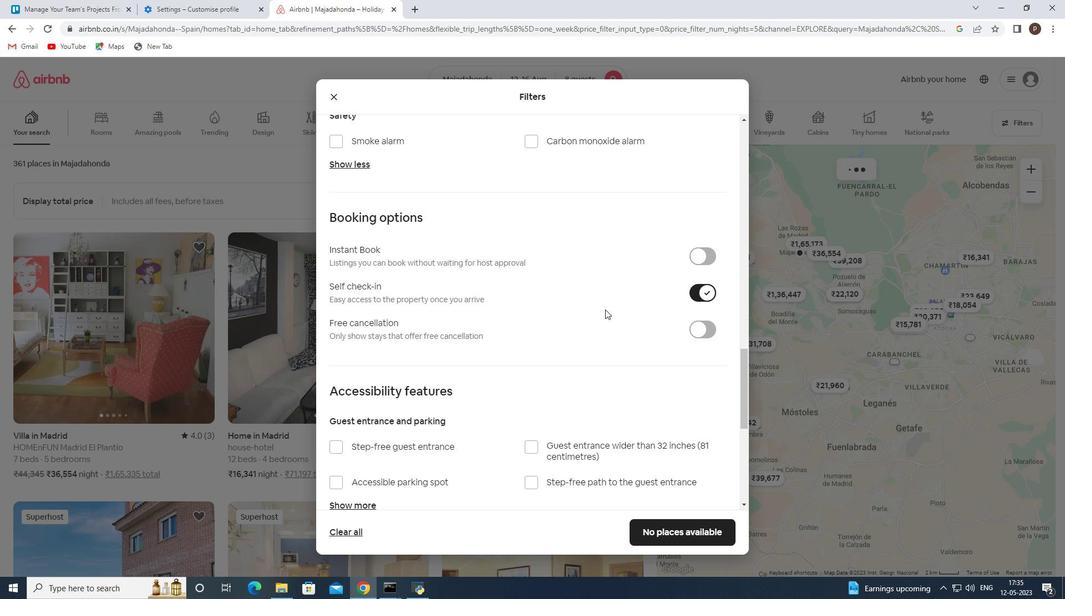 
Action: Mouse moved to (601, 310)
Screenshot: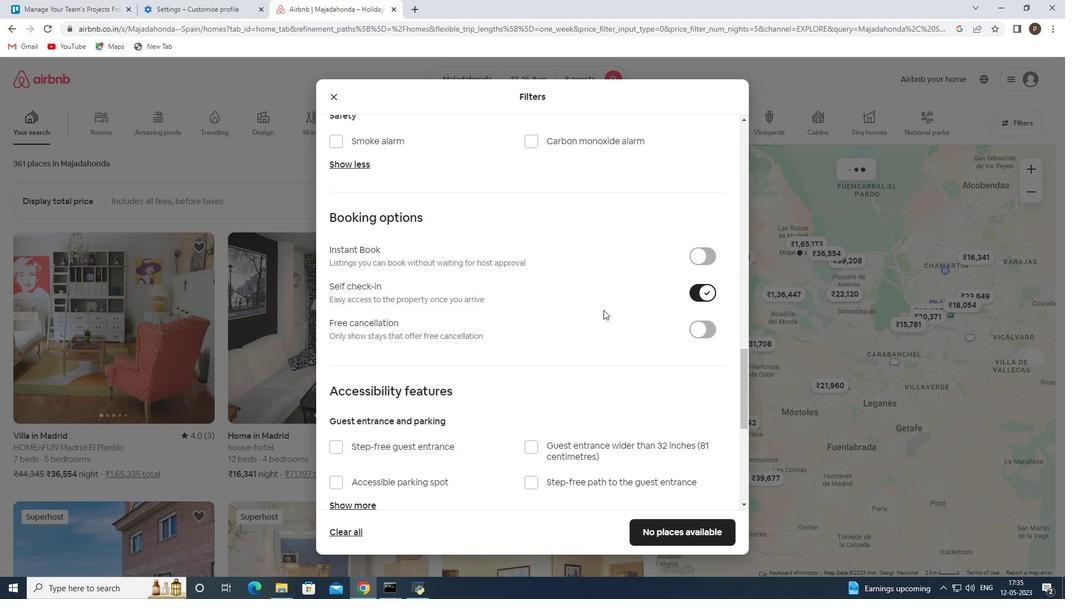 
Action: Mouse scrolled (601, 309) with delta (0, 0)
Screenshot: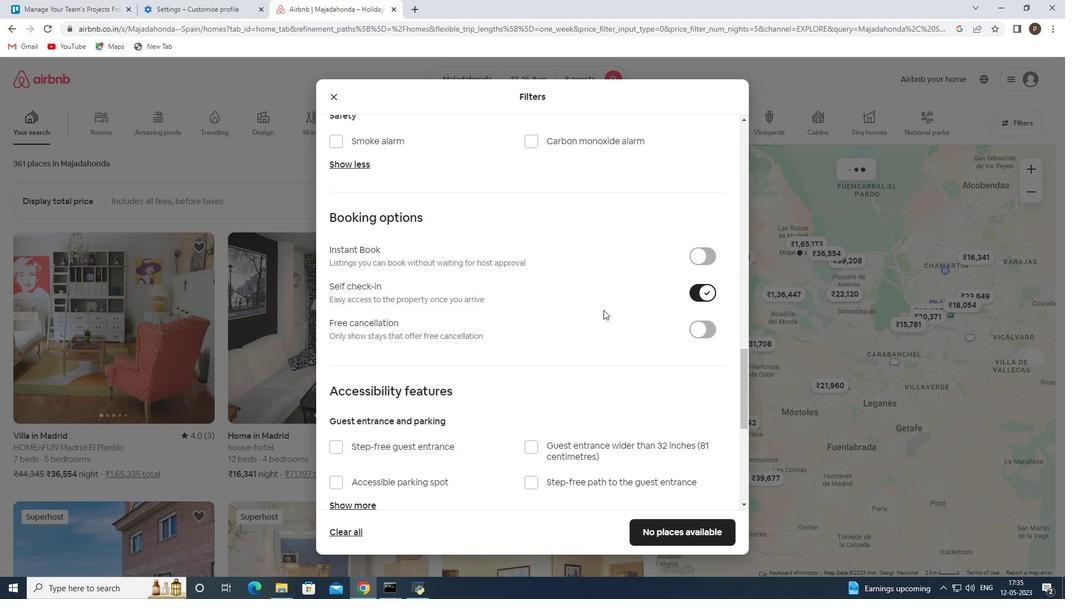 
Action: Mouse moved to (597, 308)
Screenshot: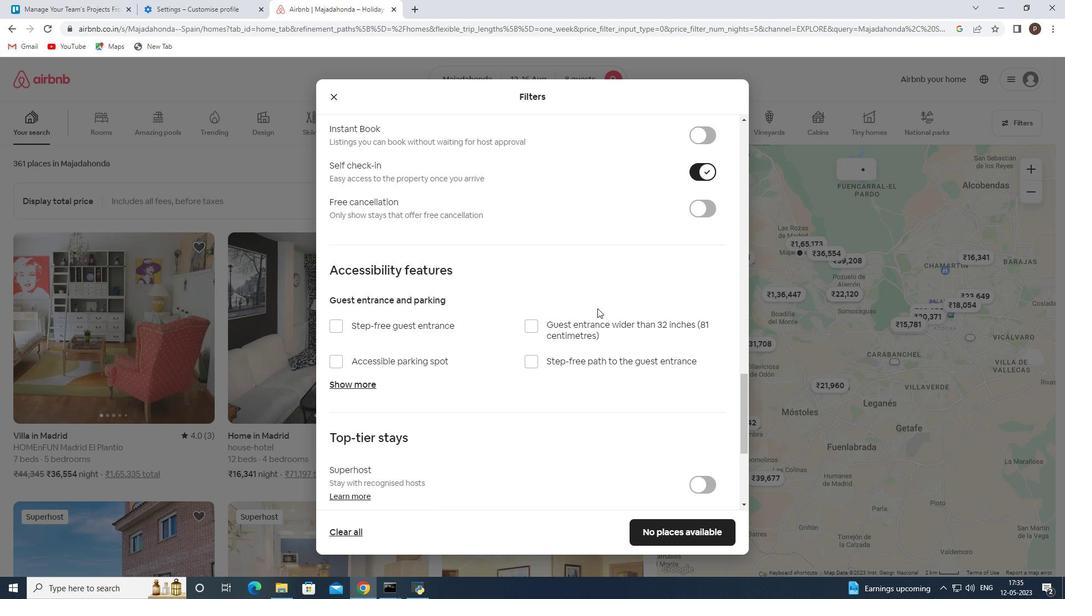 
Action: Mouse scrolled (597, 307) with delta (0, 0)
Screenshot: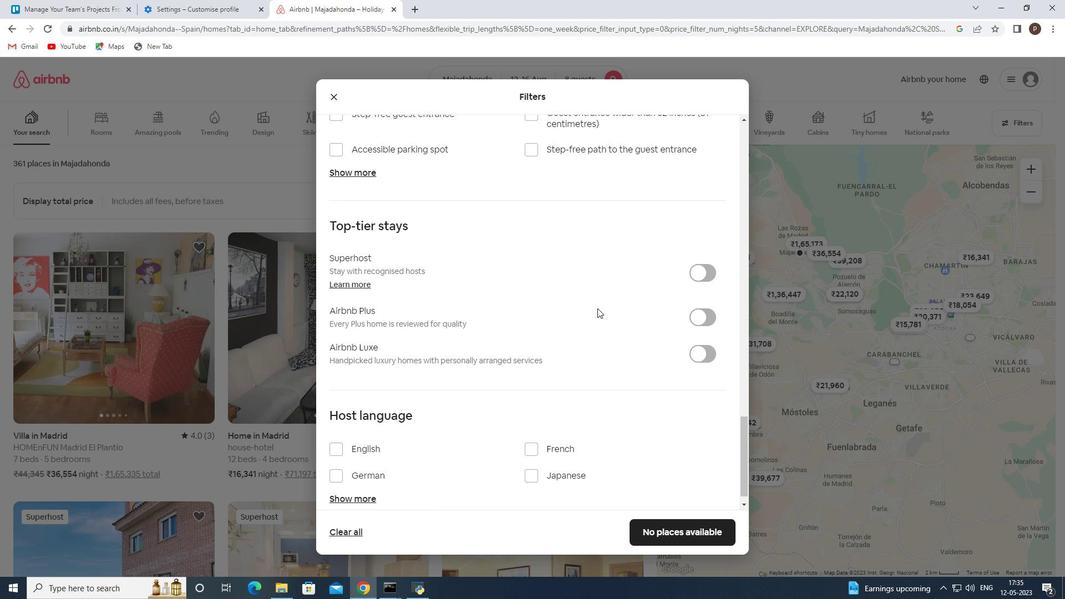 
Action: Mouse scrolled (597, 307) with delta (0, 0)
Screenshot: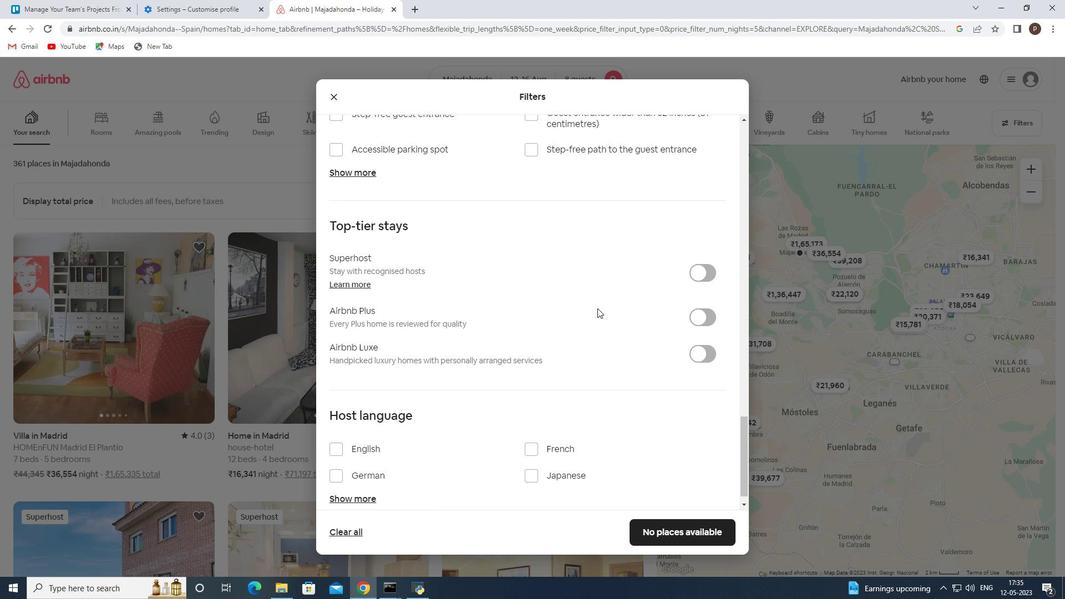 
Action: Mouse scrolled (597, 307) with delta (0, 0)
Screenshot: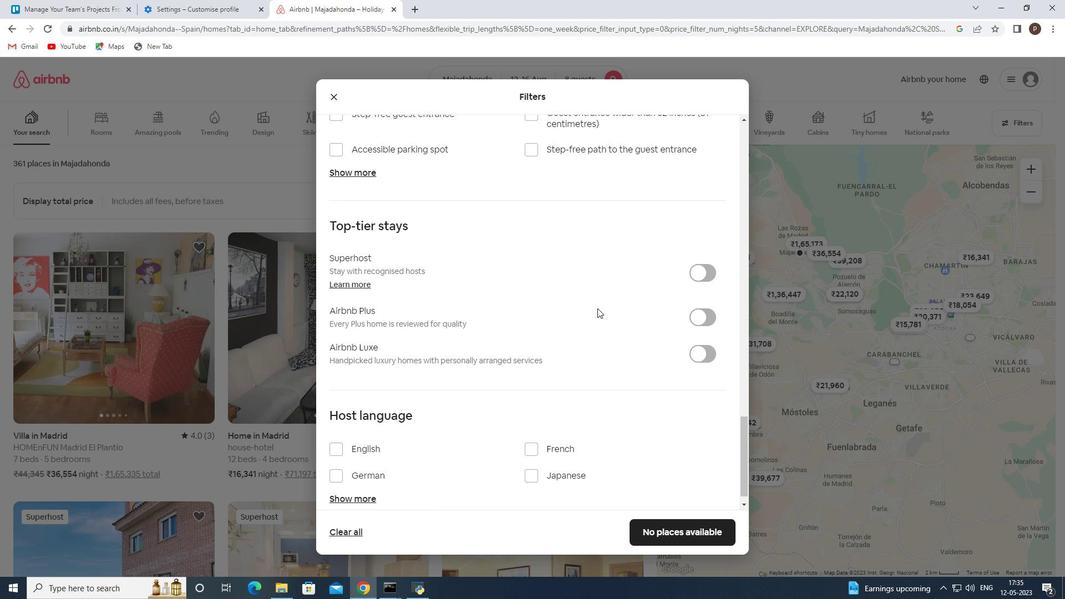 
Action: Mouse moved to (335, 429)
Screenshot: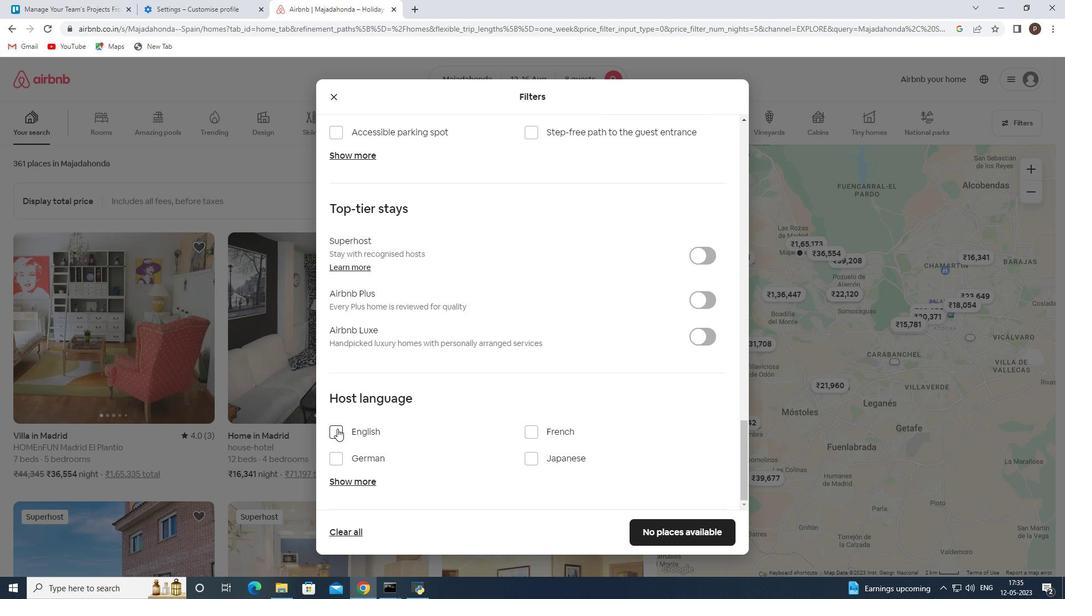 
Action: Mouse pressed left at (335, 429)
Screenshot: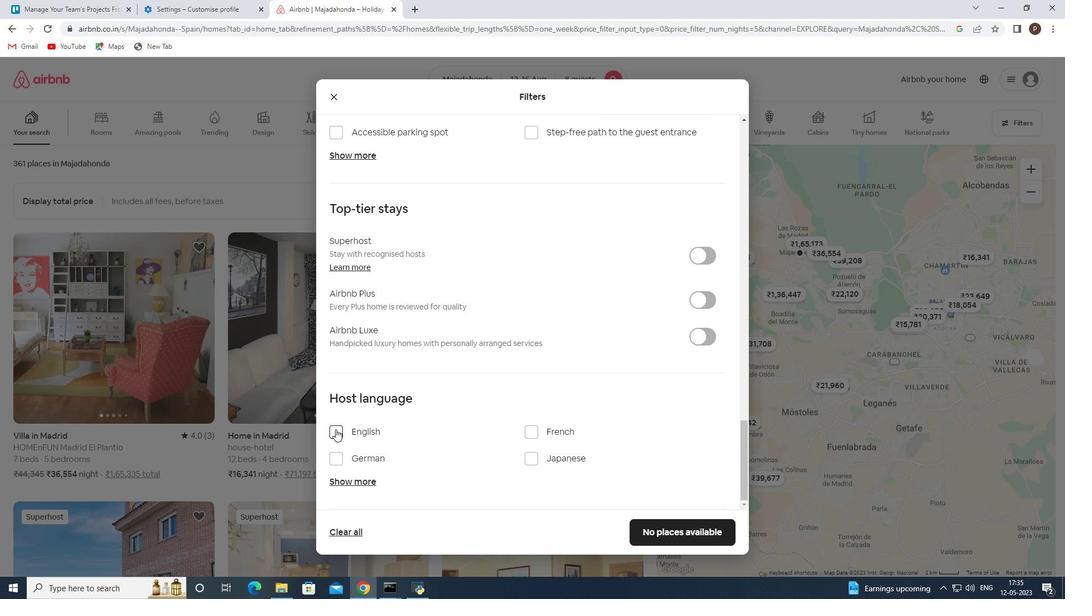 
Action: Mouse moved to (663, 527)
Screenshot: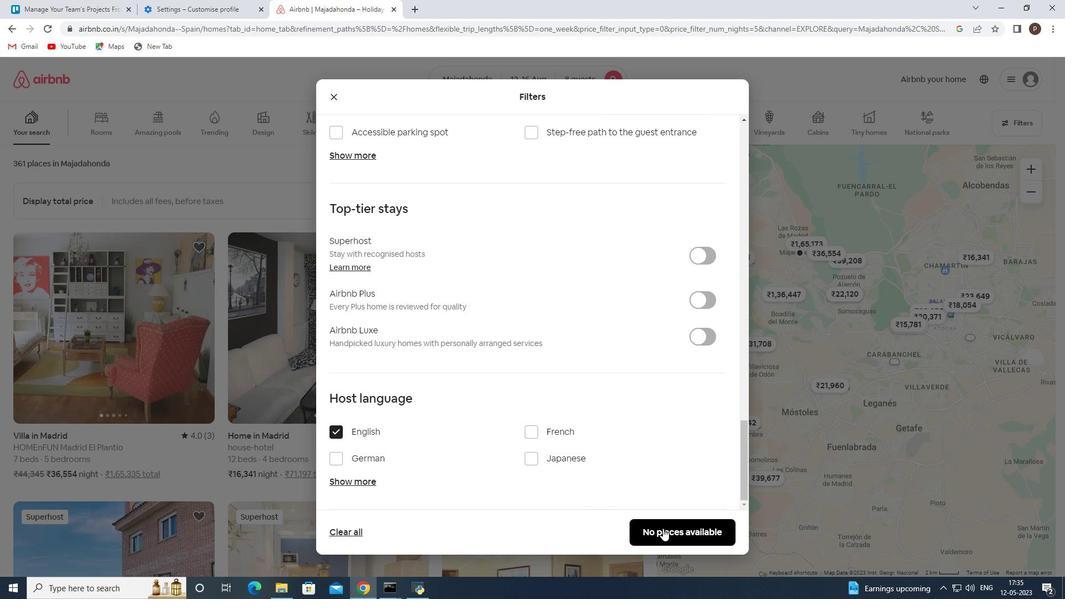 
Action: Mouse pressed left at (663, 527)
Screenshot: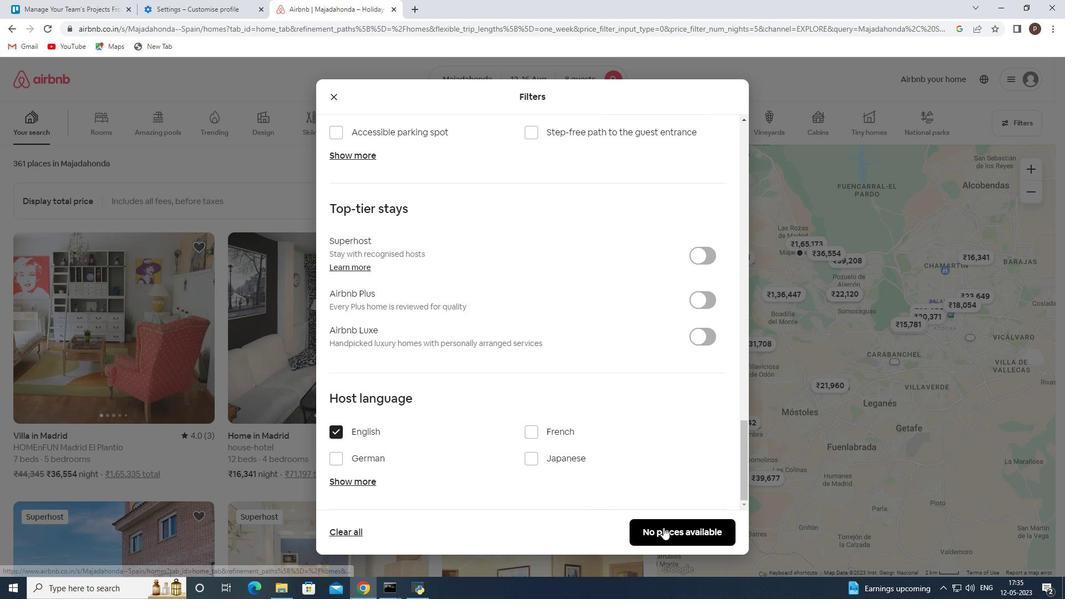 
